 Task: Find connections with filter location Dātāganj with filter topic #programingwith filter profile language Spanish with filter current company Lowe's India with filter school NIIT Pune with filter industry Engineering Services with filter service category Public Speaking with filter keywords title Title Analyst
Action: Mouse moved to (564, 67)
Screenshot: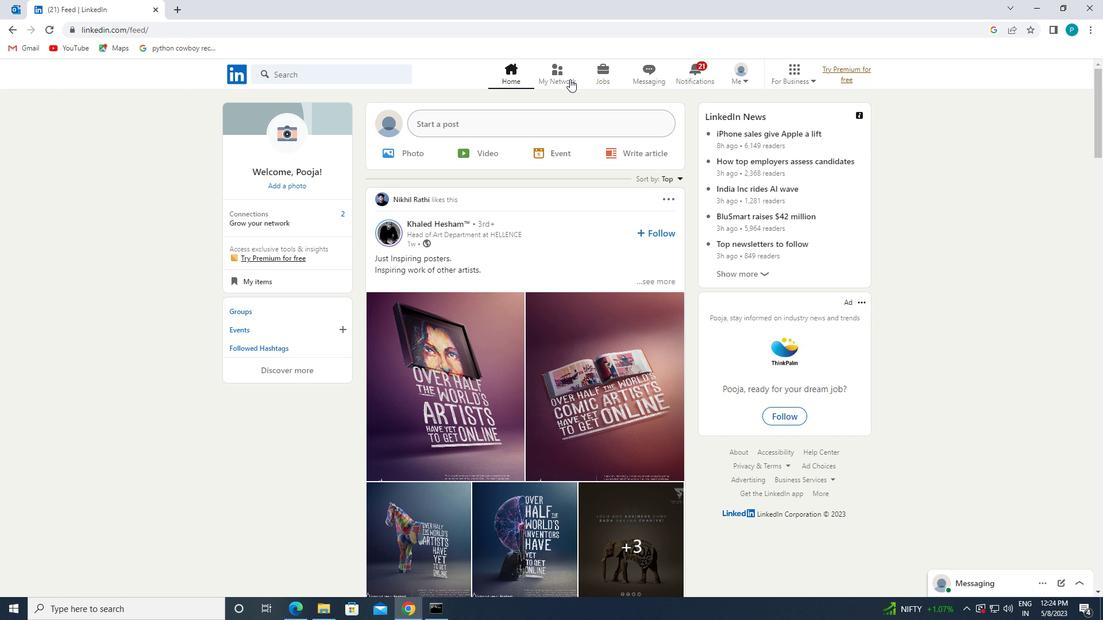 
Action: Mouse pressed left at (564, 67)
Screenshot: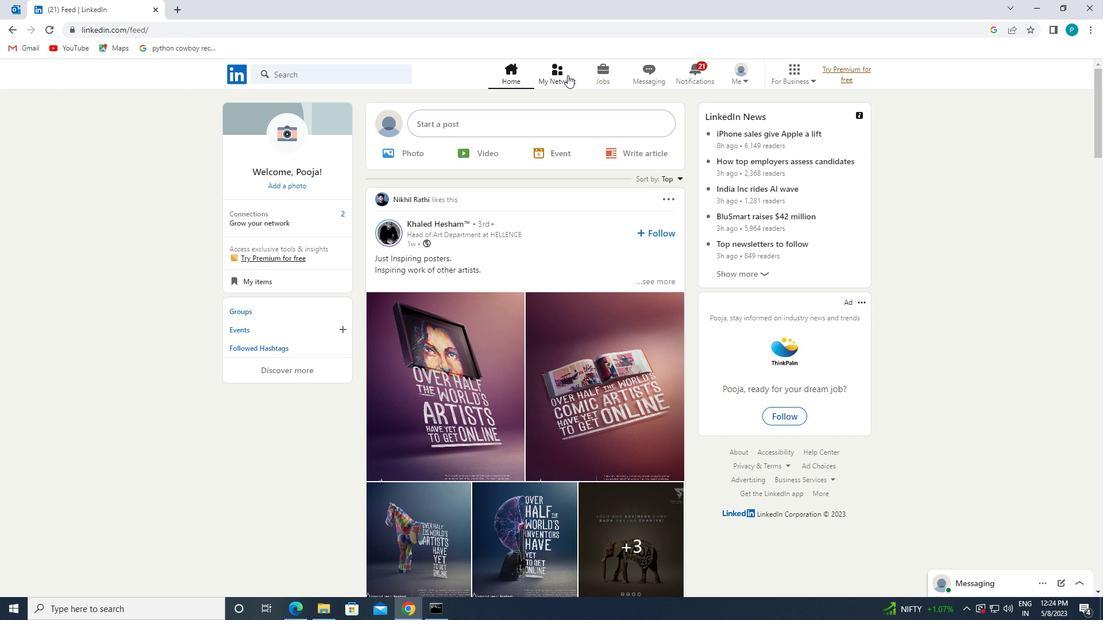 
Action: Mouse moved to (280, 136)
Screenshot: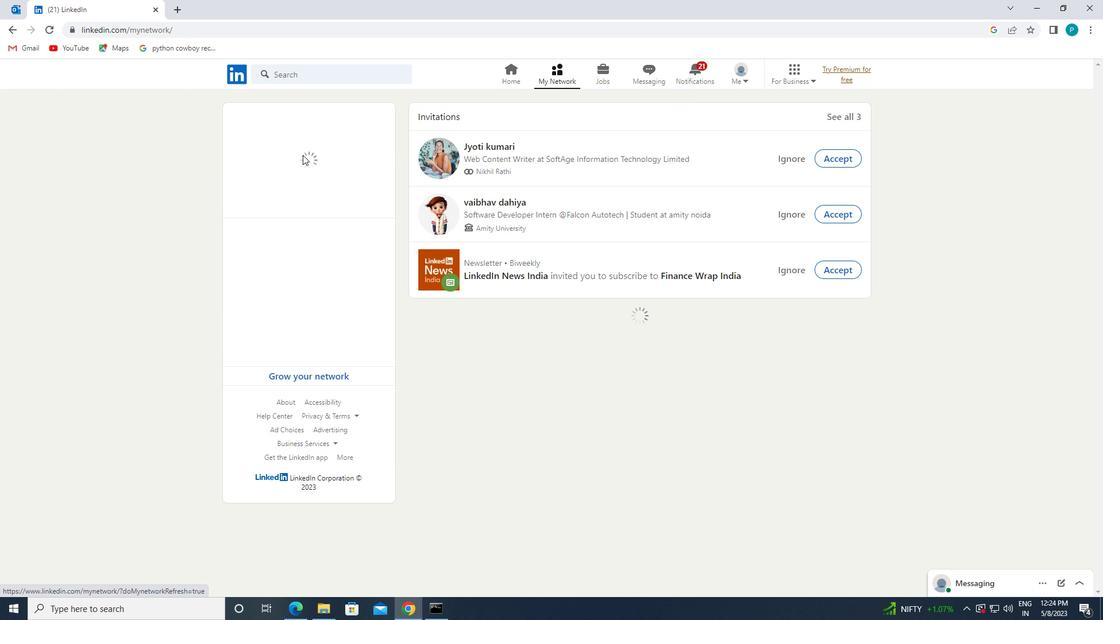 
Action: Mouse pressed left at (280, 136)
Screenshot: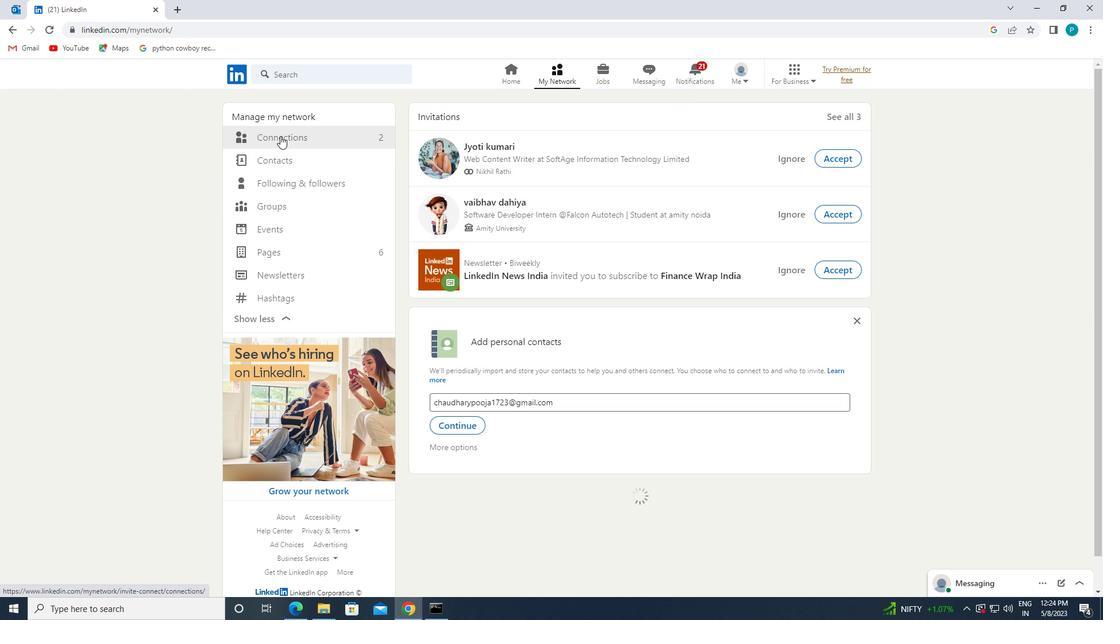 
Action: Mouse moved to (649, 142)
Screenshot: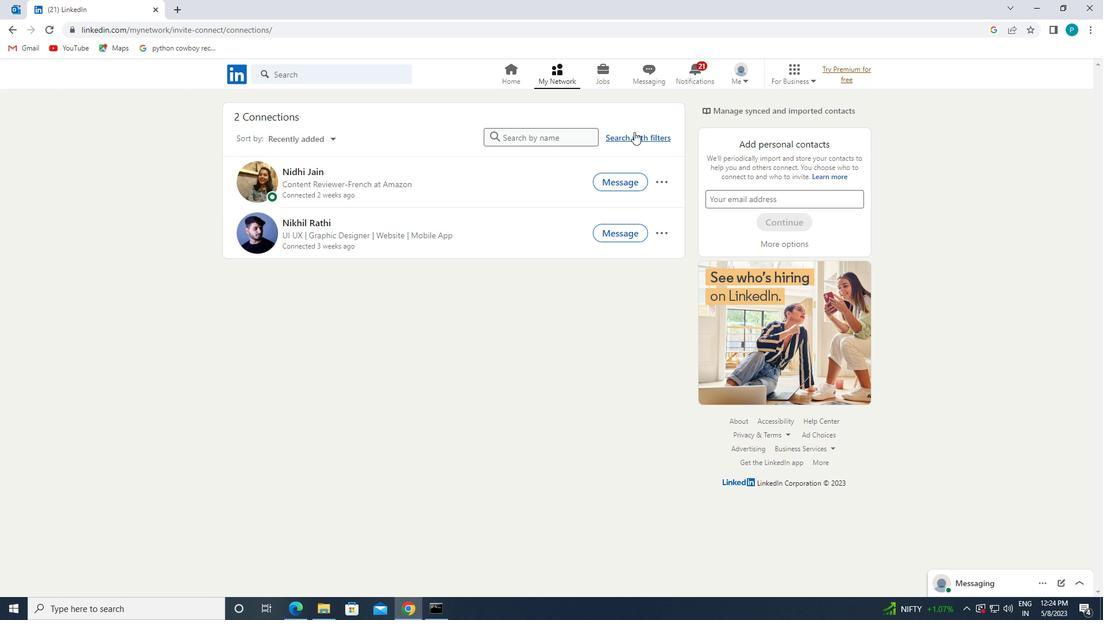 
Action: Mouse pressed left at (649, 142)
Screenshot: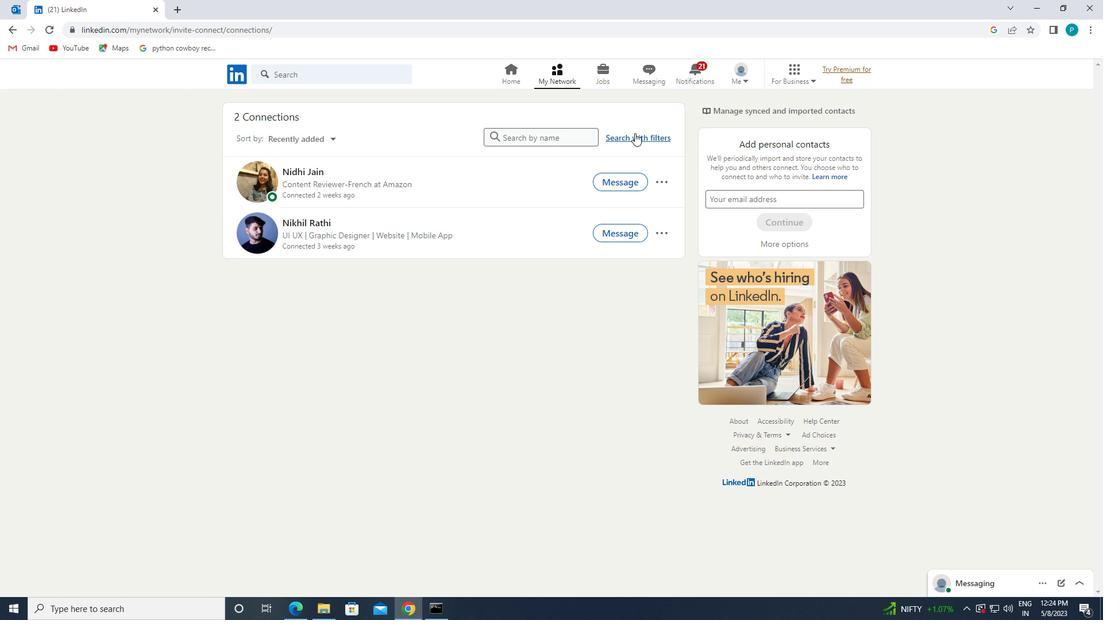 
Action: Mouse moved to (591, 100)
Screenshot: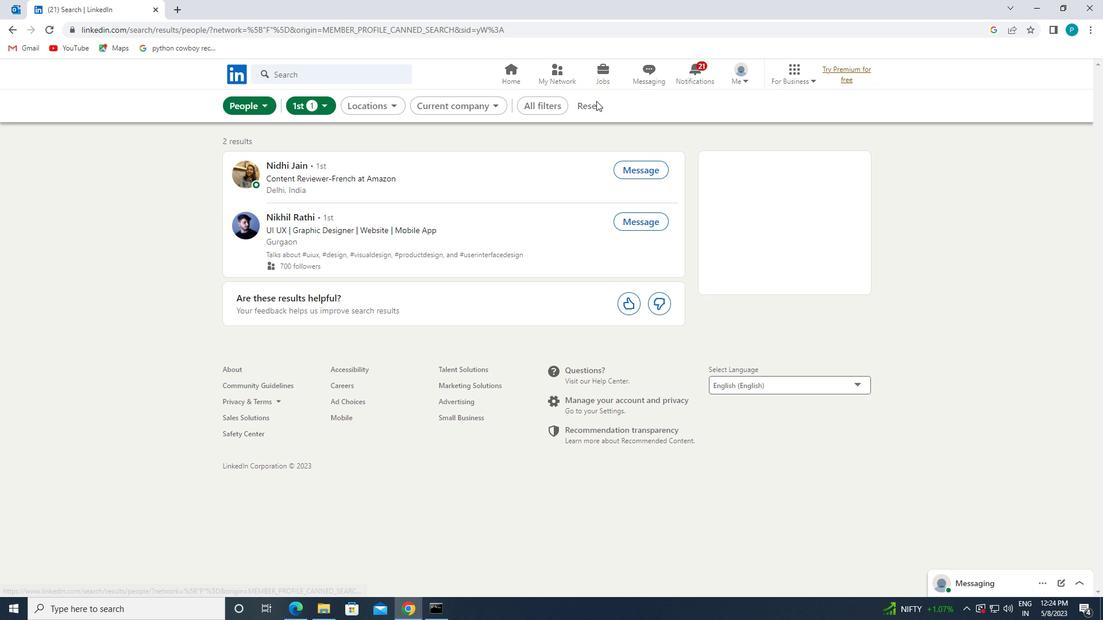 
Action: Mouse pressed left at (591, 100)
Screenshot: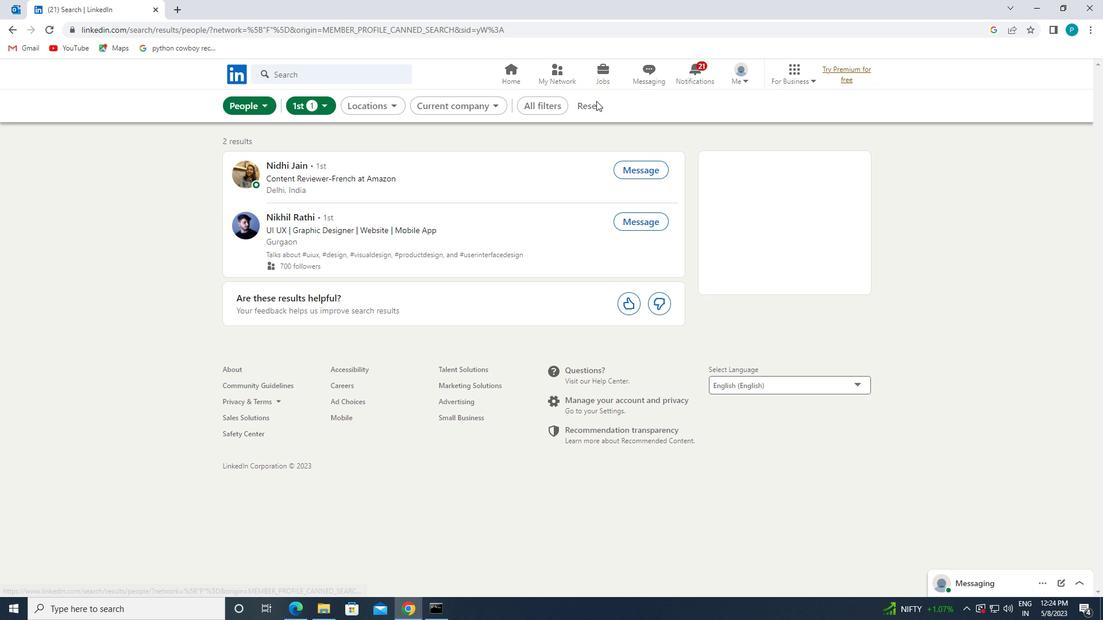 
Action: Mouse moved to (557, 98)
Screenshot: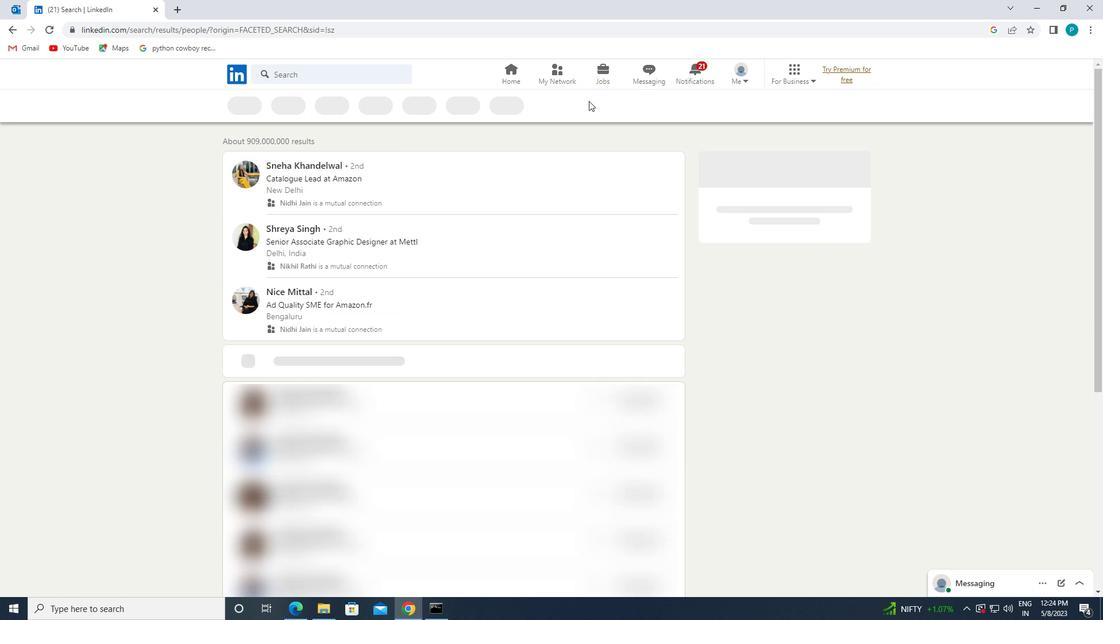 
Action: Mouse pressed left at (557, 98)
Screenshot: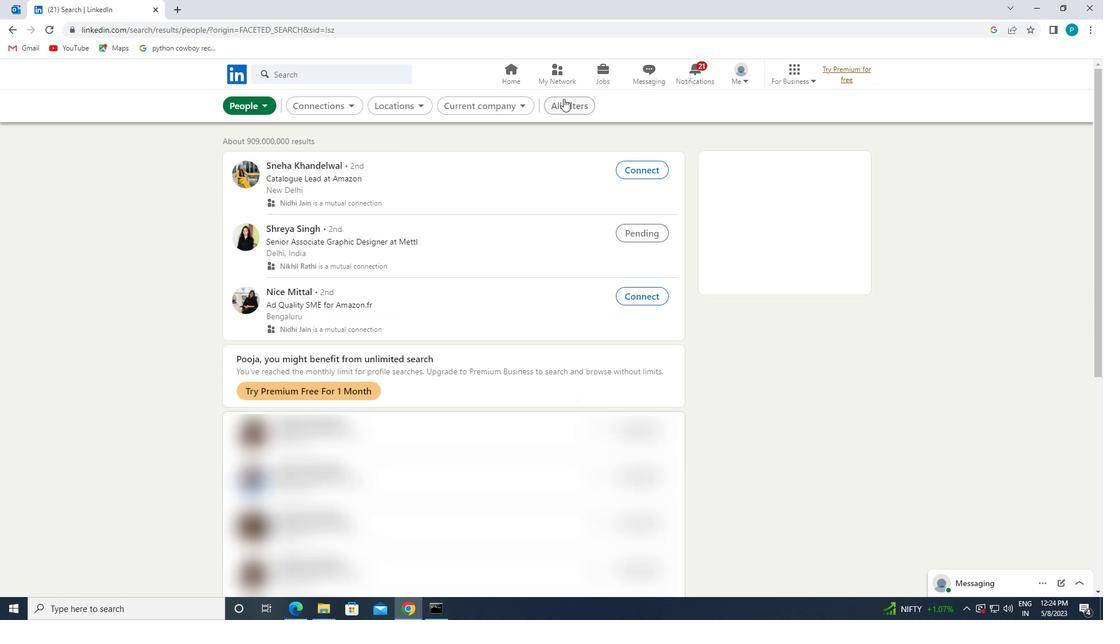 
Action: Mouse moved to (1086, 434)
Screenshot: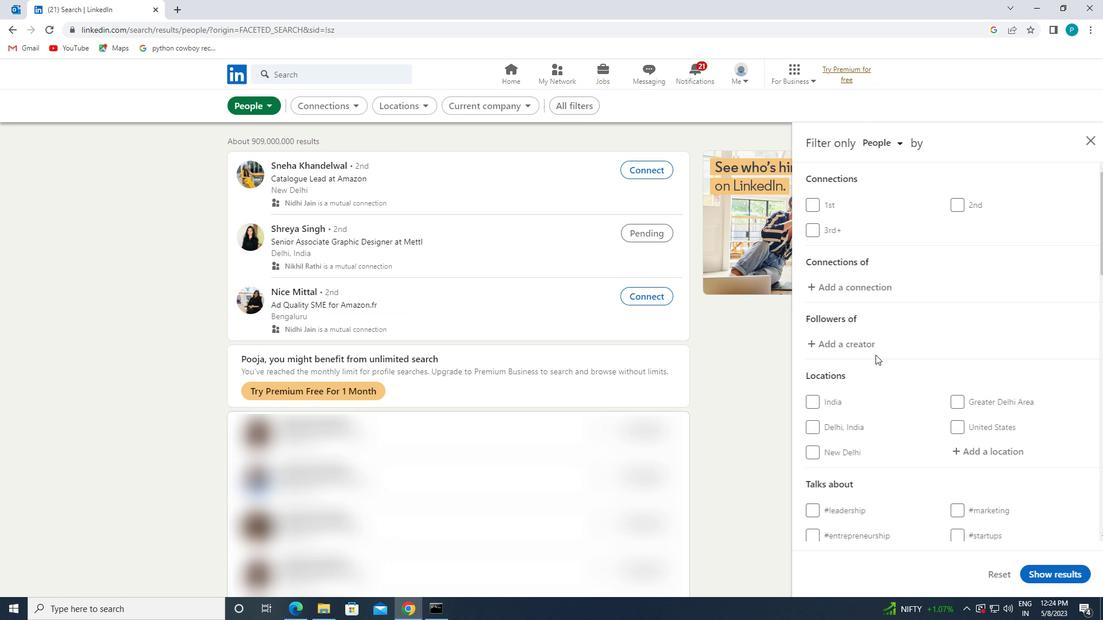 
Action: Mouse scrolled (1086, 433) with delta (0, 0)
Screenshot: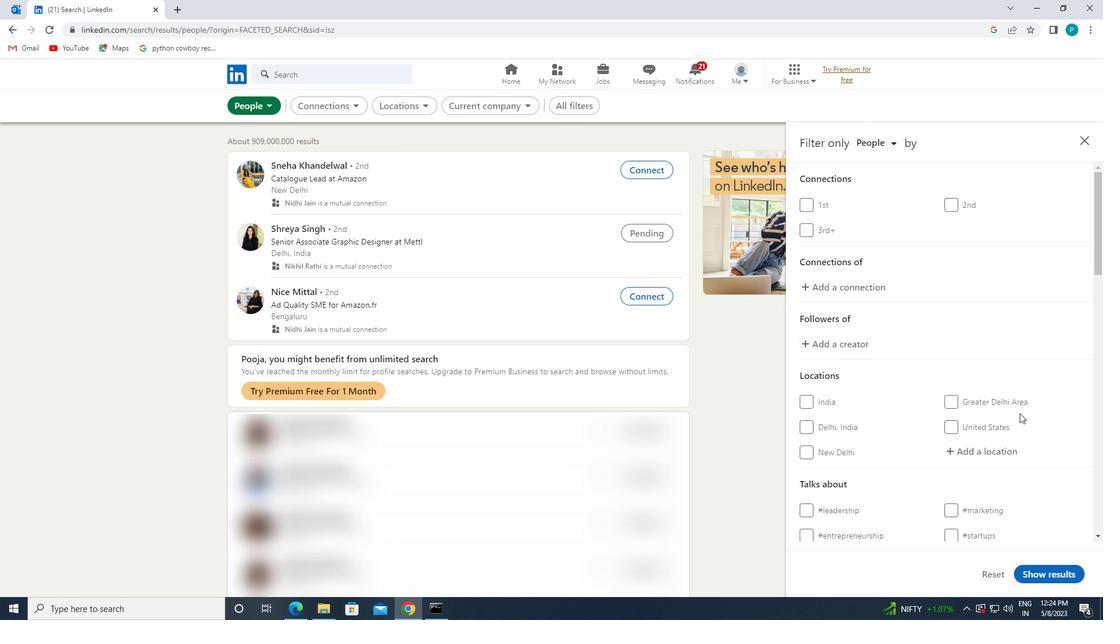 
Action: Mouse moved to (1085, 433)
Screenshot: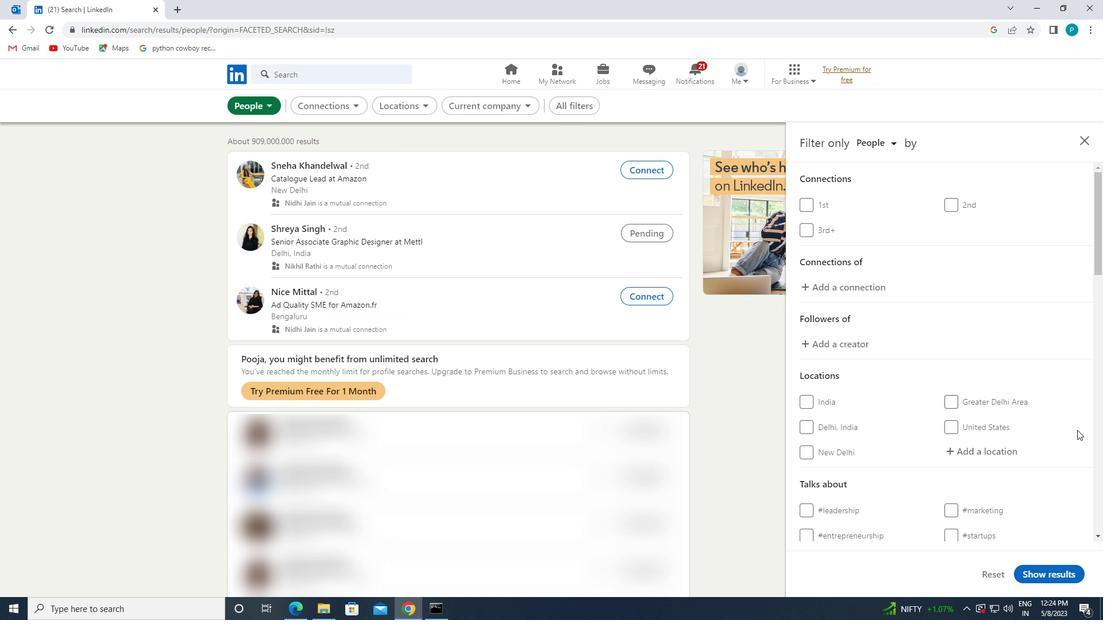 
Action: Mouse scrolled (1085, 432) with delta (0, 0)
Screenshot: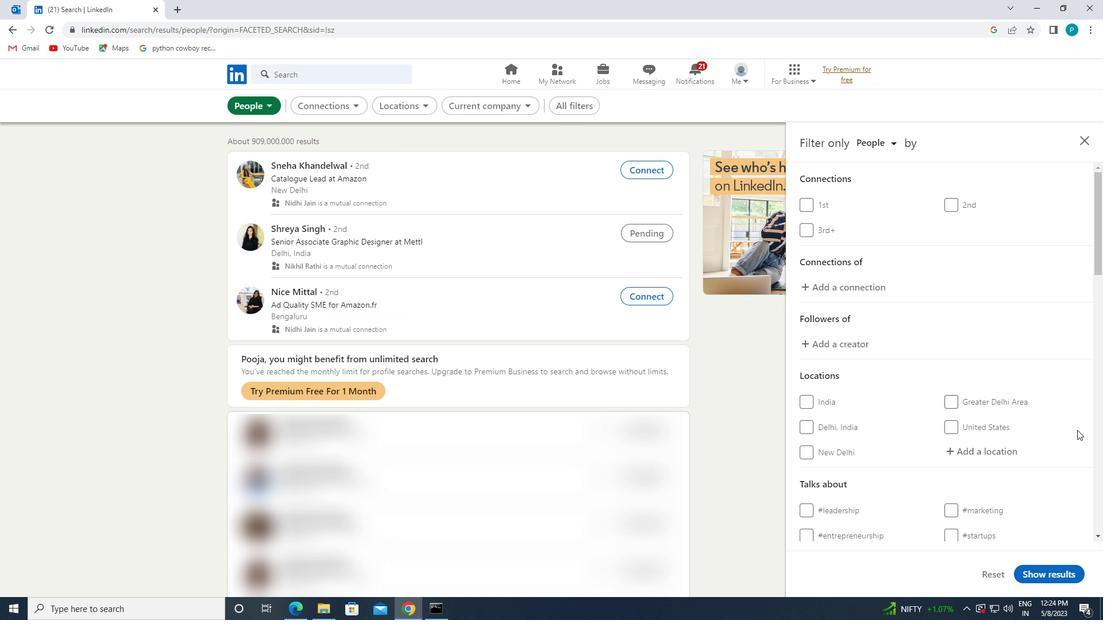 
Action: Mouse moved to (988, 337)
Screenshot: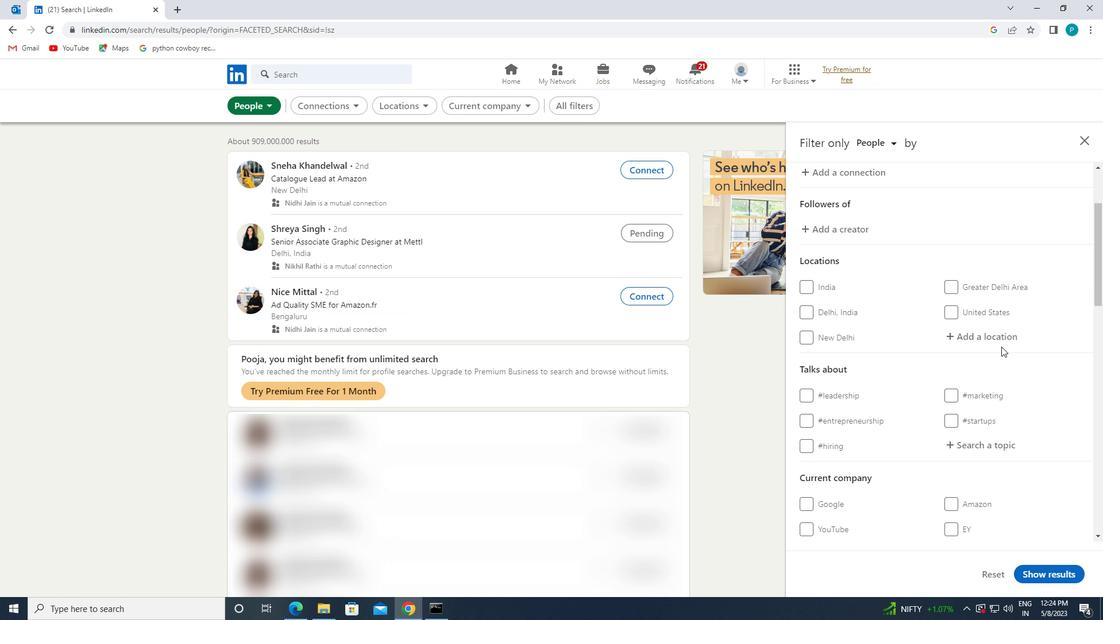 
Action: Mouse pressed left at (988, 337)
Screenshot: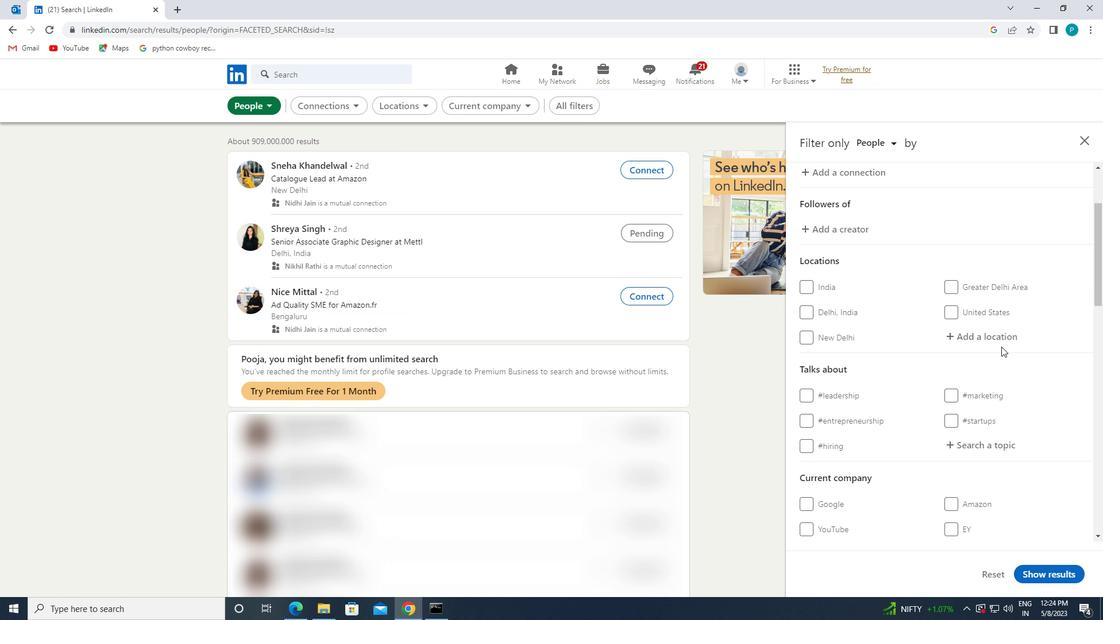 
Action: Mouse moved to (994, 339)
Screenshot: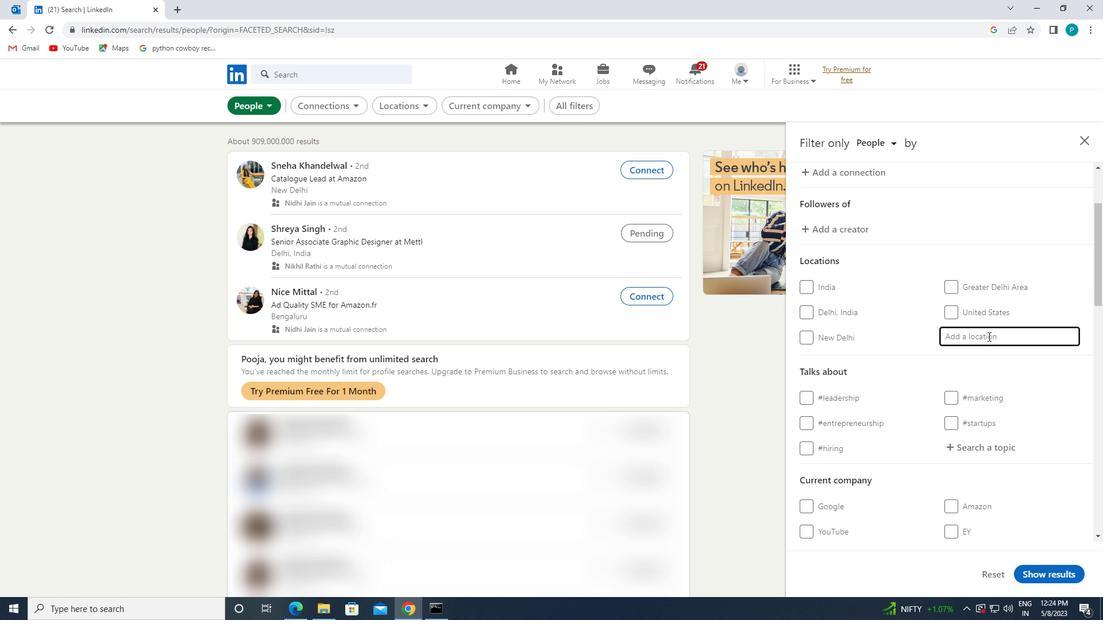 
Action: Key pressed <Key.caps_lock>d<Key.caps_lock>ataganj
Screenshot: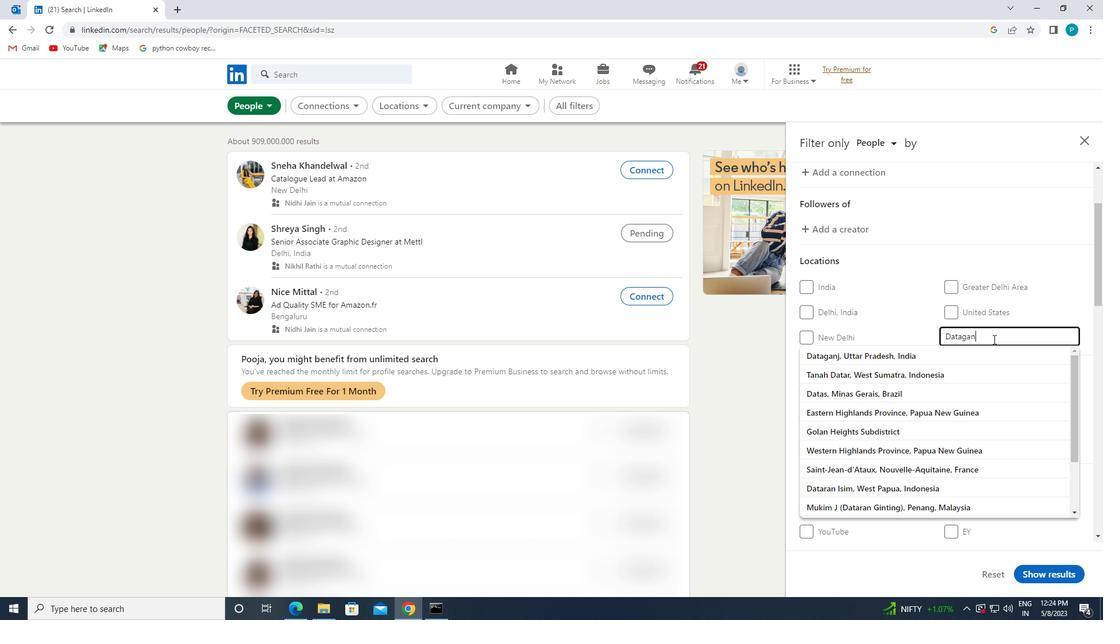 
Action: Mouse moved to (973, 358)
Screenshot: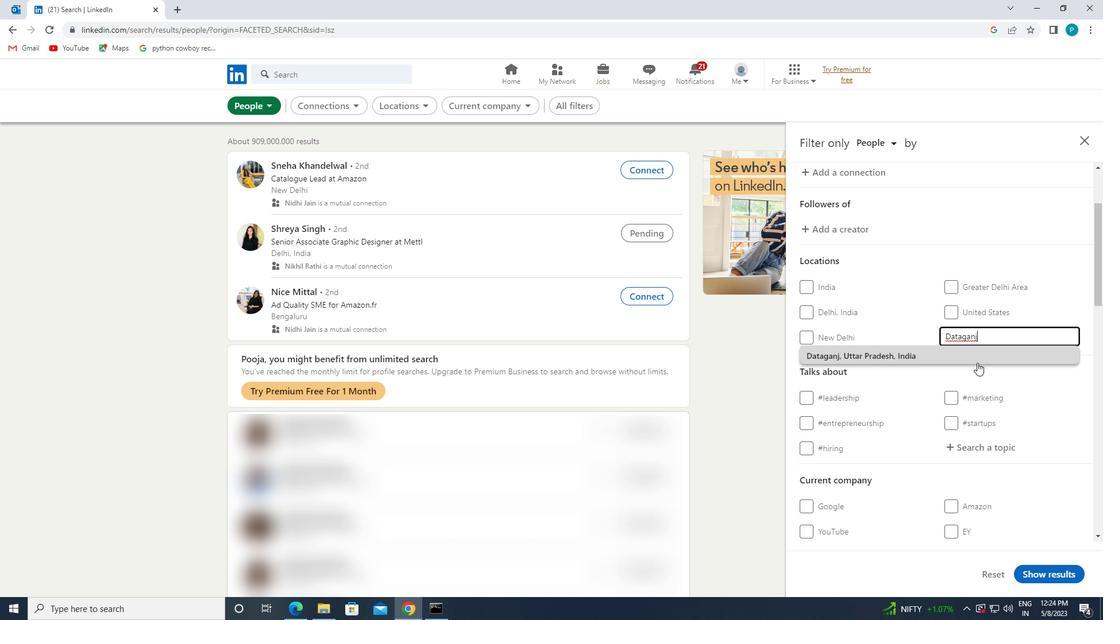 
Action: Mouse pressed left at (973, 358)
Screenshot: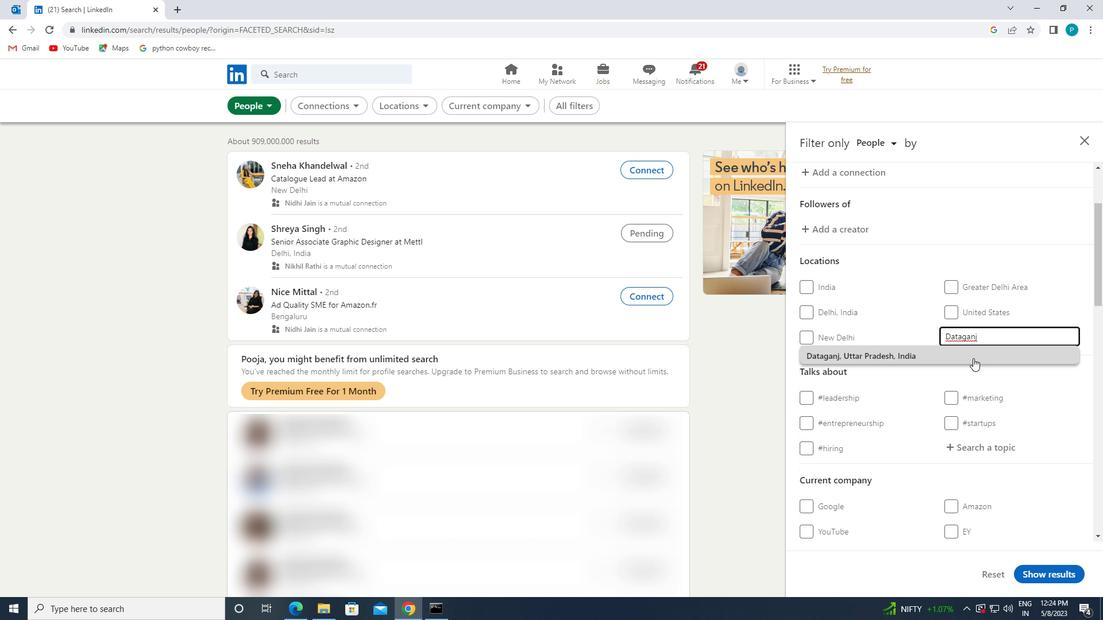 
Action: Mouse scrolled (973, 357) with delta (0, 0)
Screenshot: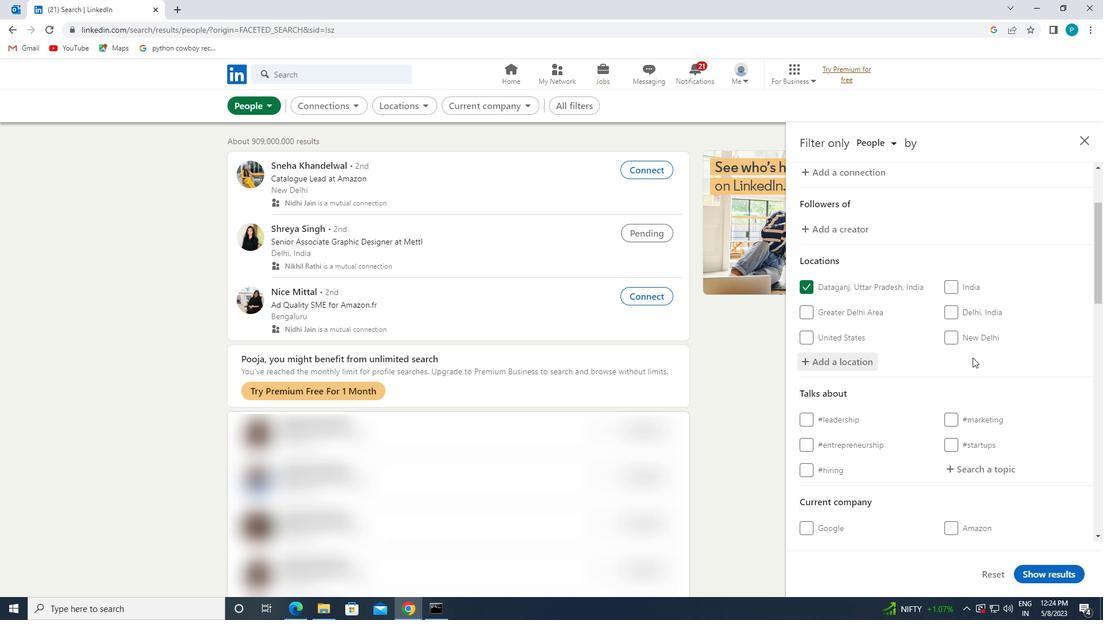 
Action: Mouse scrolled (973, 357) with delta (0, 0)
Screenshot: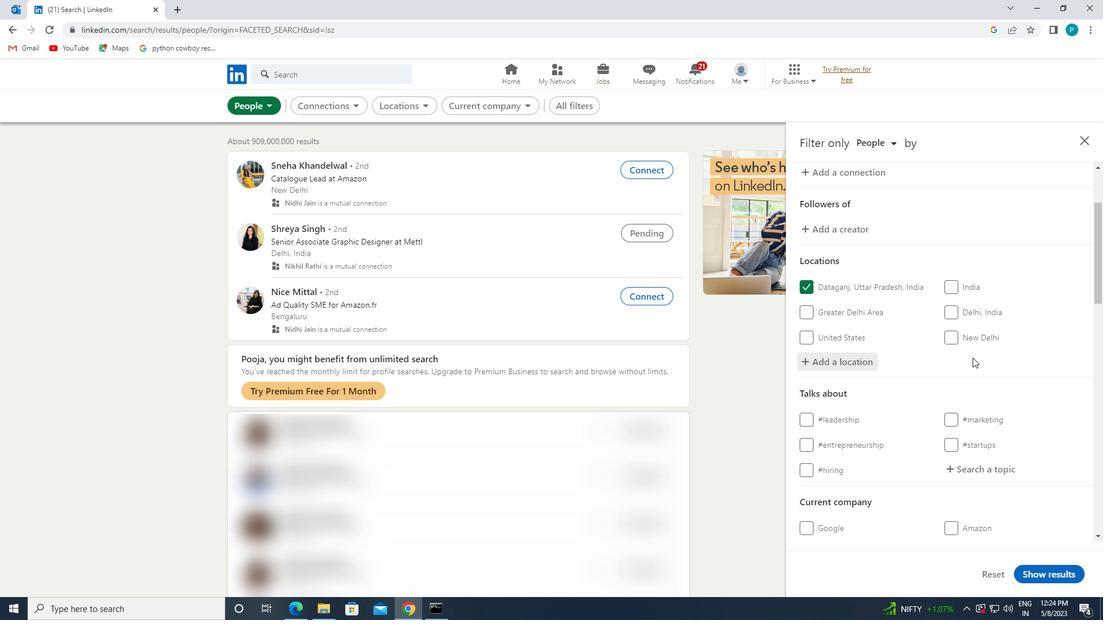 
Action: Mouse moved to (972, 360)
Screenshot: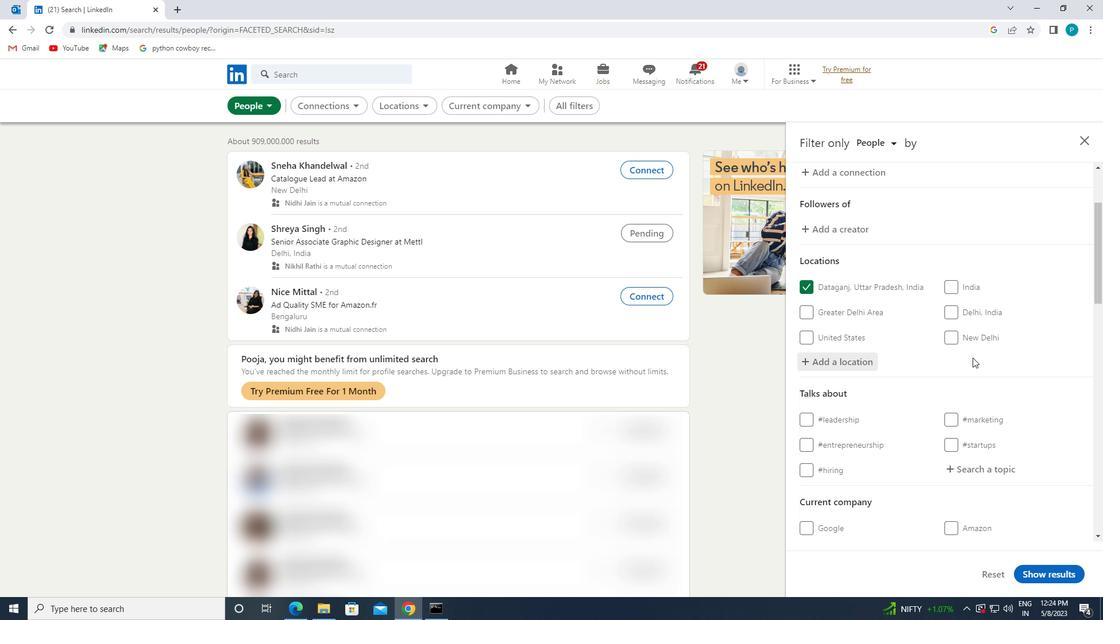 
Action: Mouse pressed left at (972, 360)
Screenshot: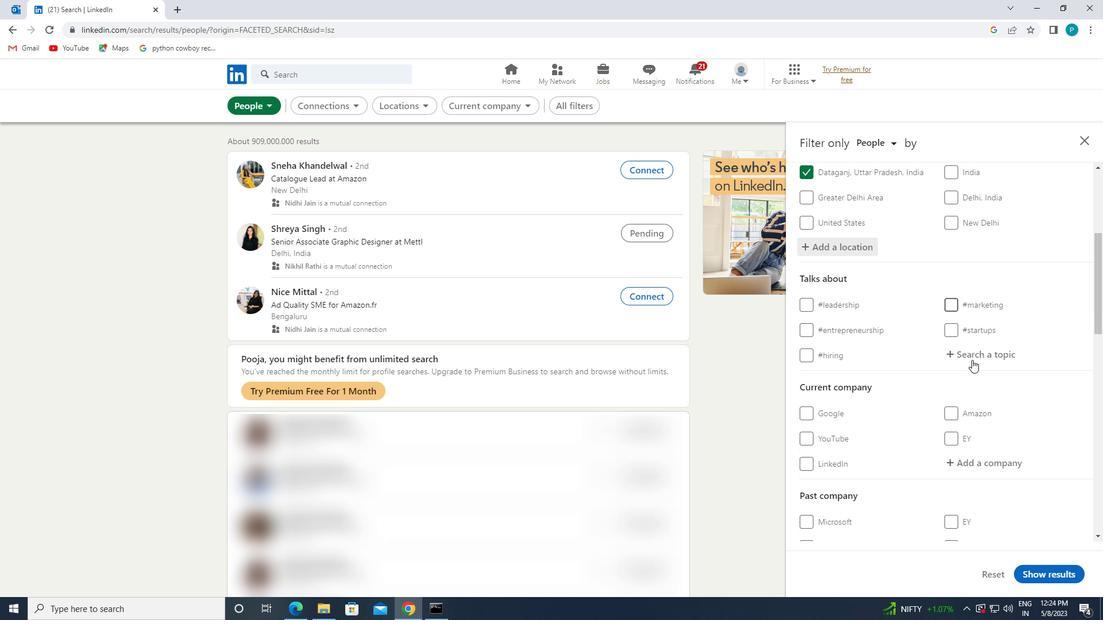 
Action: Key pressed <Key.shift>#PROGRAMIN
Screenshot: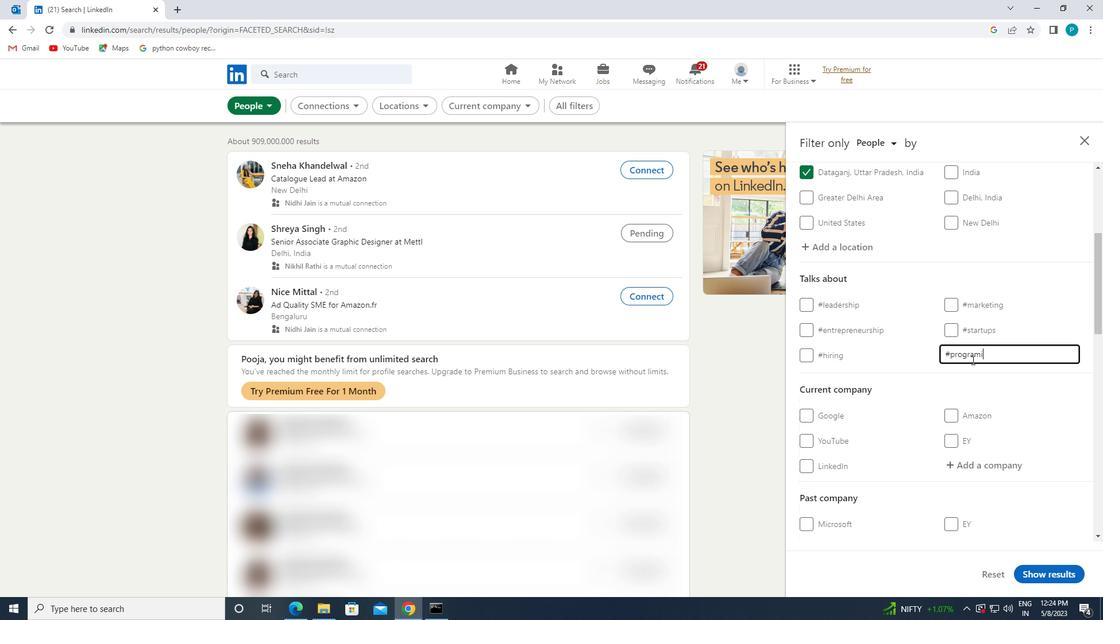 
Action: Mouse moved to (980, 366)
Screenshot: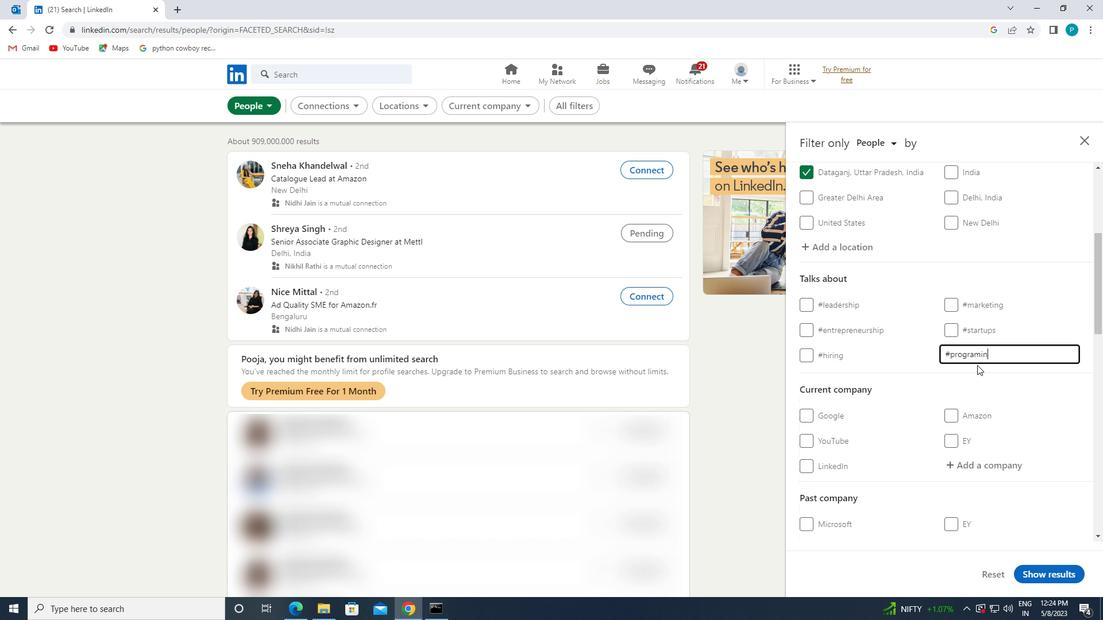 
Action: Key pressed G
Screenshot: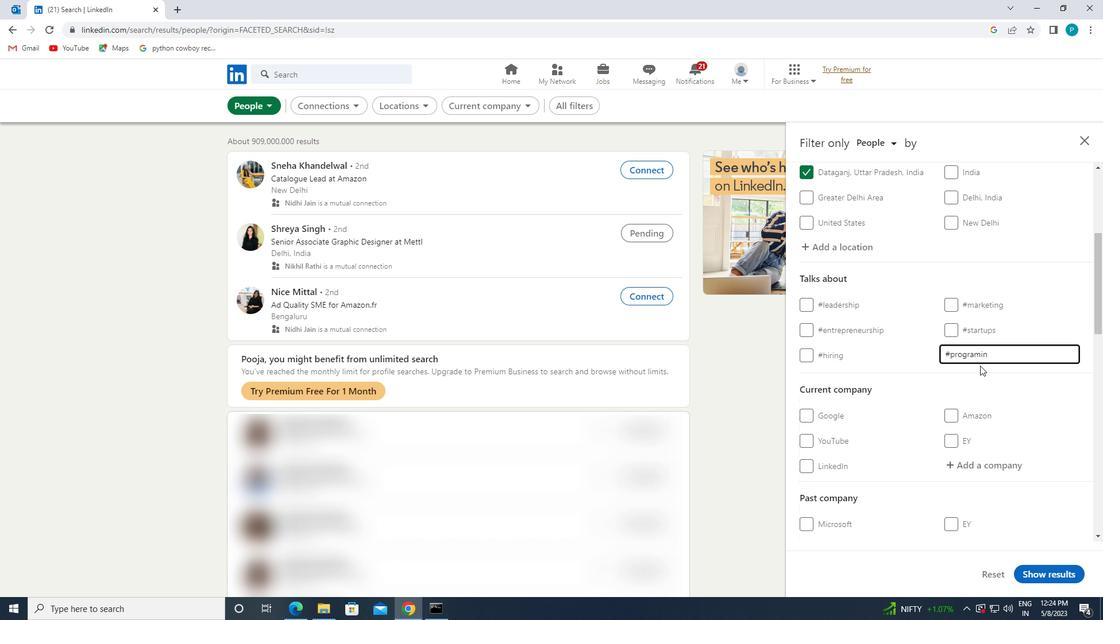 
Action: Mouse moved to (982, 348)
Screenshot: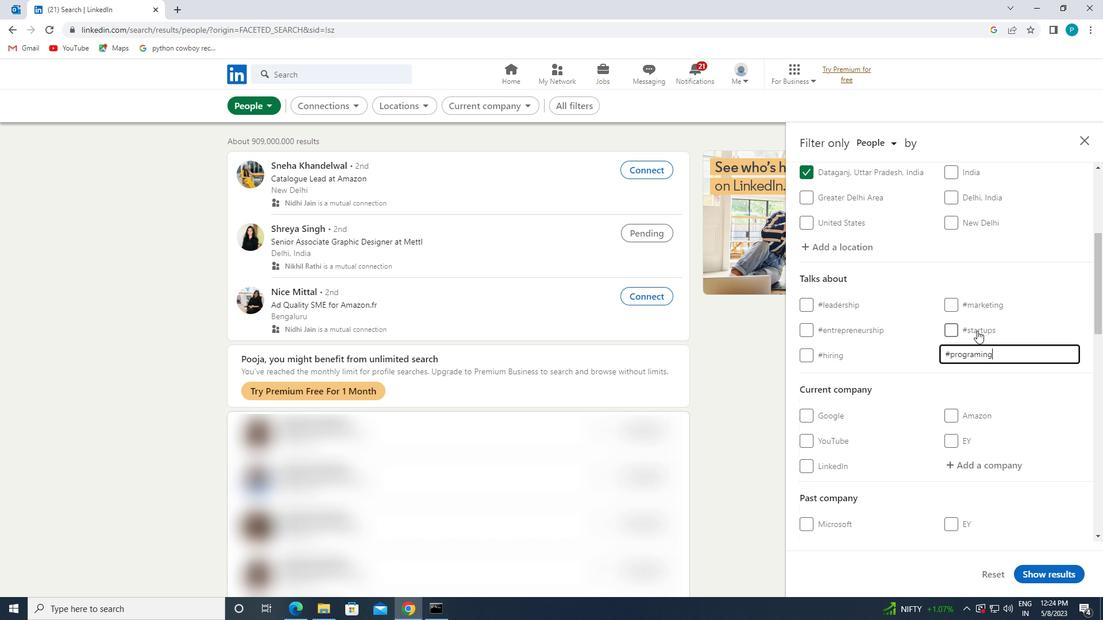 
Action: Mouse scrolled (982, 347) with delta (0, 0)
Screenshot: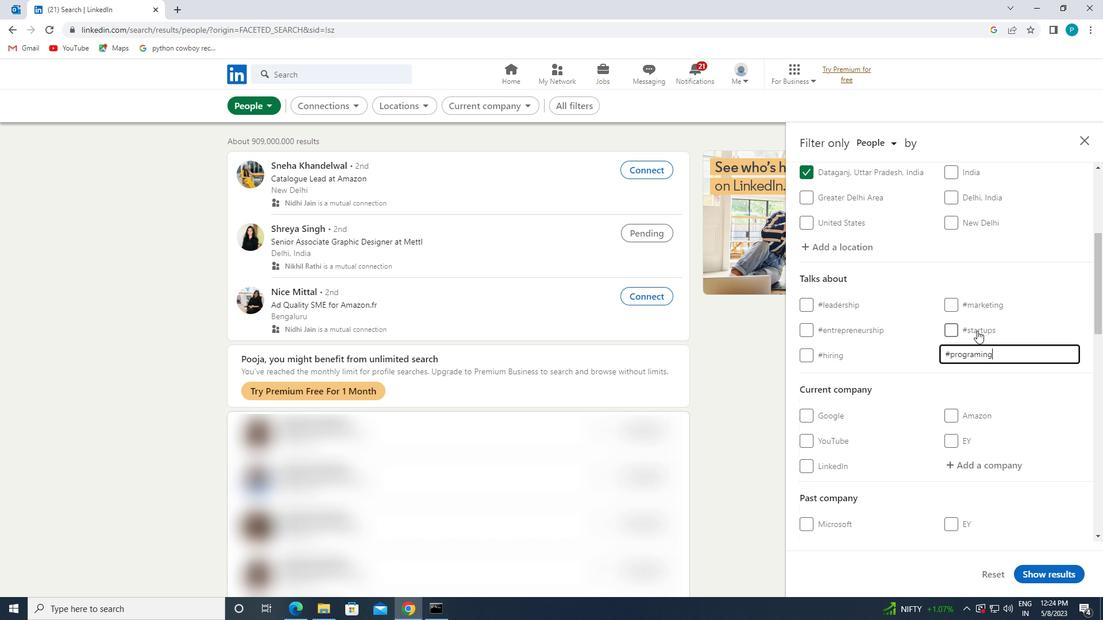 
Action: Mouse moved to (960, 406)
Screenshot: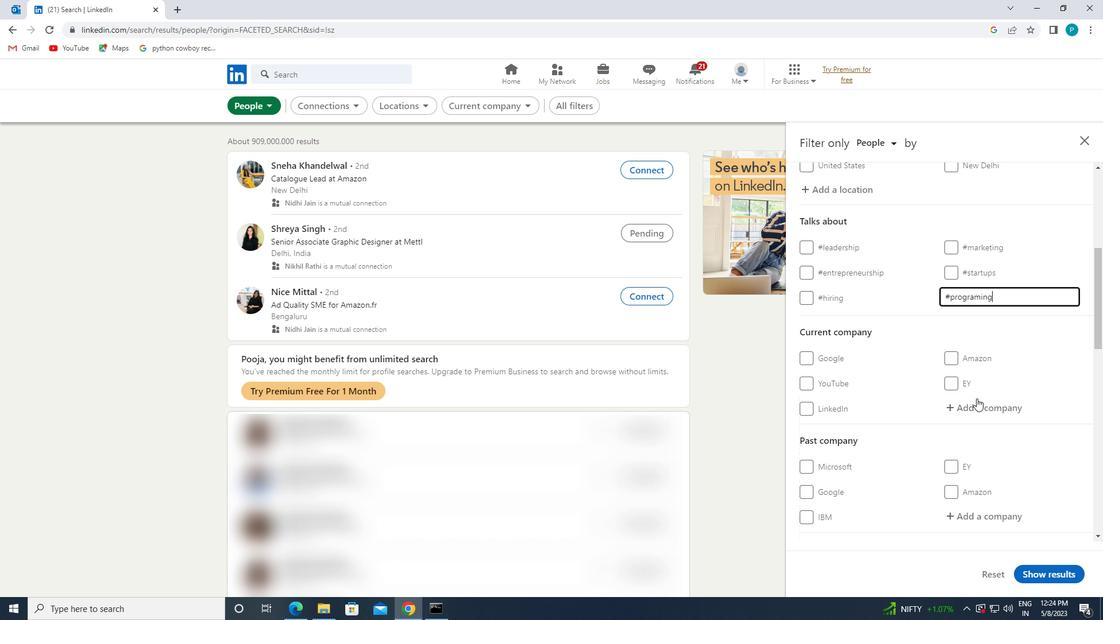 
Action: Mouse scrolled (960, 405) with delta (0, 0)
Screenshot: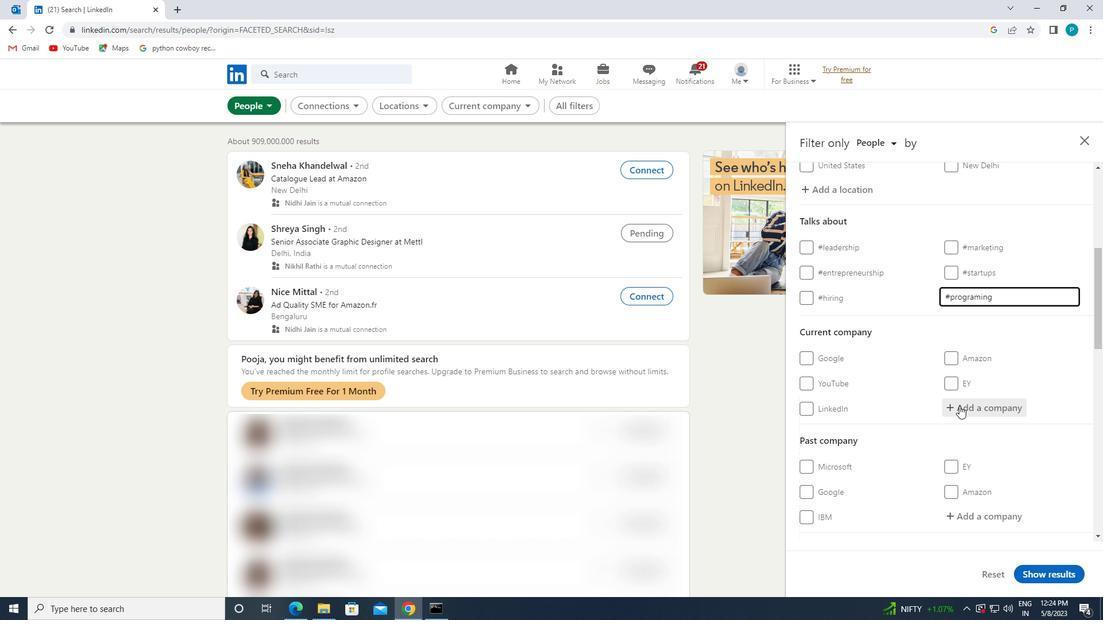 
Action: Mouse scrolled (960, 405) with delta (0, 0)
Screenshot: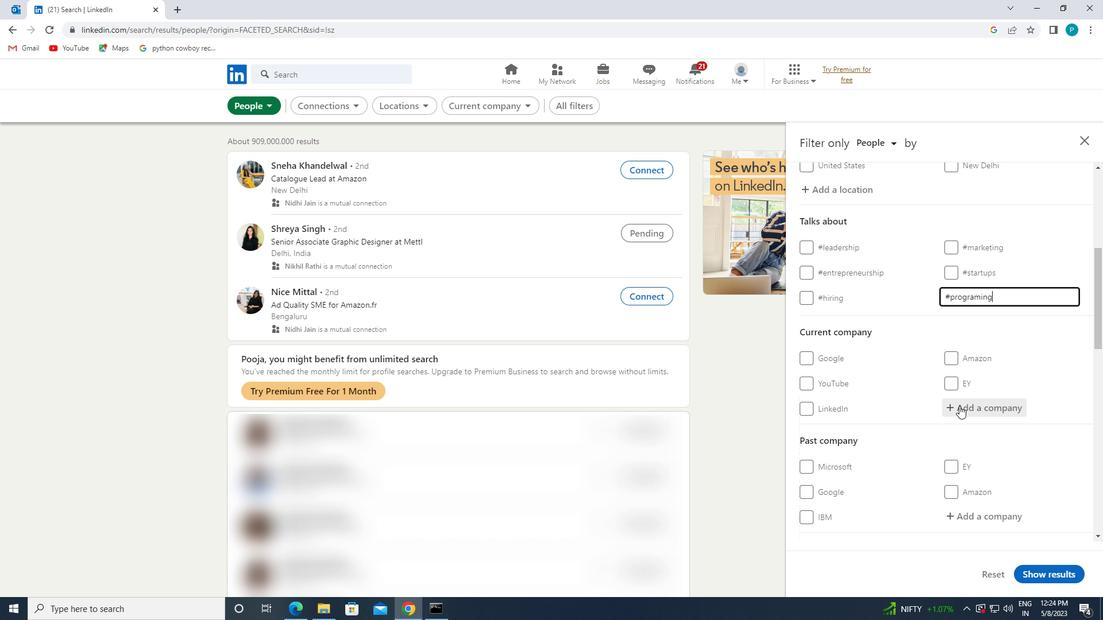 
Action: Mouse scrolled (960, 405) with delta (0, 0)
Screenshot: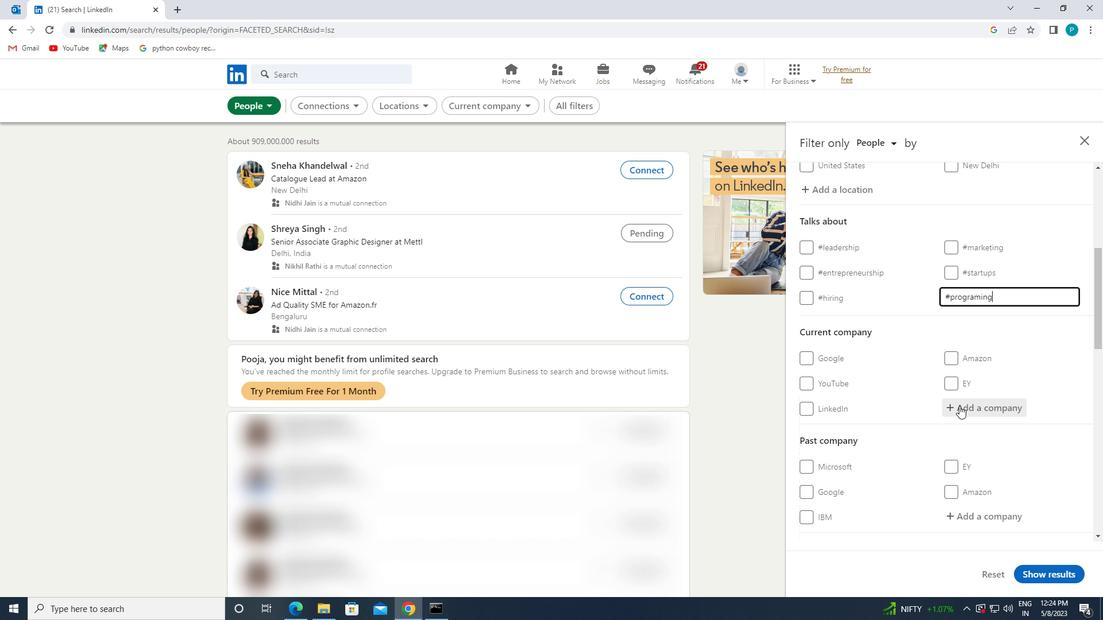 
Action: Mouse scrolled (960, 405) with delta (0, 0)
Screenshot: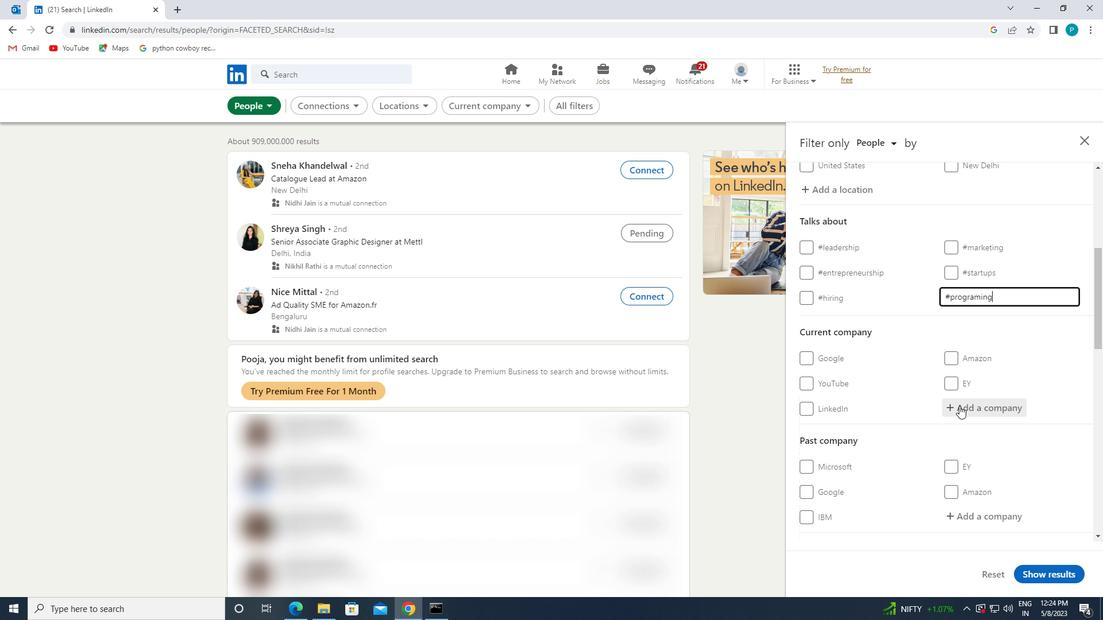 
Action: Mouse moved to (831, 453)
Screenshot: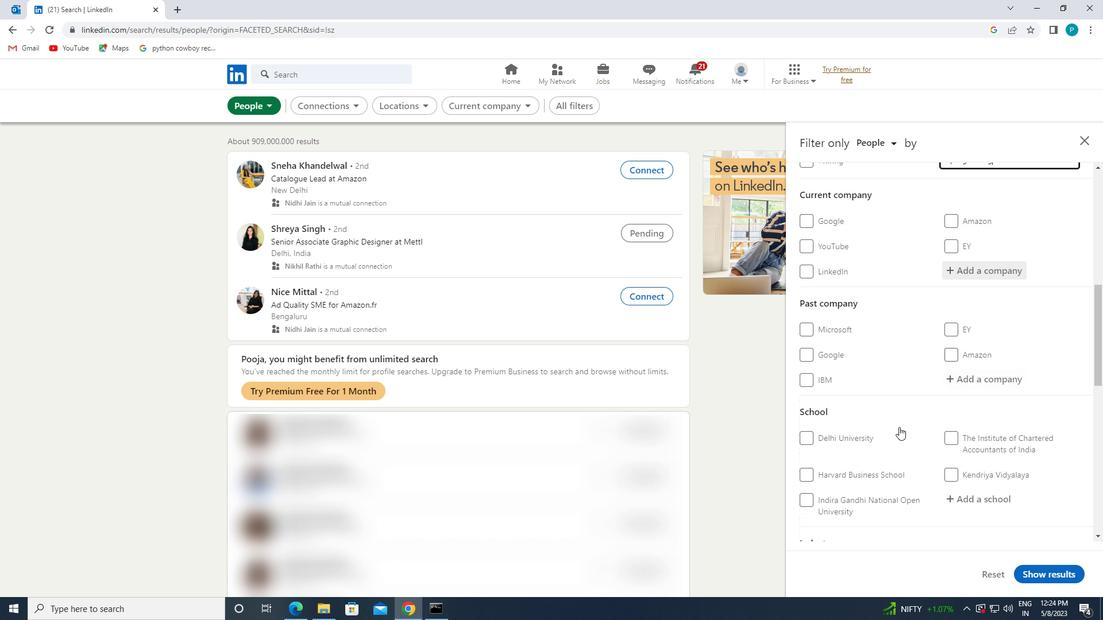 
Action: Mouse scrolled (831, 453) with delta (0, 0)
Screenshot: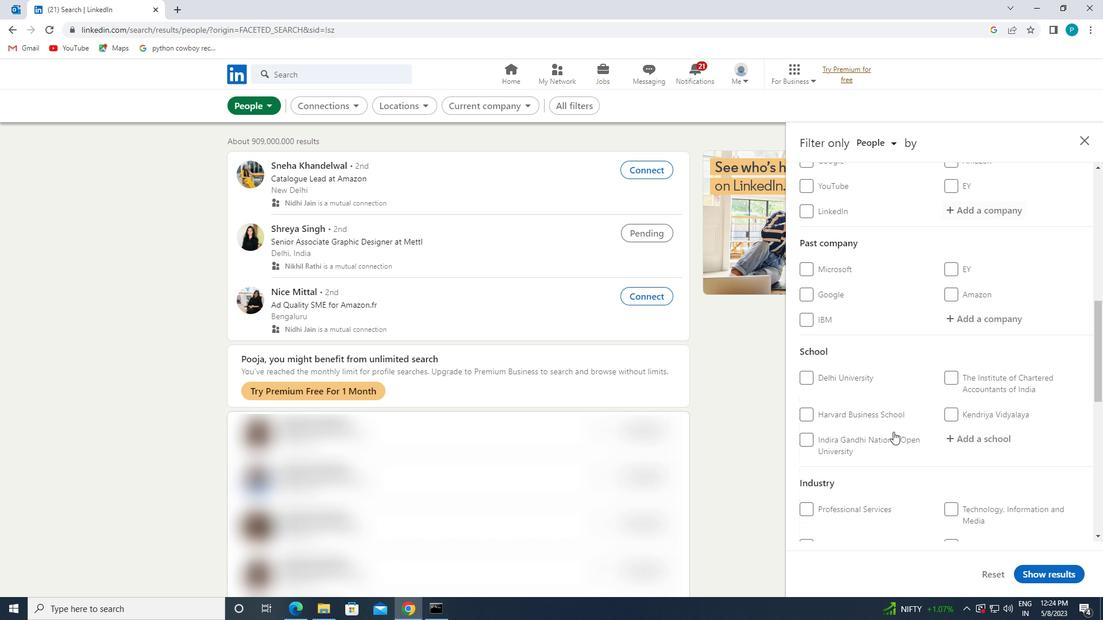 
Action: Mouse scrolled (831, 453) with delta (0, 0)
Screenshot: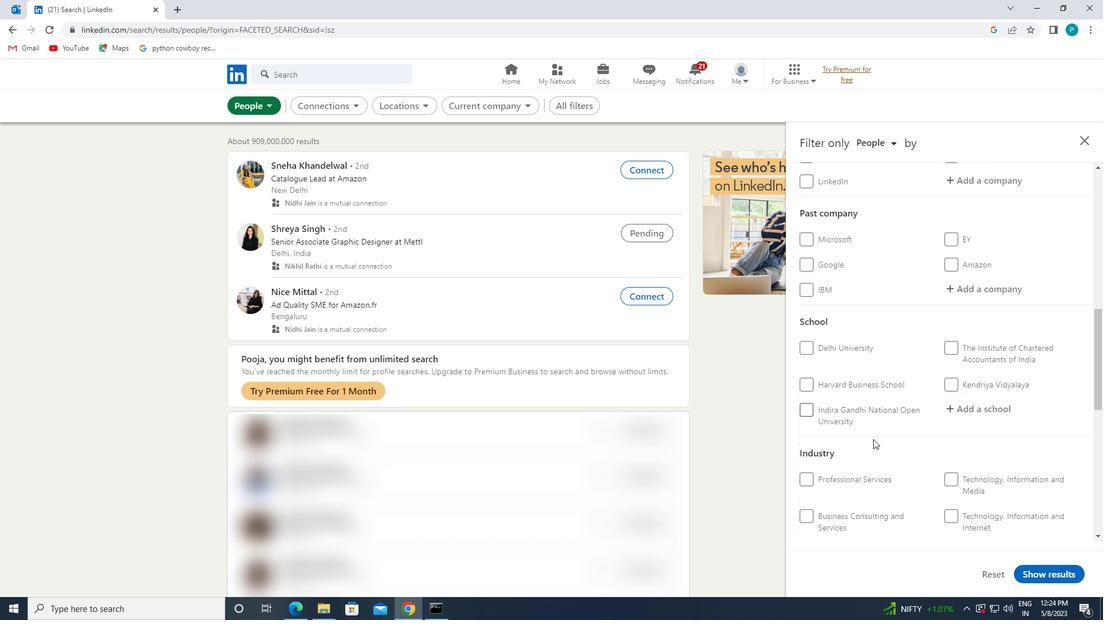 
Action: Mouse scrolled (831, 453) with delta (0, 0)
Screenshot: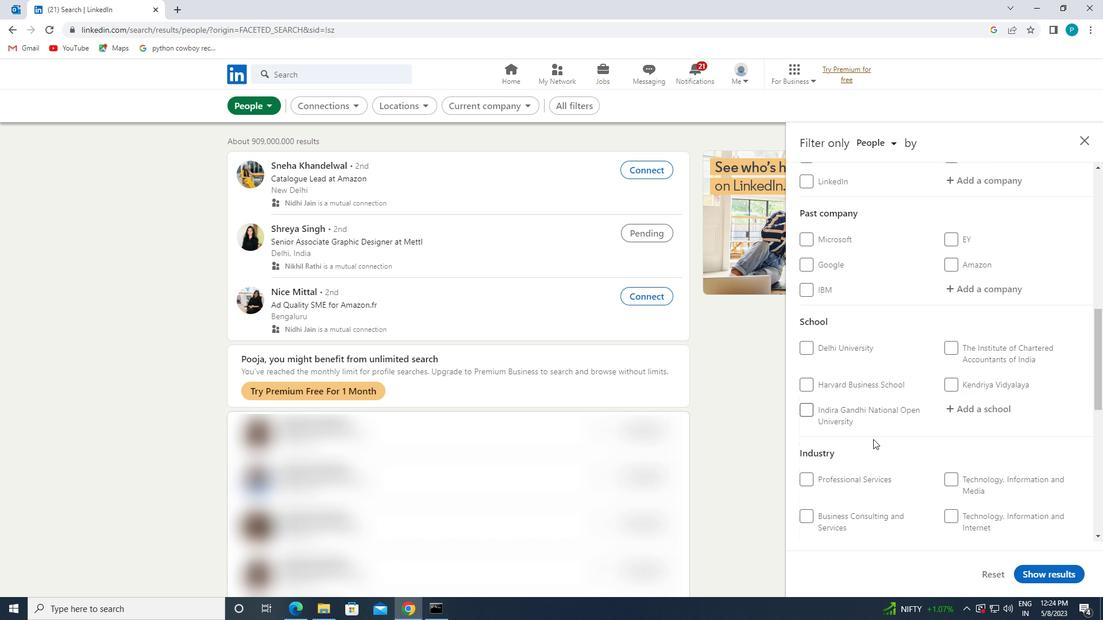 
Action: Mouse moved to (837, 457)
Screenshot: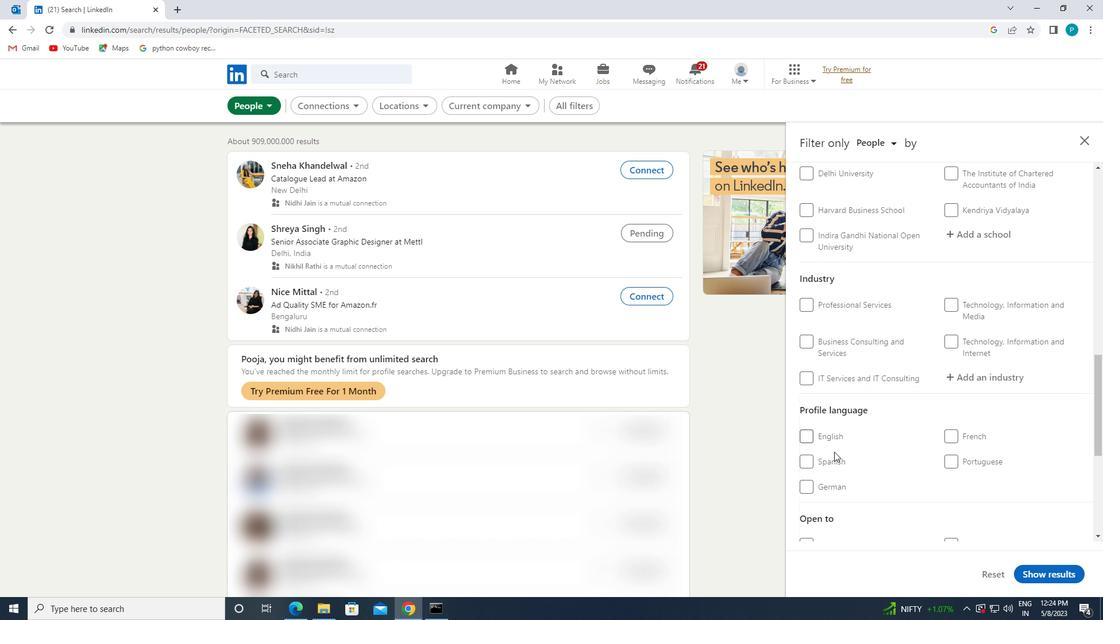 
Action: Mouse pressed left at (837, 457)
Screenshot: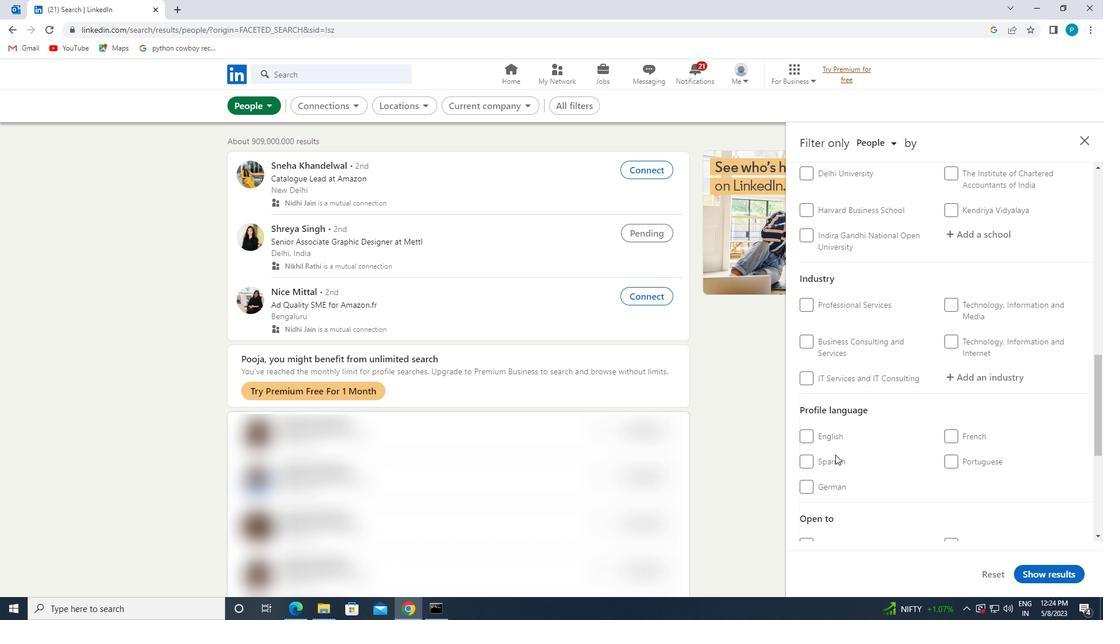 
Action: Mouse moved to (914, 431)
Screenshot: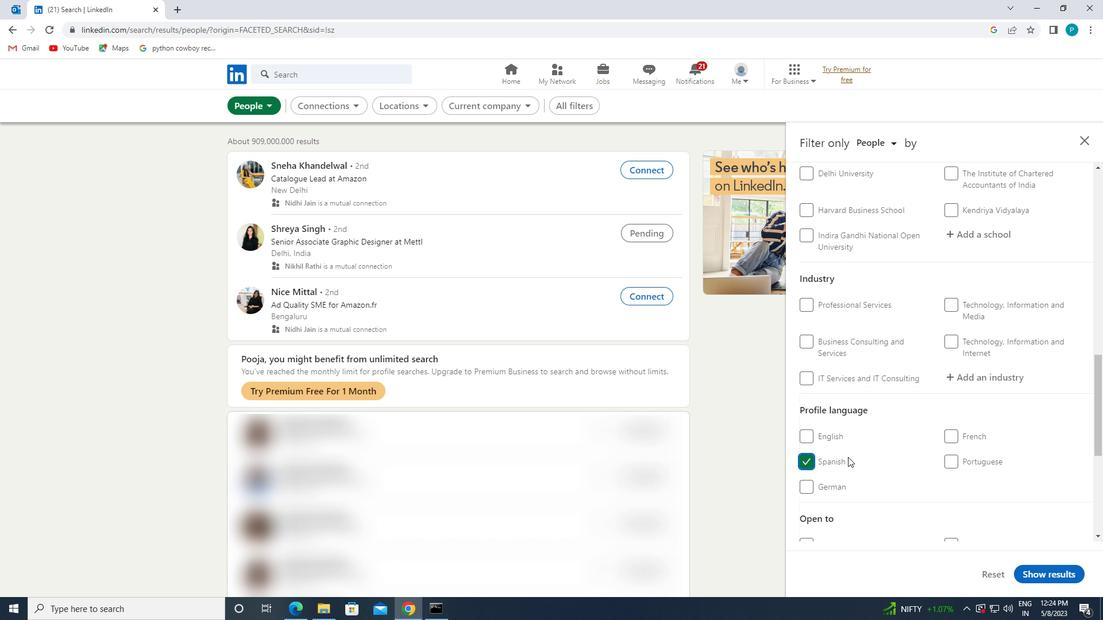 
Action: Mouse scrolled (914, 431) with delta (0, 0)
Screenshot: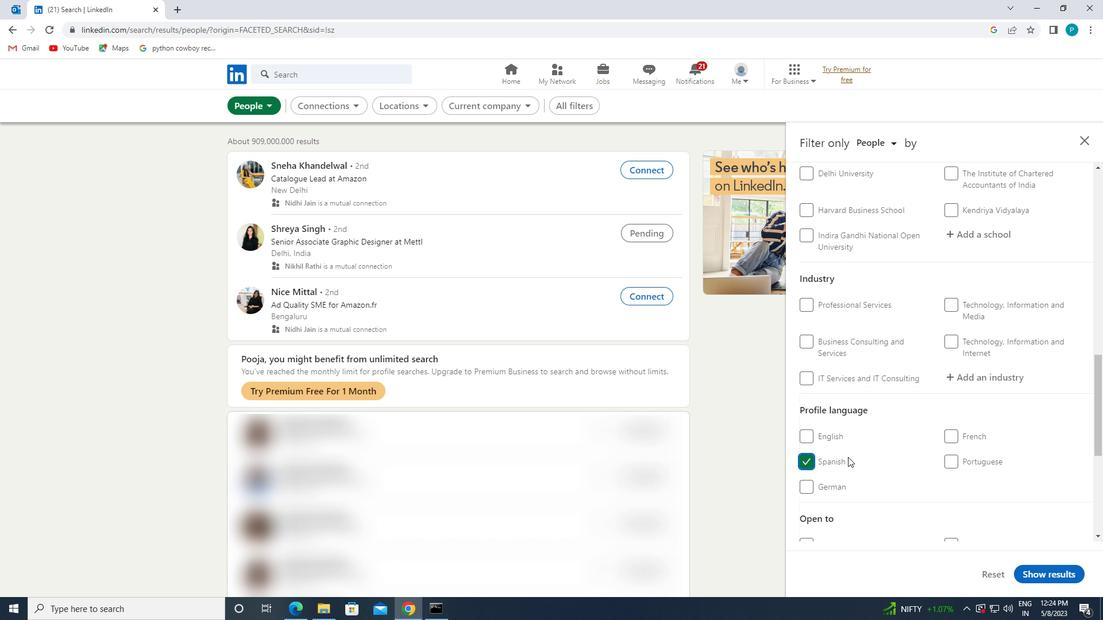 
Action: Mouse moved to (915, 429)
Screenshot: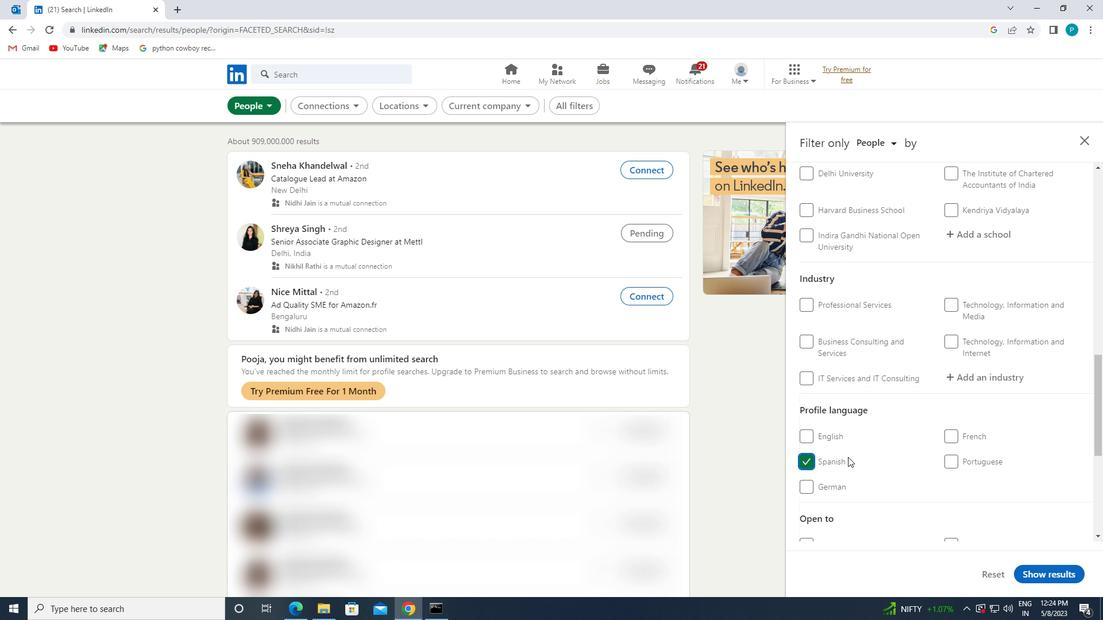 
Action: Mouse scrolled (915, 430) with delta (0, 0)
Screenshot: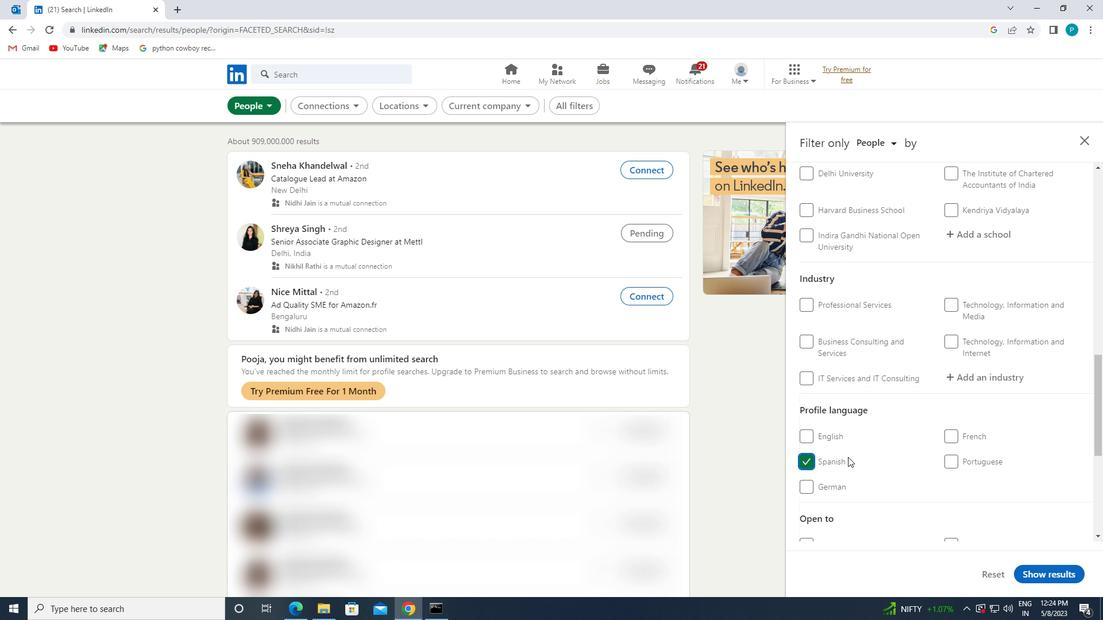 
Action: Mouse scrolled (915, 430) with delta (0, 0)
Screenshot: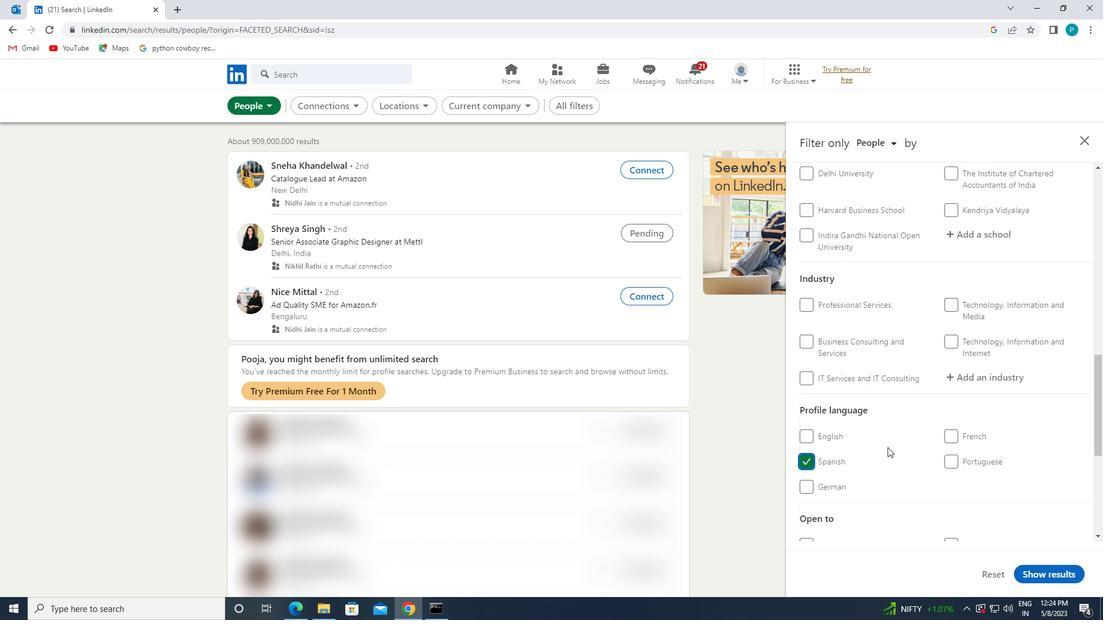 
Action: Mouse moved to (916, 428)
Screenshot: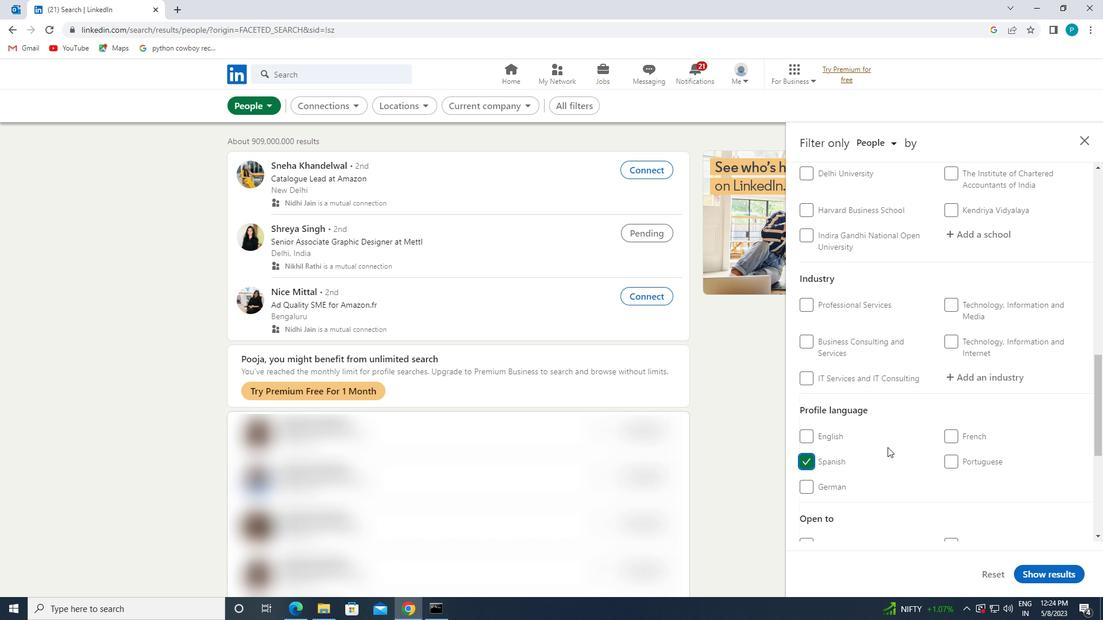 
Action: Mouse scrolled (916, 429) with delta (0, 0)
Screenshot: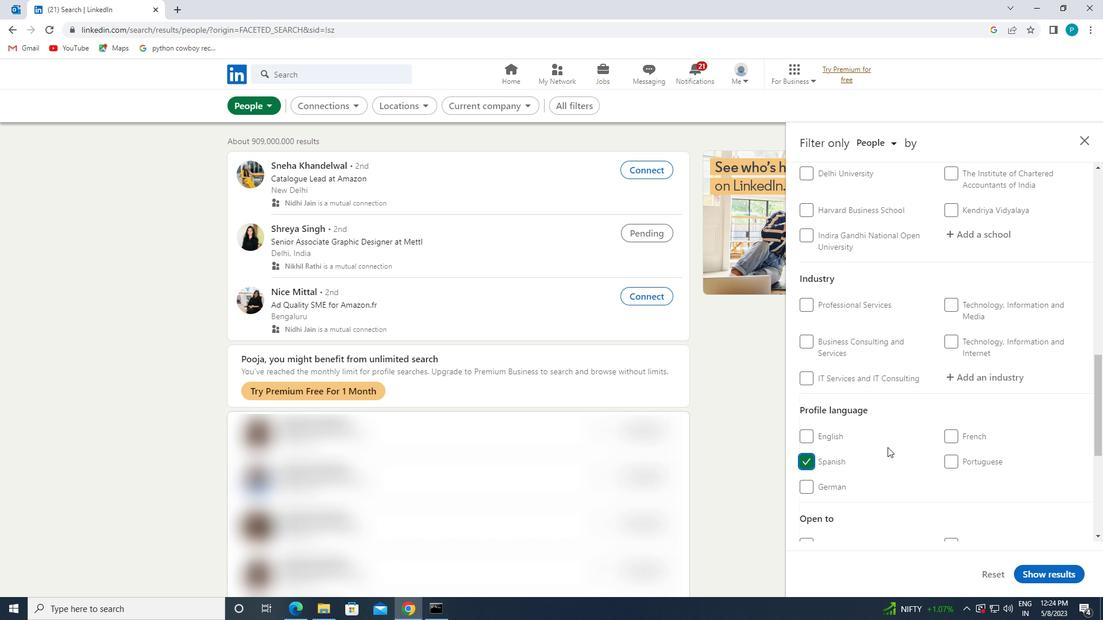 
Action: Mouse moved to (963, 392)
Screenshot: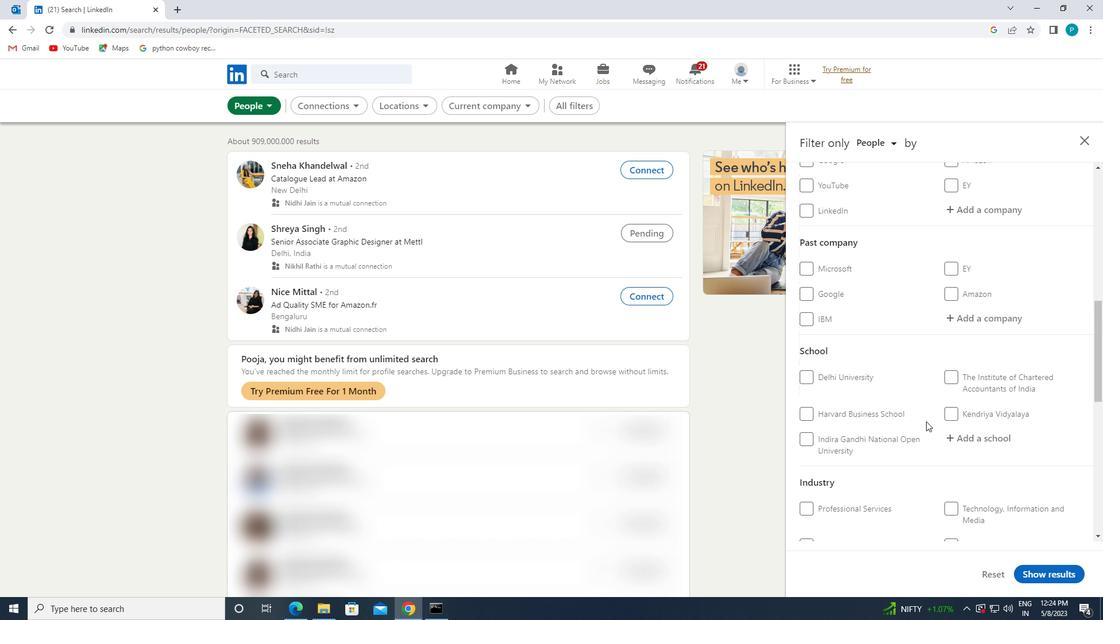 
Action: Mouse scrolled (963, 392) with delta (0, 0)
Screenshot: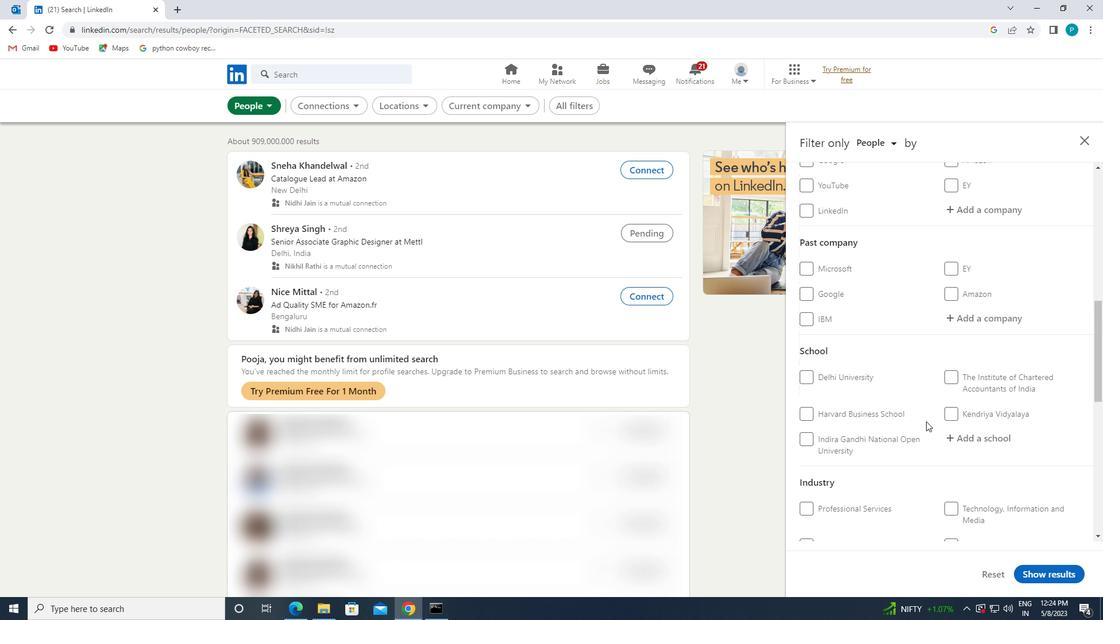 
Action: Mouse moved to (963, 390)
Screenshot: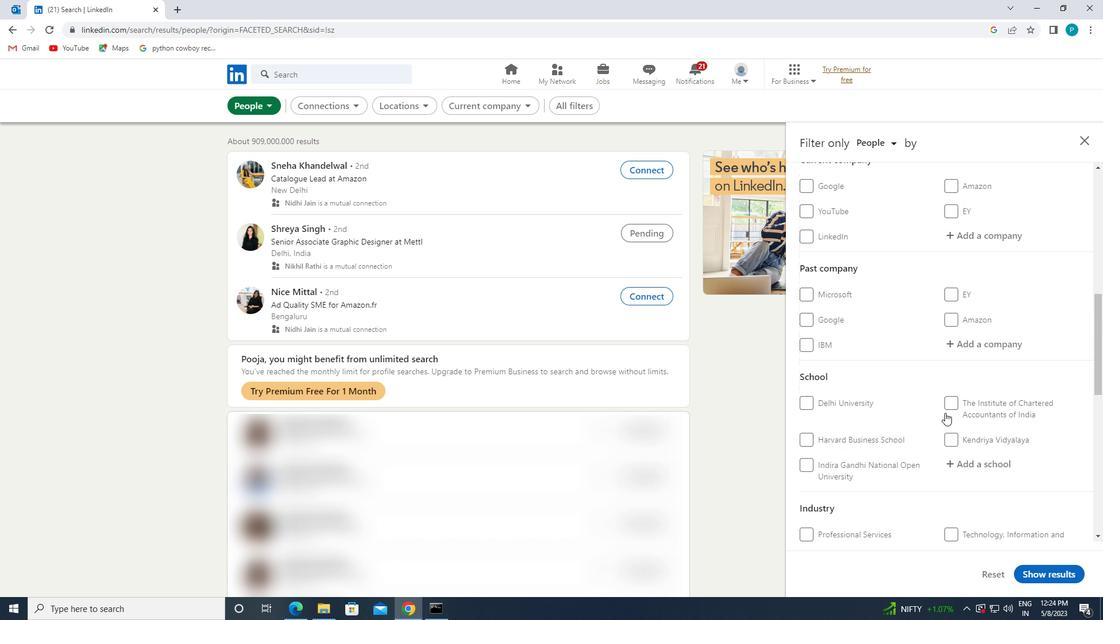 
Action: Mouse scrolled (963, 391) with delta (0, 0)
Screenshot: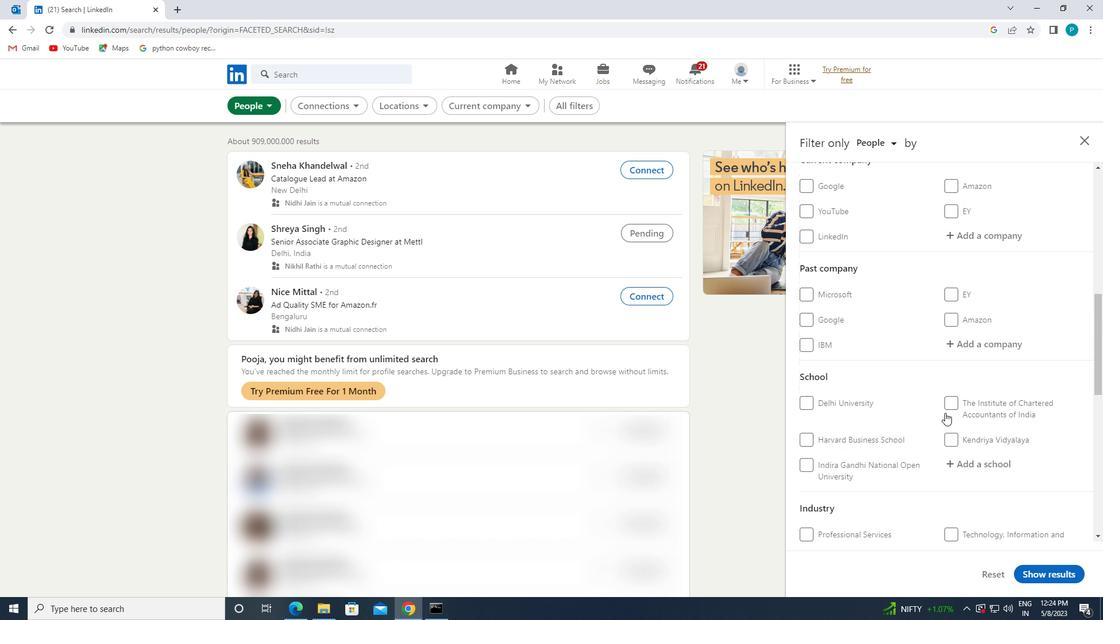 
Action: Mouse moved to (963, 390)
Screenshot: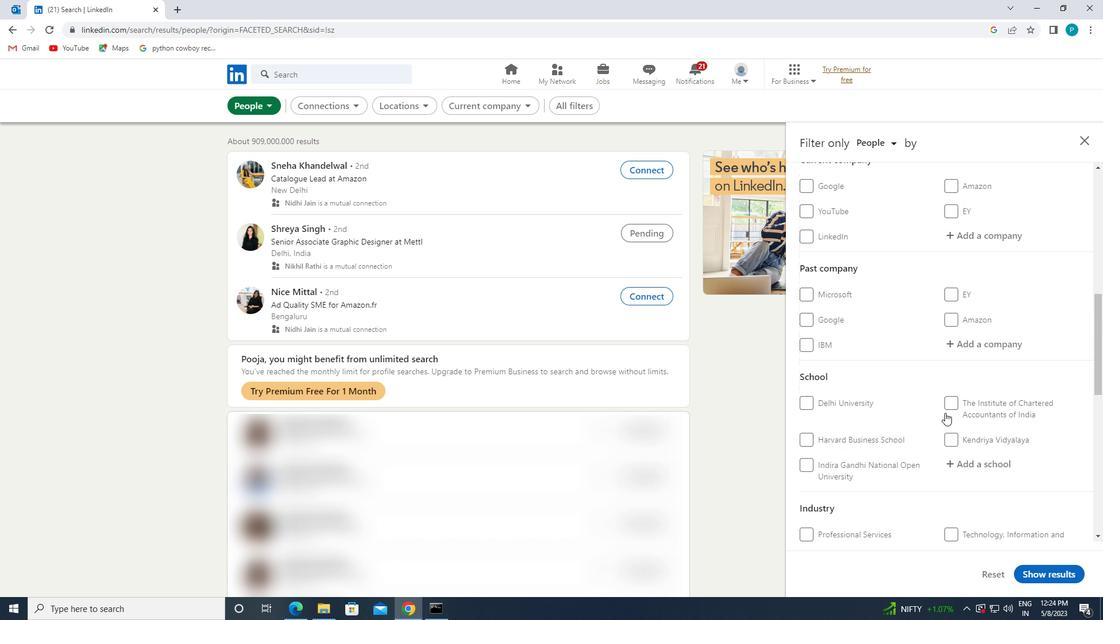
Action: Mouse scrolled (963, 390) with delta (0, 0)
Screenshot: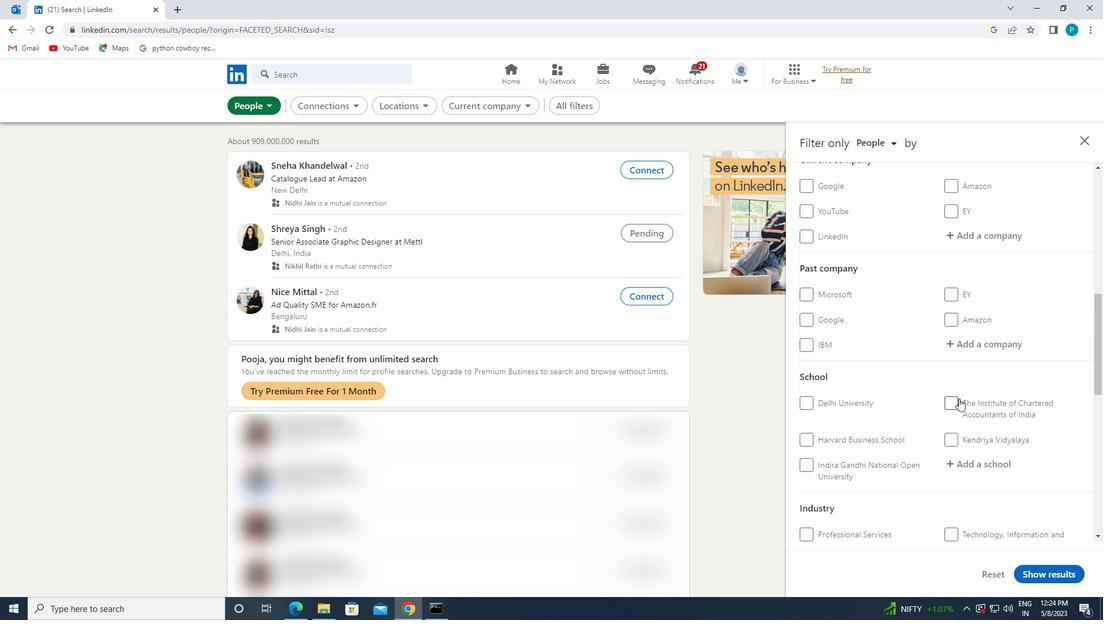 
Action: Mouse moved to (990, 405)
Screenshot: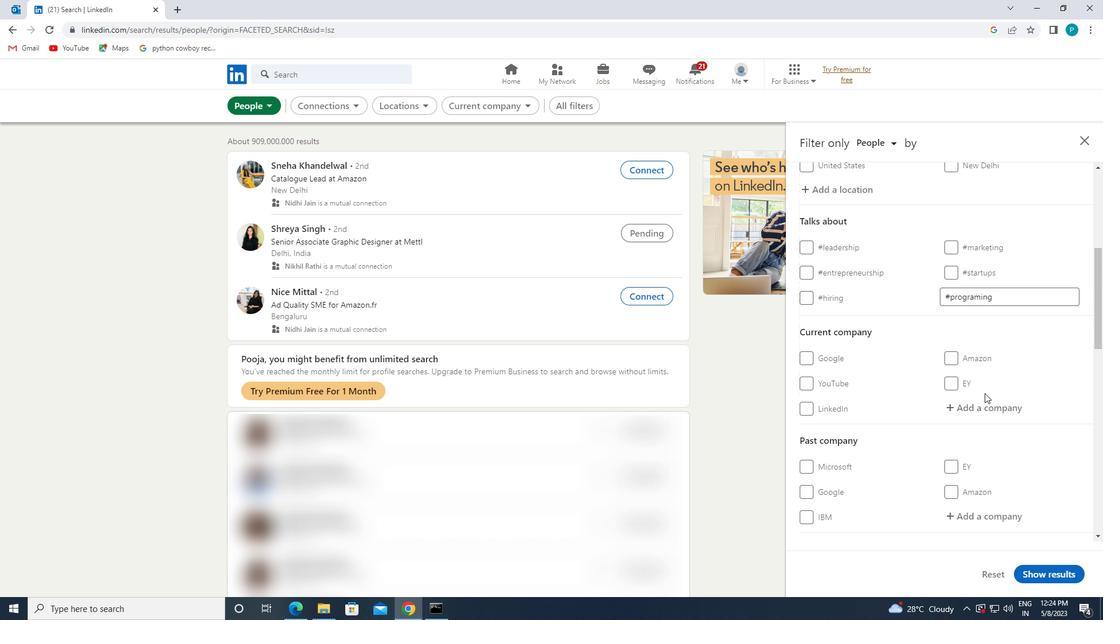 
Action: Mouse pressed left at (990, 405)
Screenshot: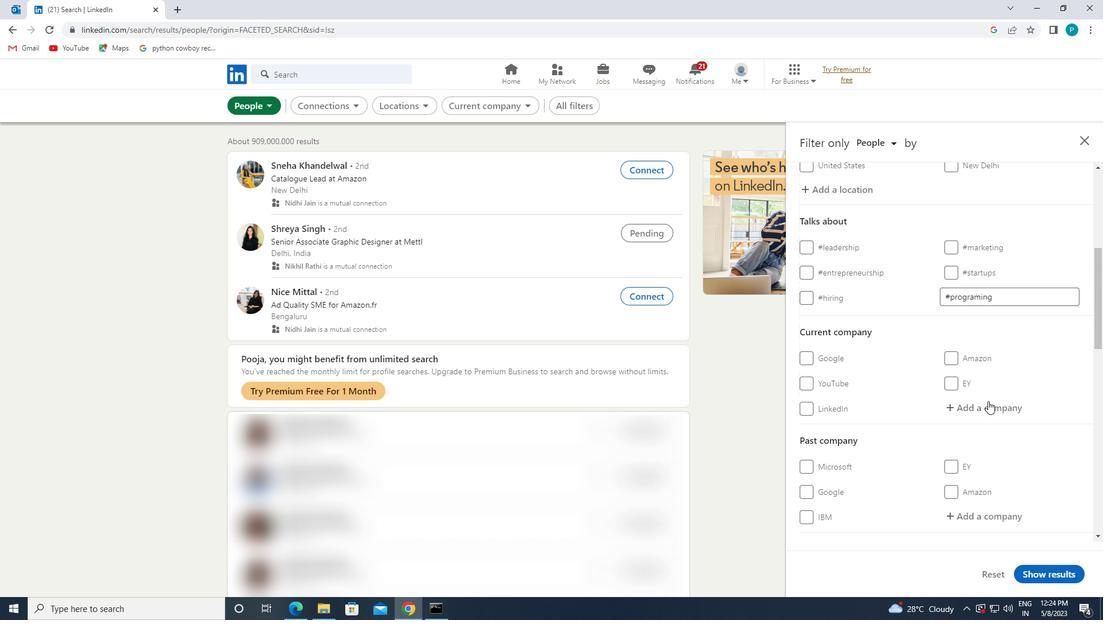 
Action: Key pressed <Key.caps_lock>L<Key.caps_lock>OWE
Screenshot: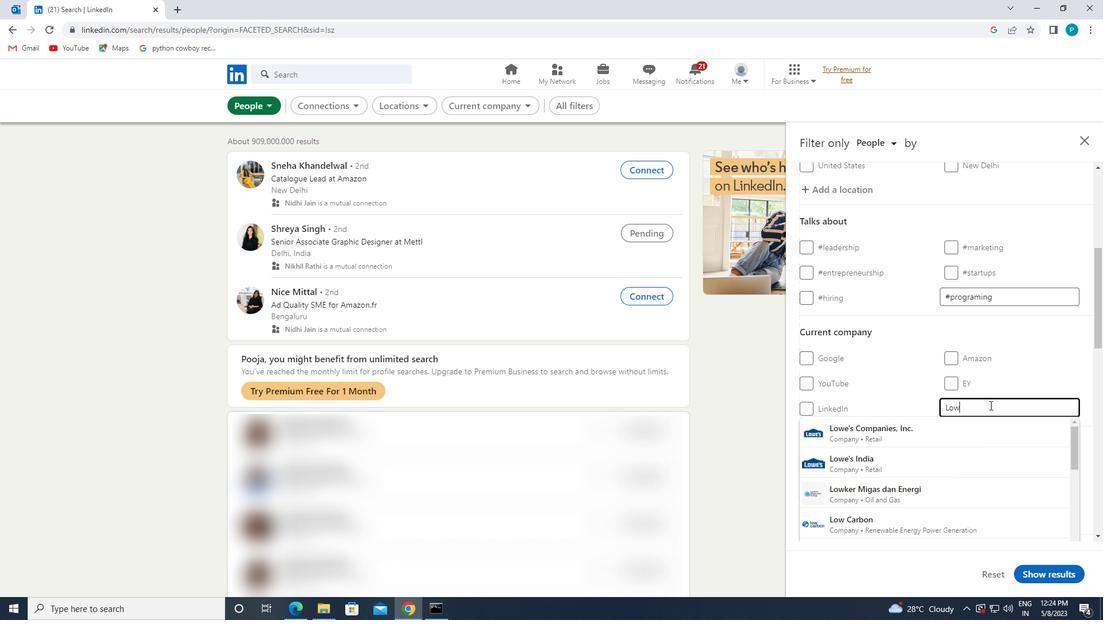 
Action: Mouse moved to (969, 454)
Screenshot: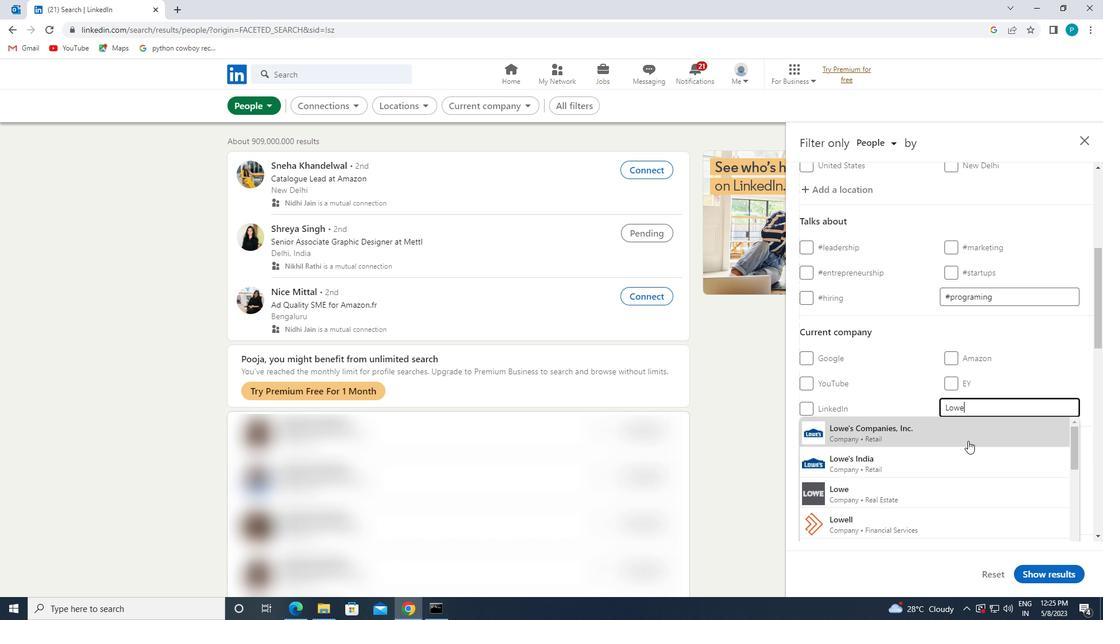 
Action: Mouse pressed left at (969, 454)
Screenshot: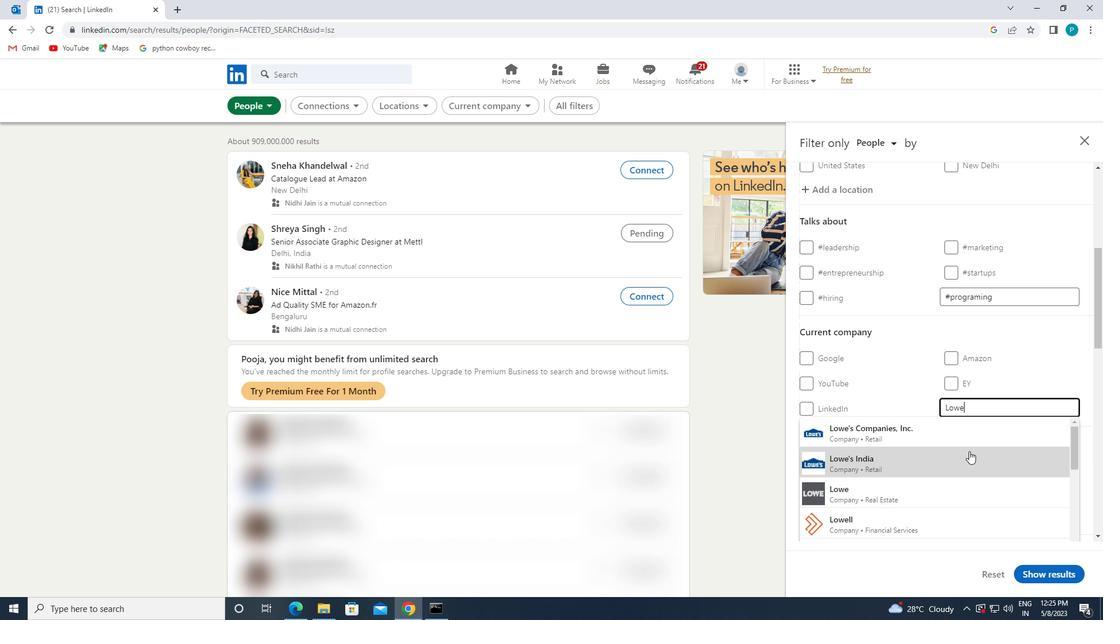 
Action: Mouse moved to (971, 457)
Screenshot: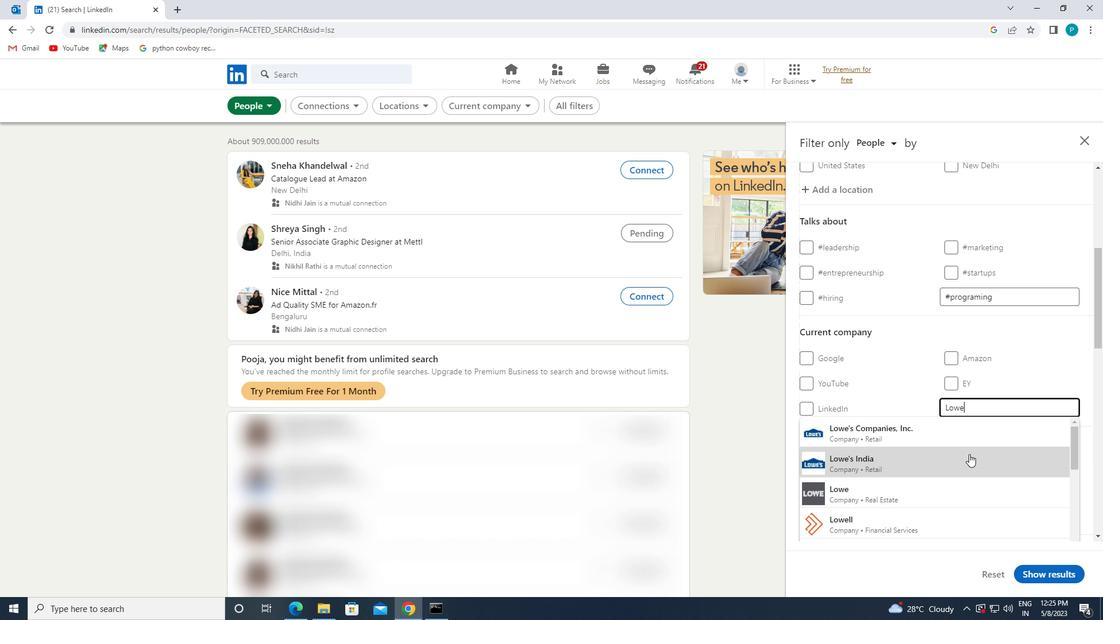 
Action: Mouse scrolled (971, 457) with delta (0, 0)
Screenshot: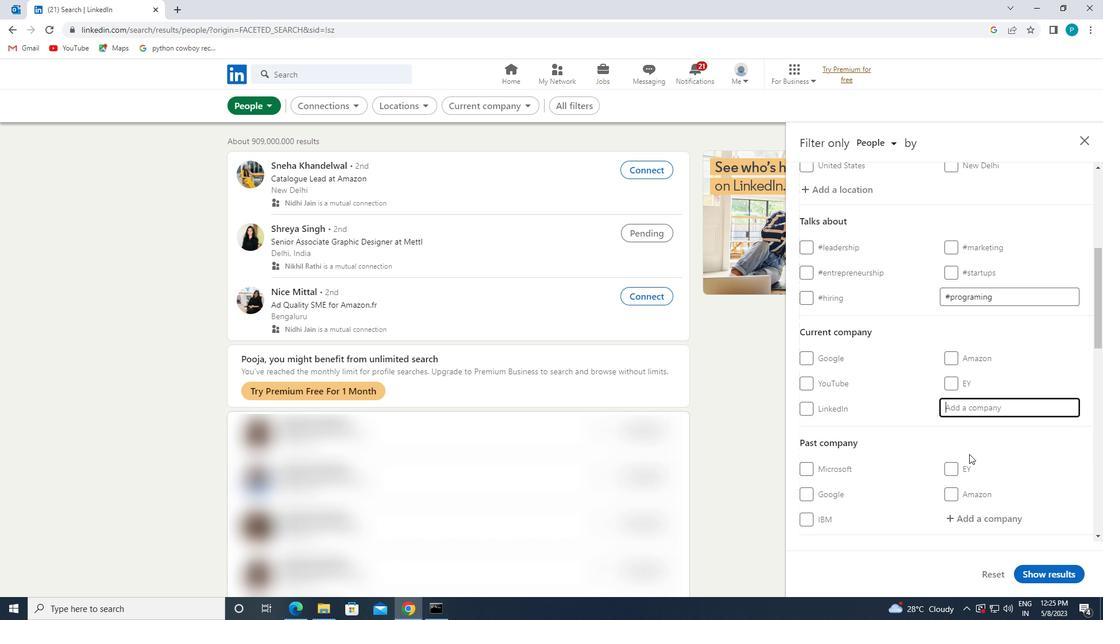 
Action: Mouse scrolled (971, 457) with delta (0, 0)
Screenshot: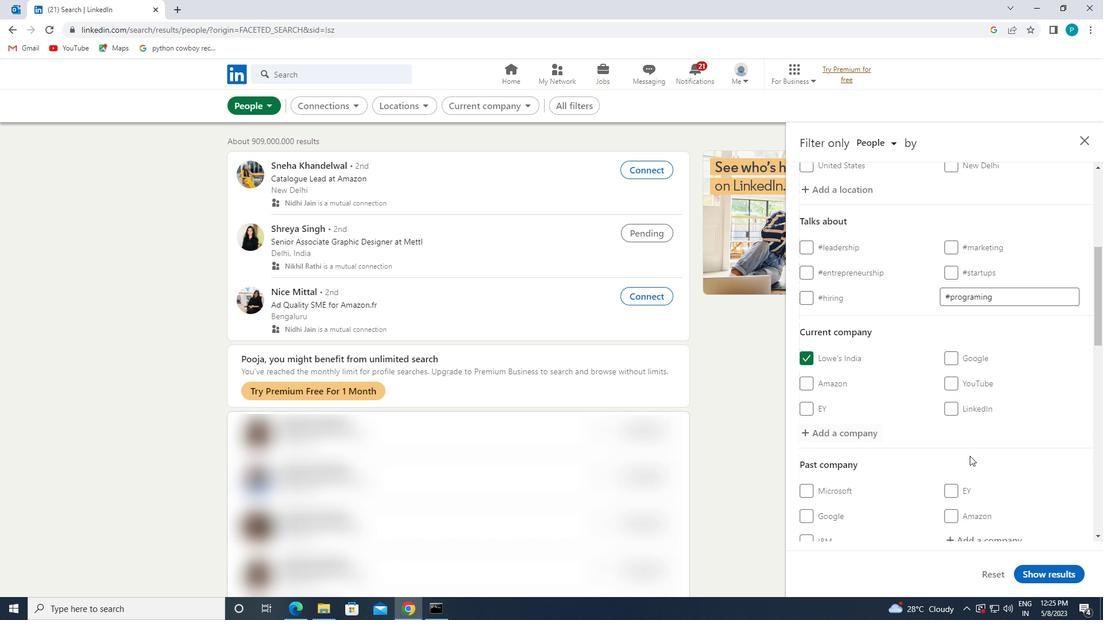 
Action: Mouse scrolled (971, 457) with delta (0, 0)
Screenshot: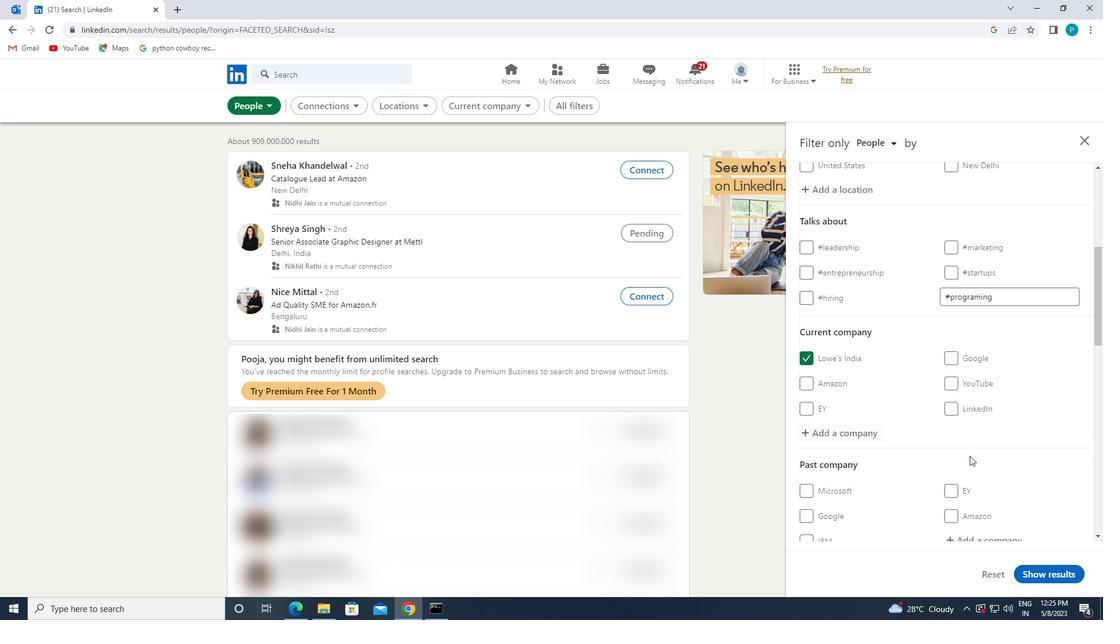 
Action: Mouse moved to (988, 487)
Screenshot: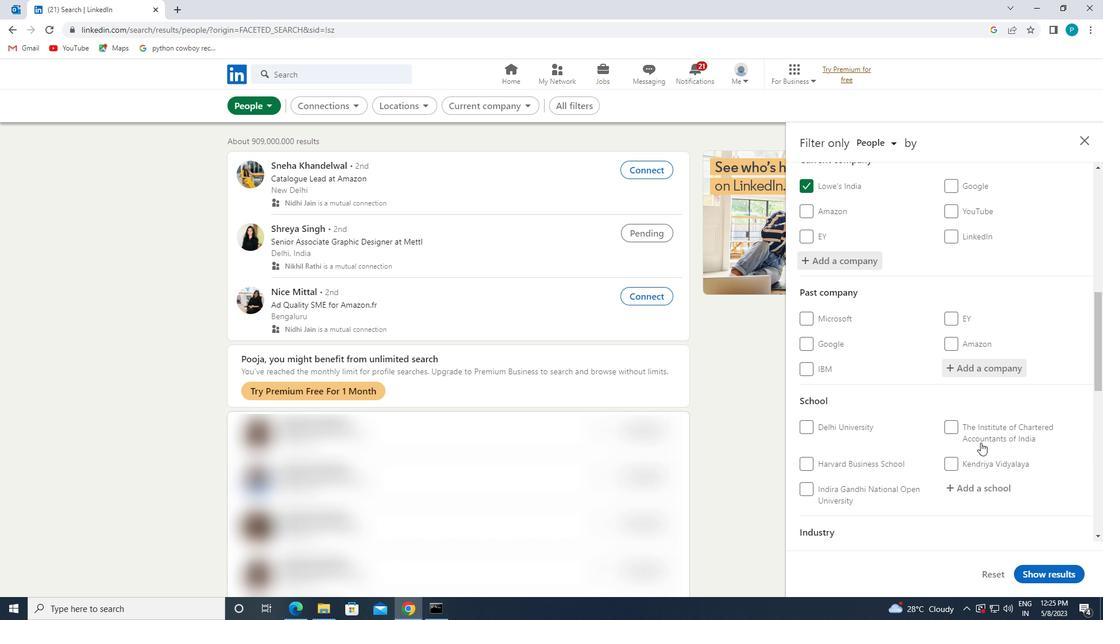 
Action: Mouse pressed left at (988, 487)
Screenshot: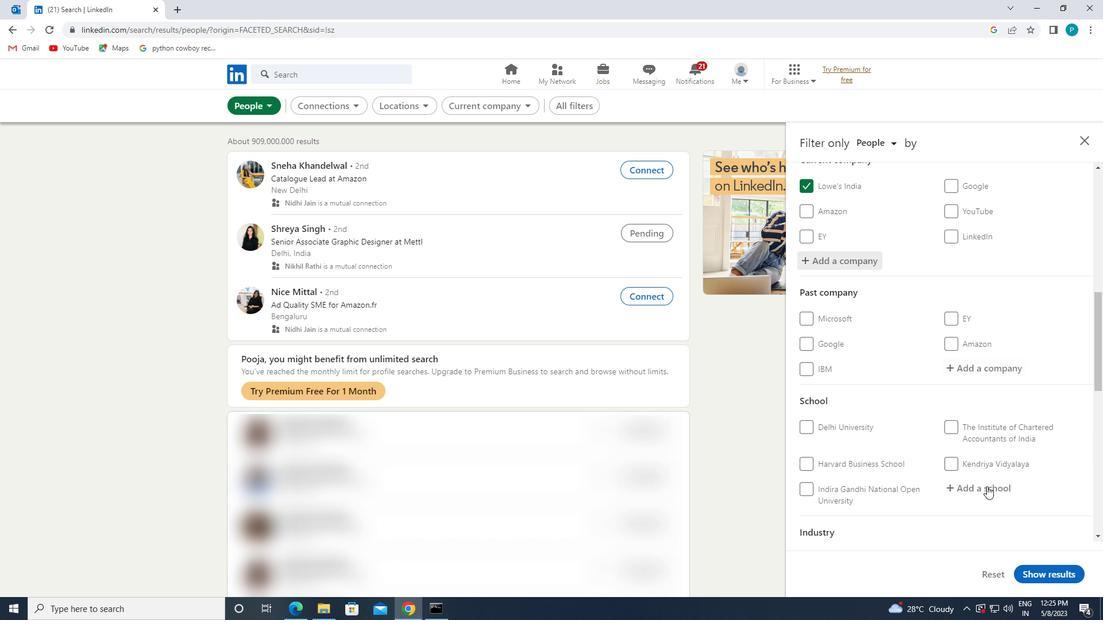 
Action: Mouse moved to (988, 488)
Screenshot: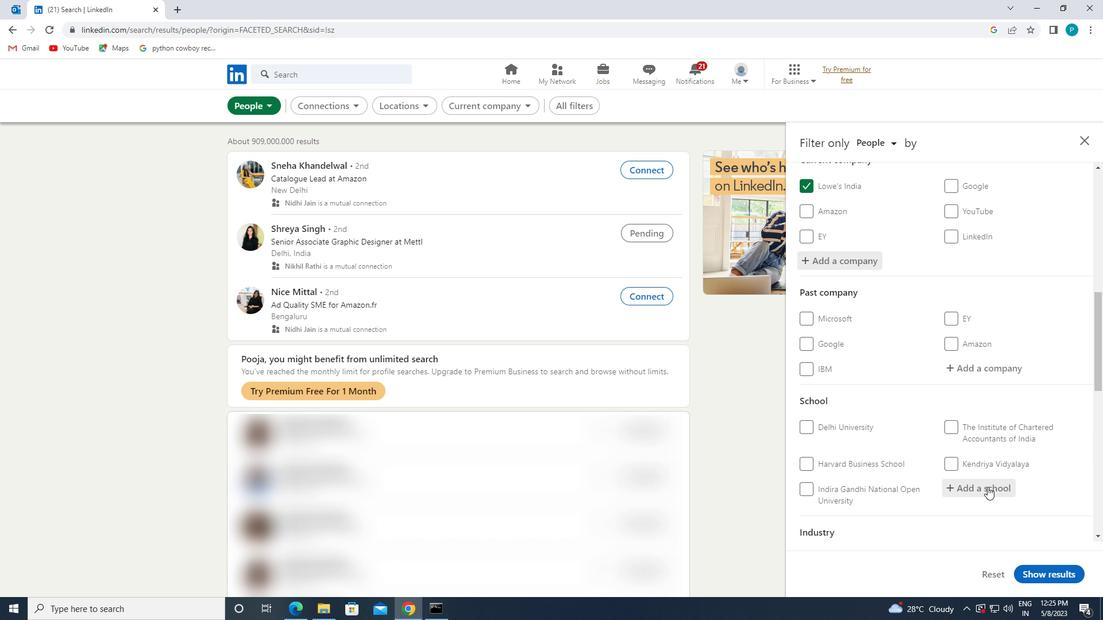 
Action: Key pressed <Key.caps_lock>NIIT
Screenshot: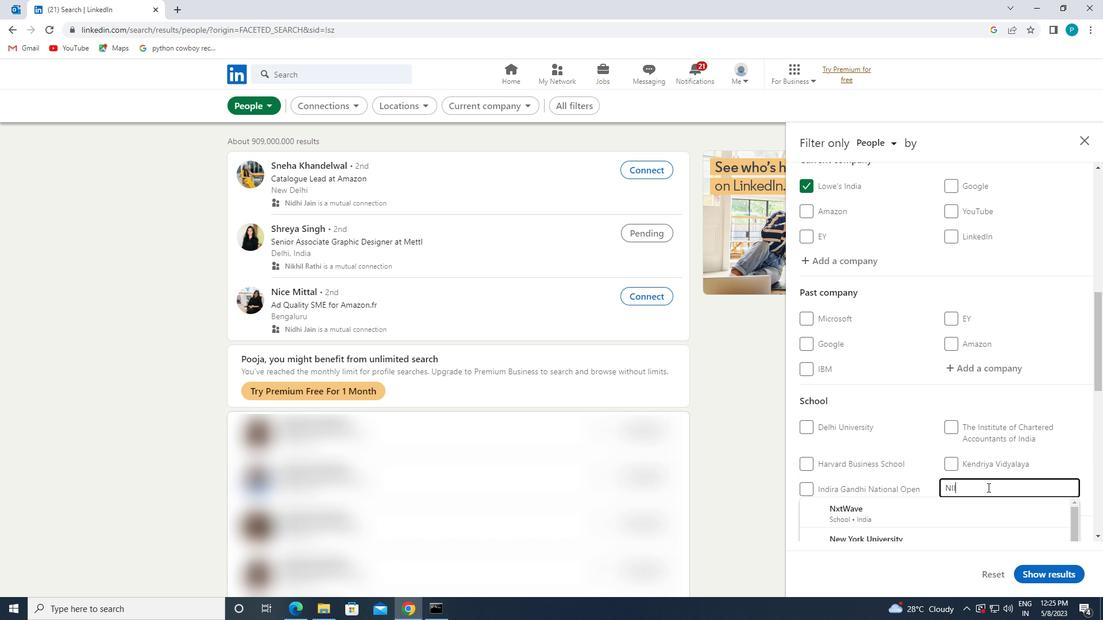 
Action: Mouse moved to (910, 484)
Screenshot: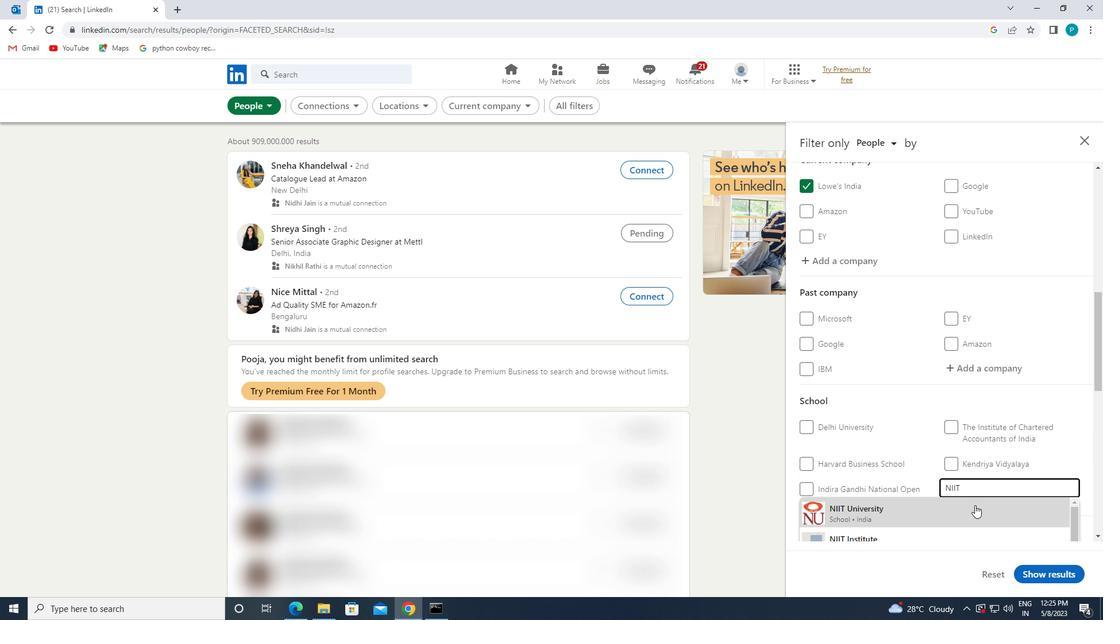 
Action: Mouse scrolled (910, 483) with delta (0, 0)
Screenshot: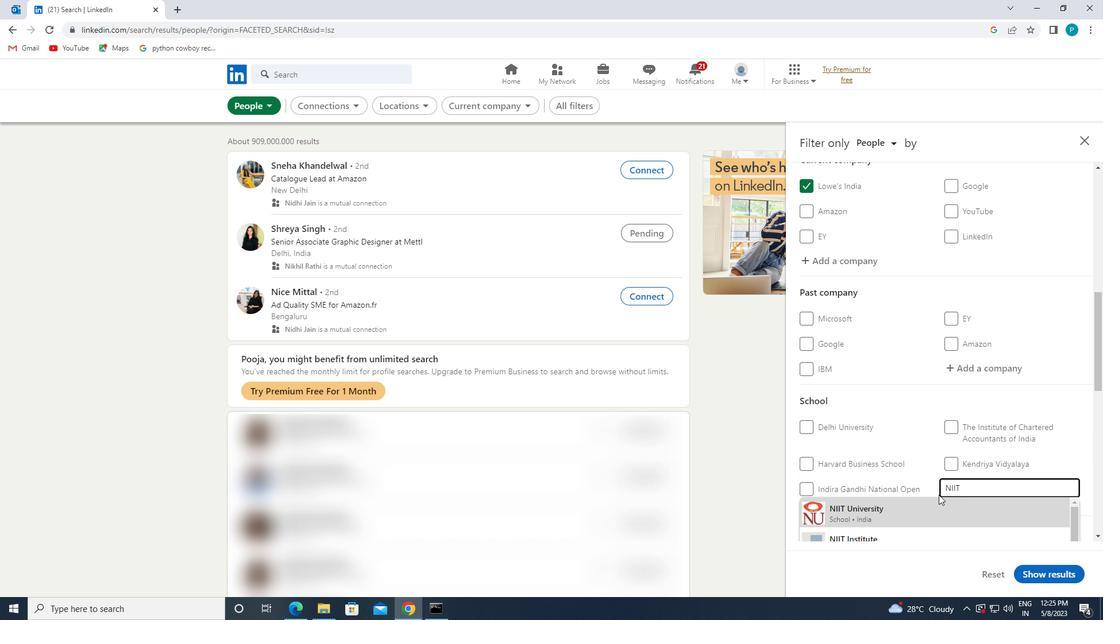 
Action: Mouse moved to (911, 507)
Screenshot: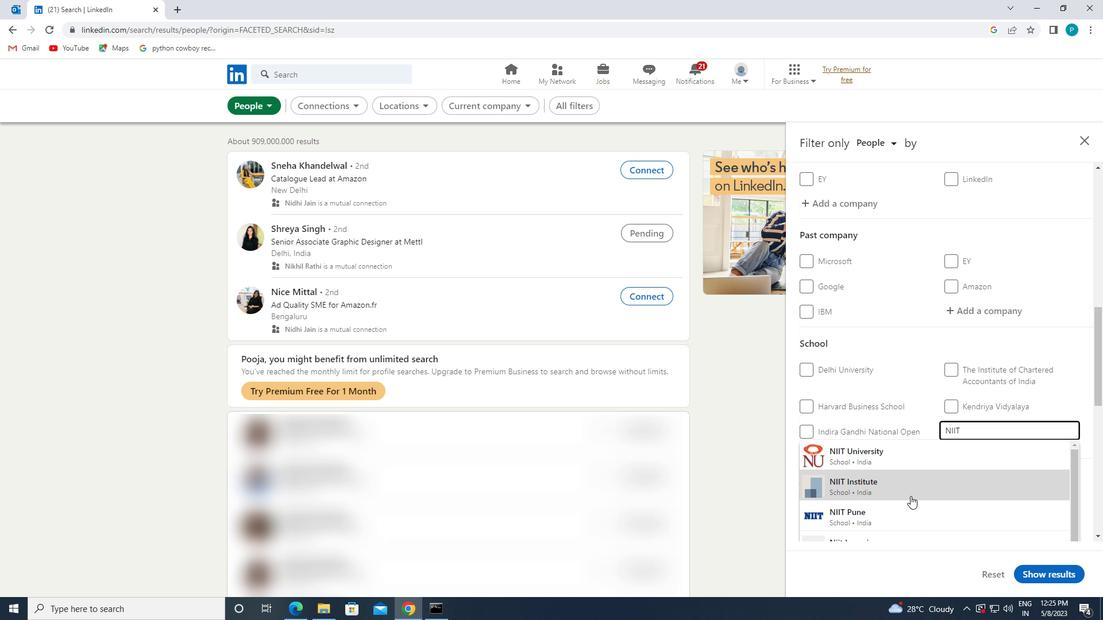 
Action: Mouse pressed left at (911, 507)
Screenshot: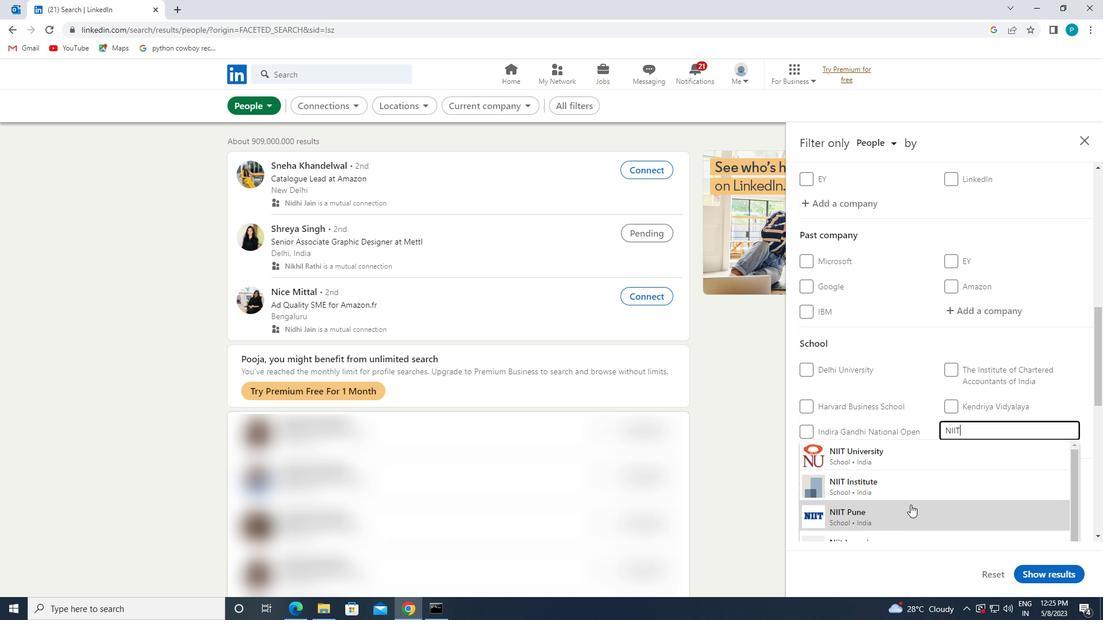 
Action: Mouse moved to (1064, 458)
Screenshot: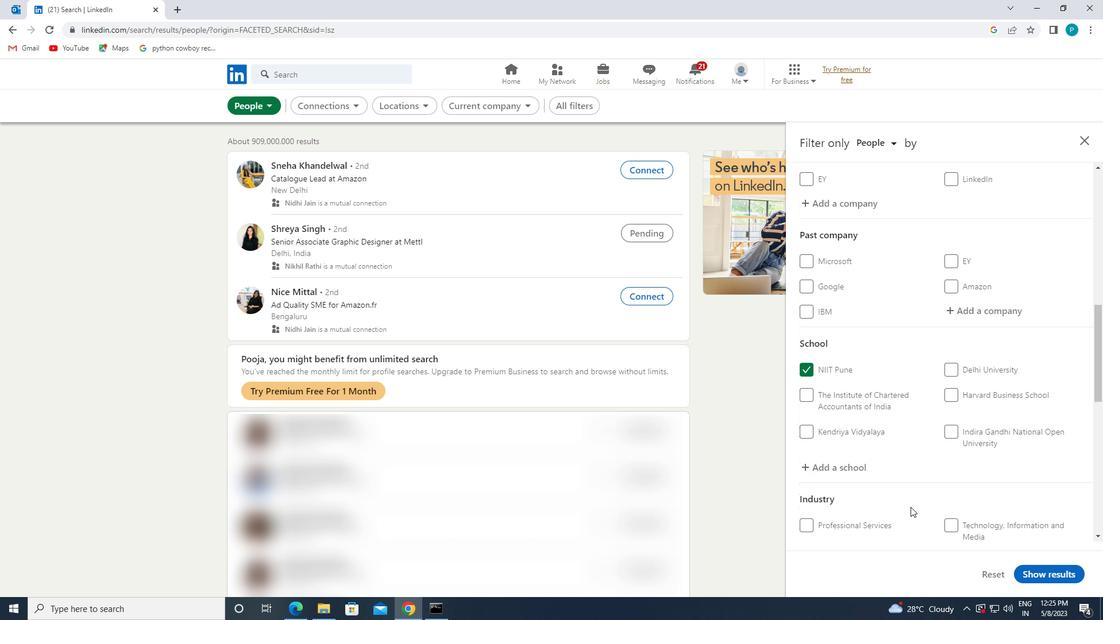 
Action: Mouse scrolled (1064, 457) with delta (0, 0)
Screenshot: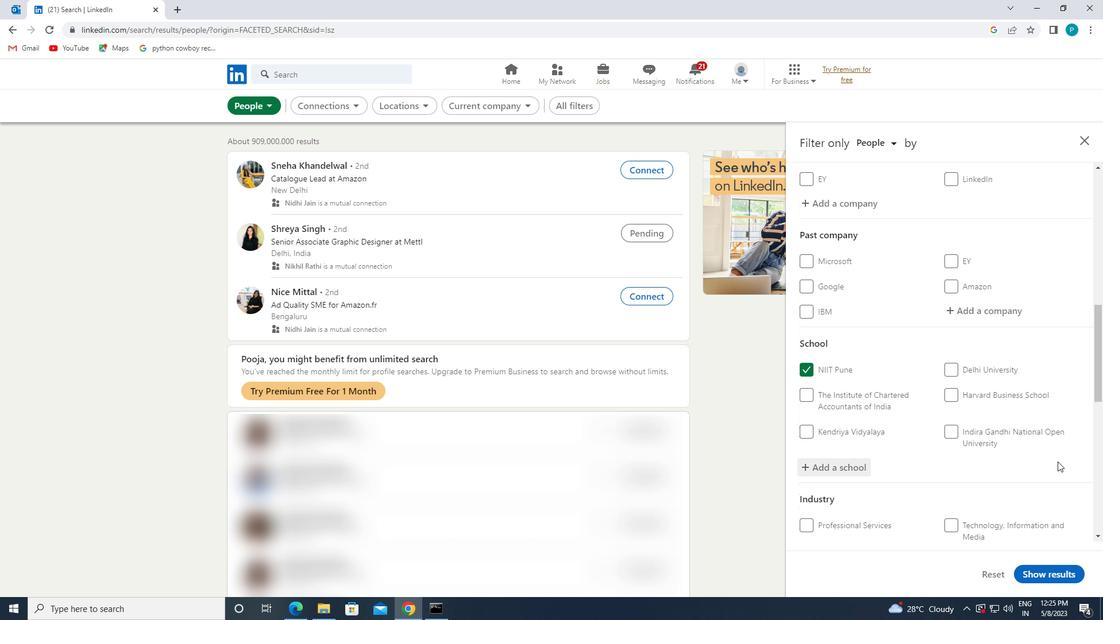 
Action: Mouse scrolled (1064, 457) with delta (0, 0)
Screenshot: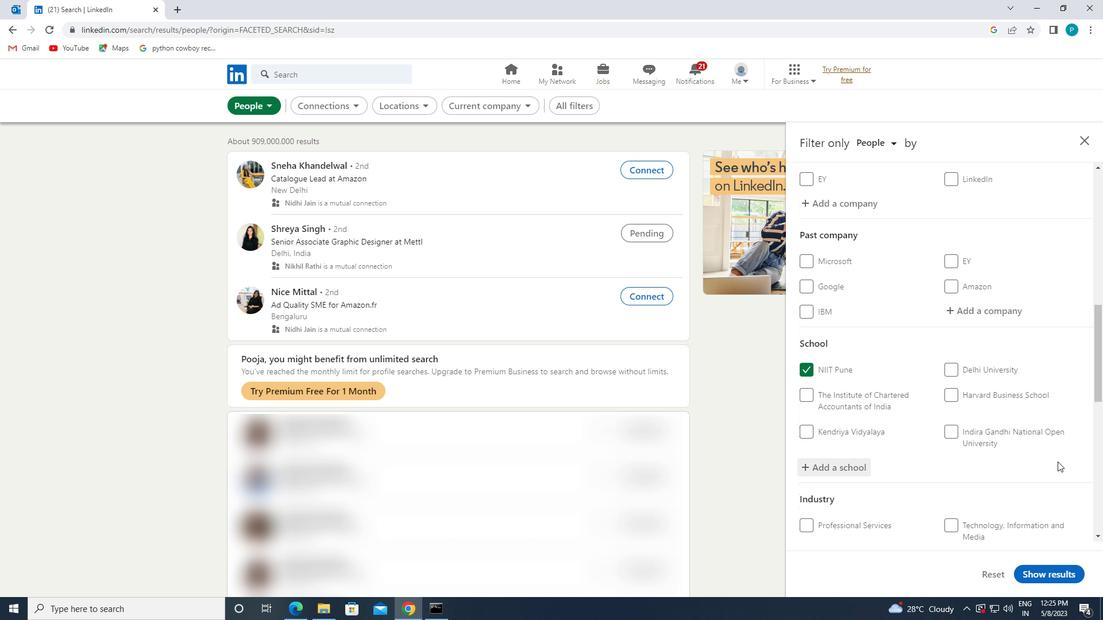
Action: Mouse moved to (1060, 455)
Screenshot: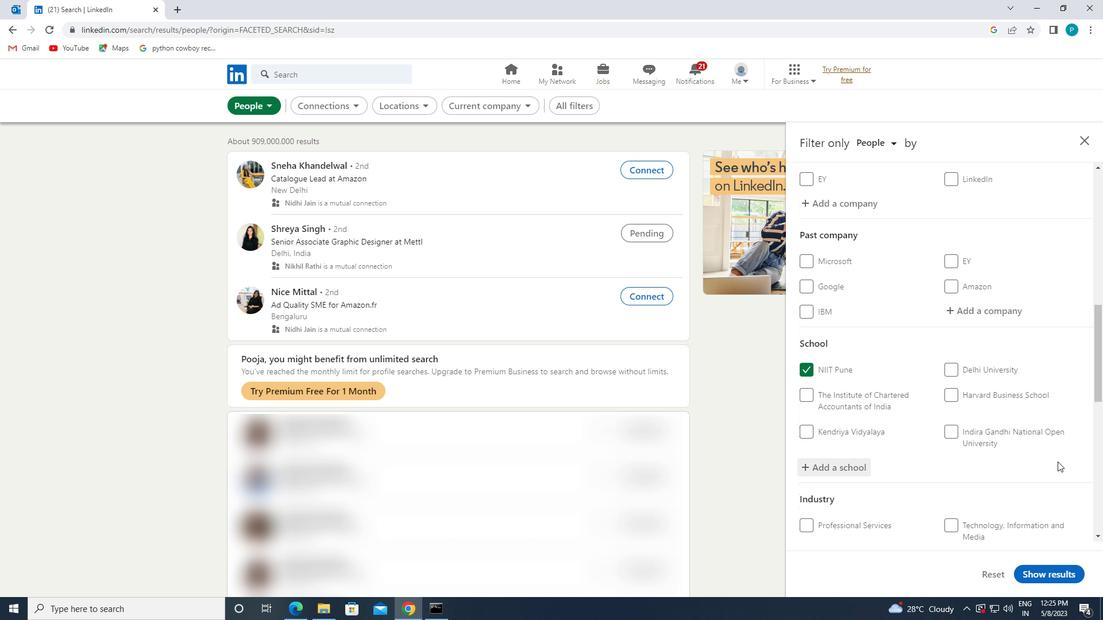 
Action: Mouse scrolled (1060, 455) with delta (0, 0)
Screenshot: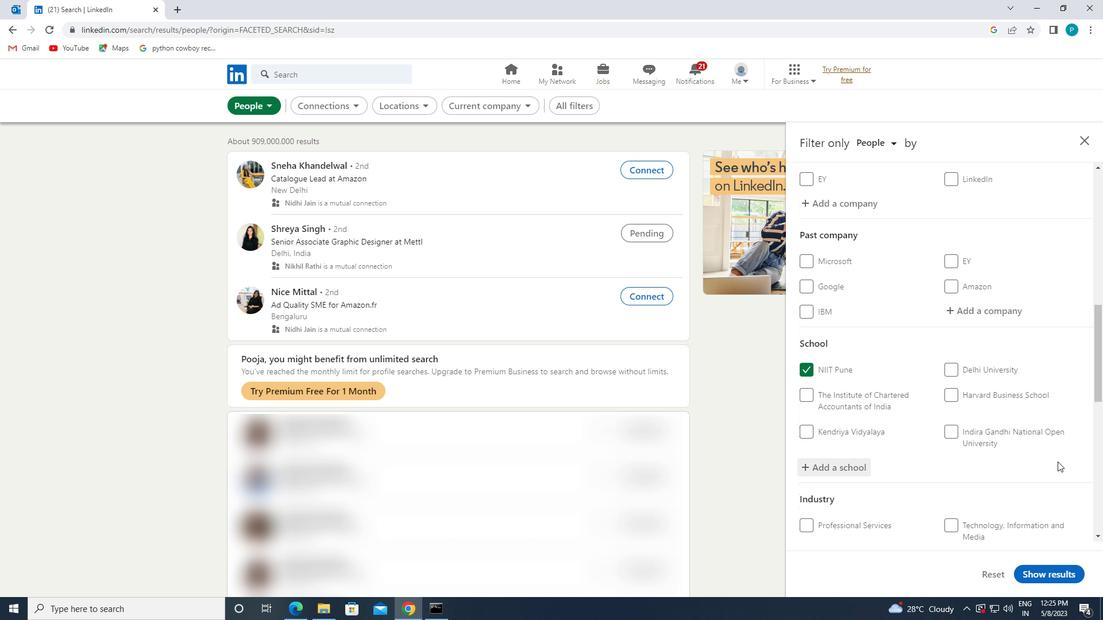 
Action: Mouse moved to (1048, 453)
Screenshot: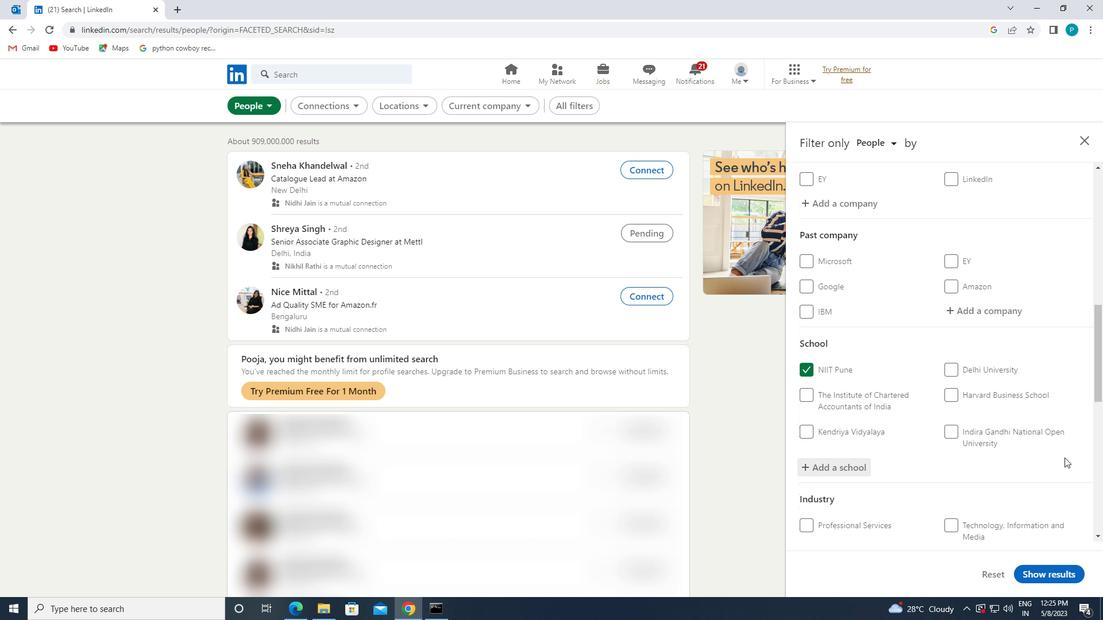 
Action: Mouse scrolled (1048, 453) with delta (0, 0)
Screenshot: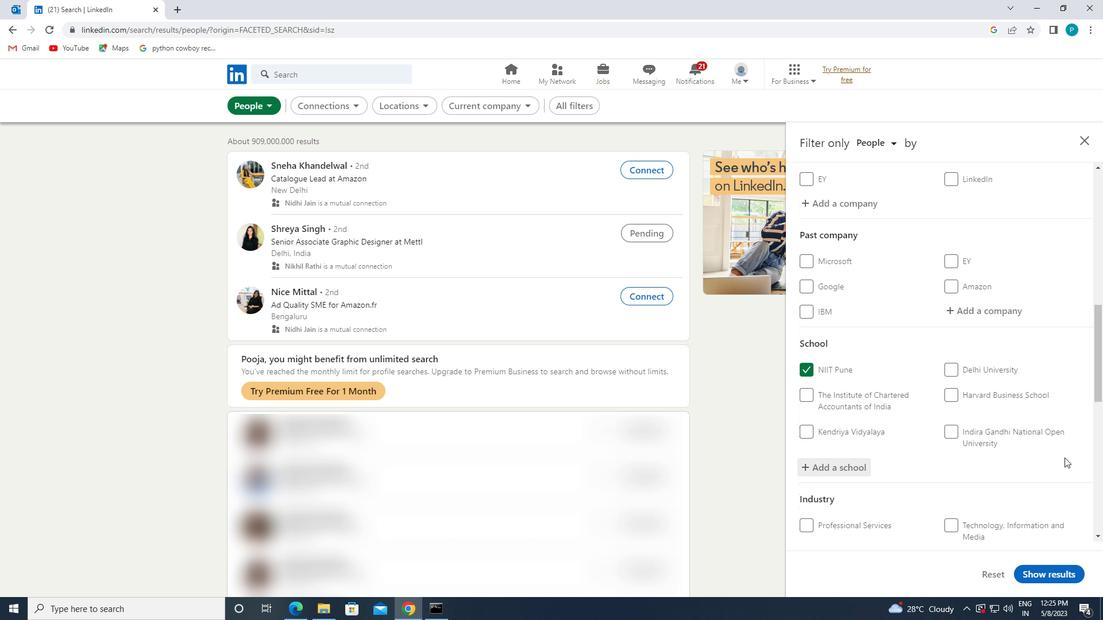 
Action: Mouse moved to (960, 370)
Screenshot: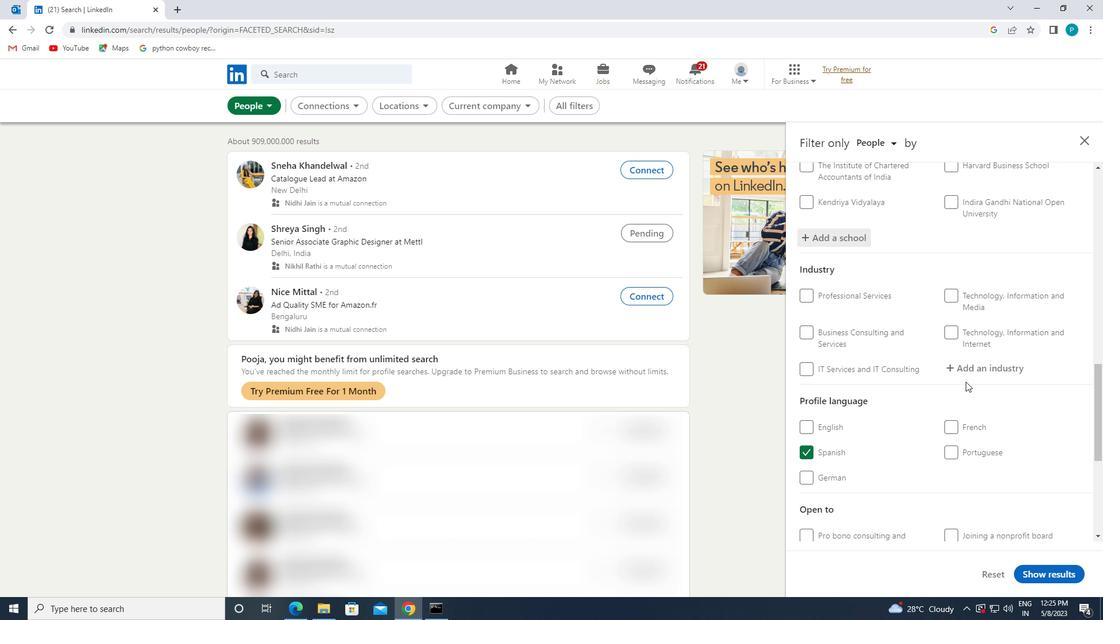 
Action: Mouse pressed left at (960, 370)
Screenshot: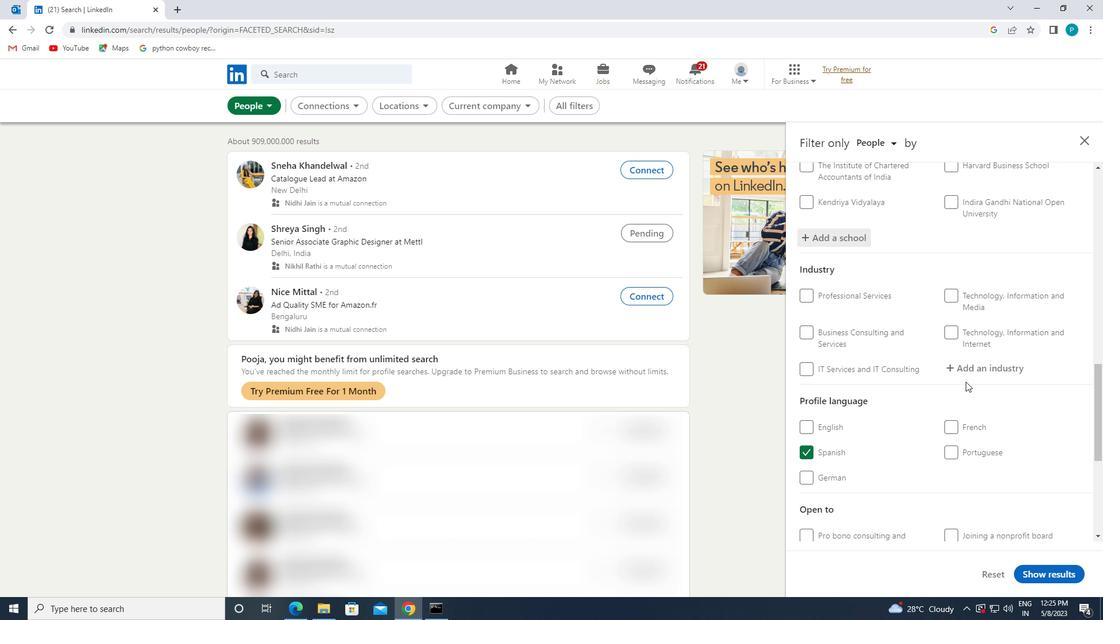 
Action: Mouse moved to (962, 370)
Screenshot: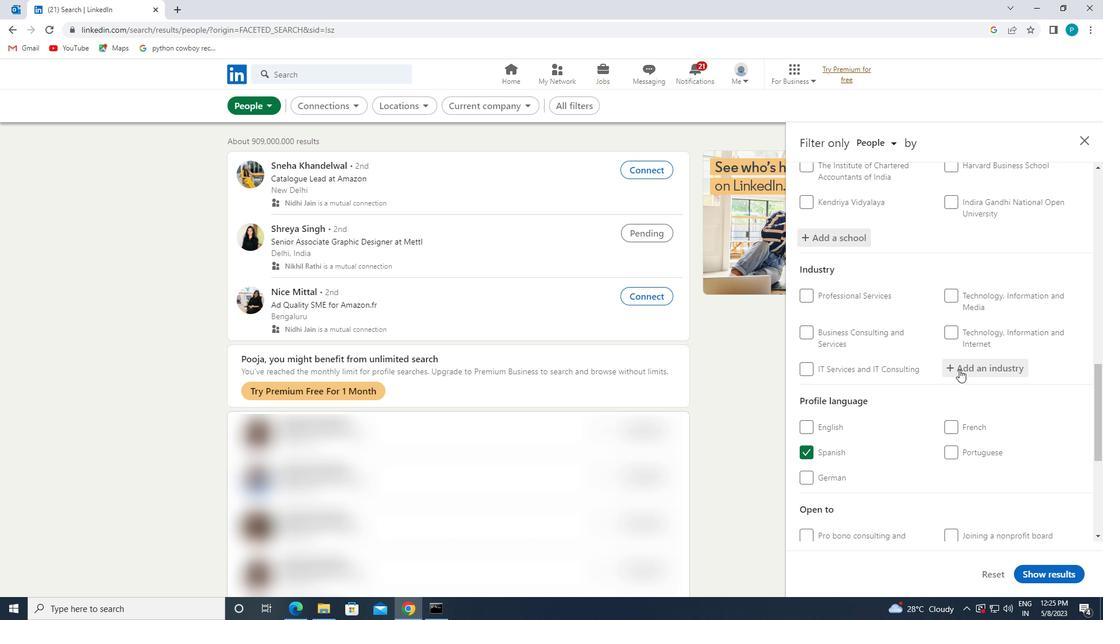 
Action: Key pressed <Key.caps_lock>E<Key.caps_lock>NGINEER
Screenshot: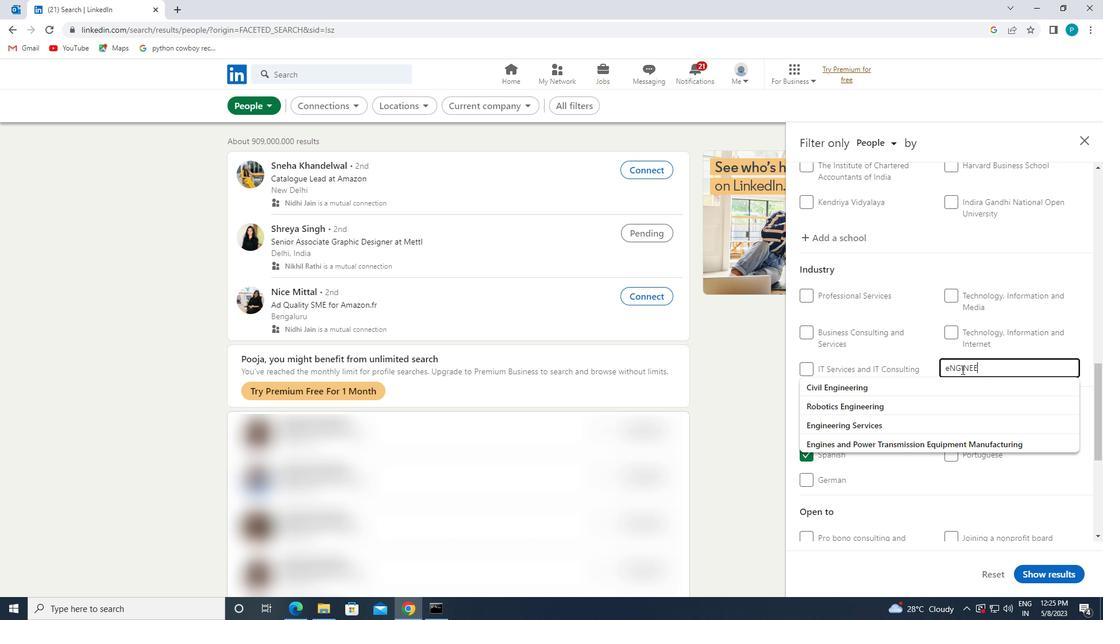 
Action: Mouse moved to (932, 418)
Screenshot: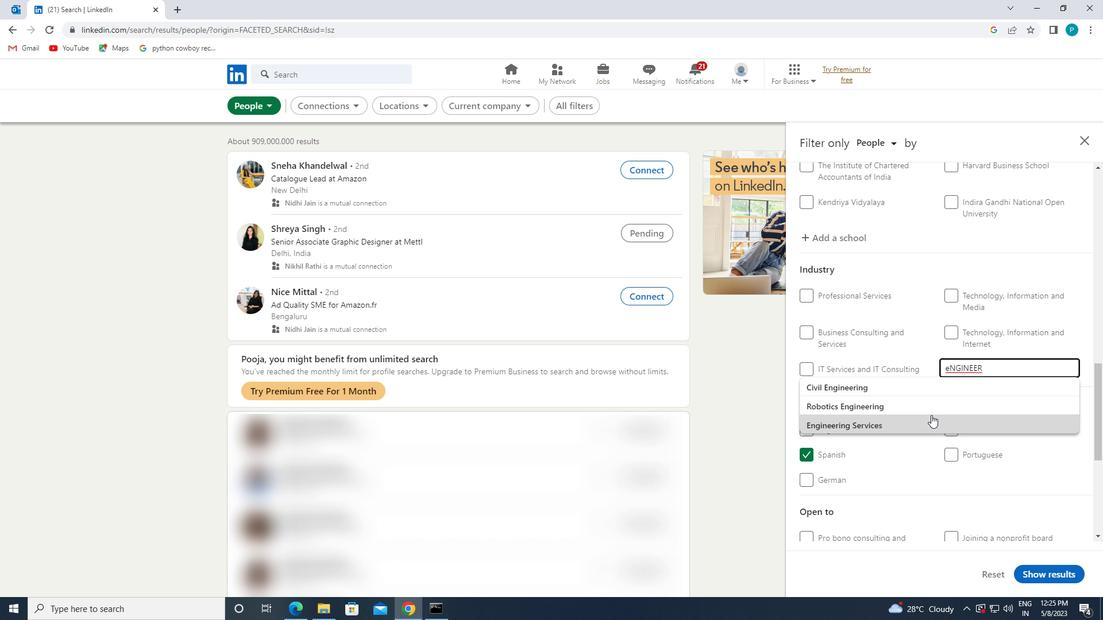 
Action: Mouse pressed left at (932, 418)
Screenshot: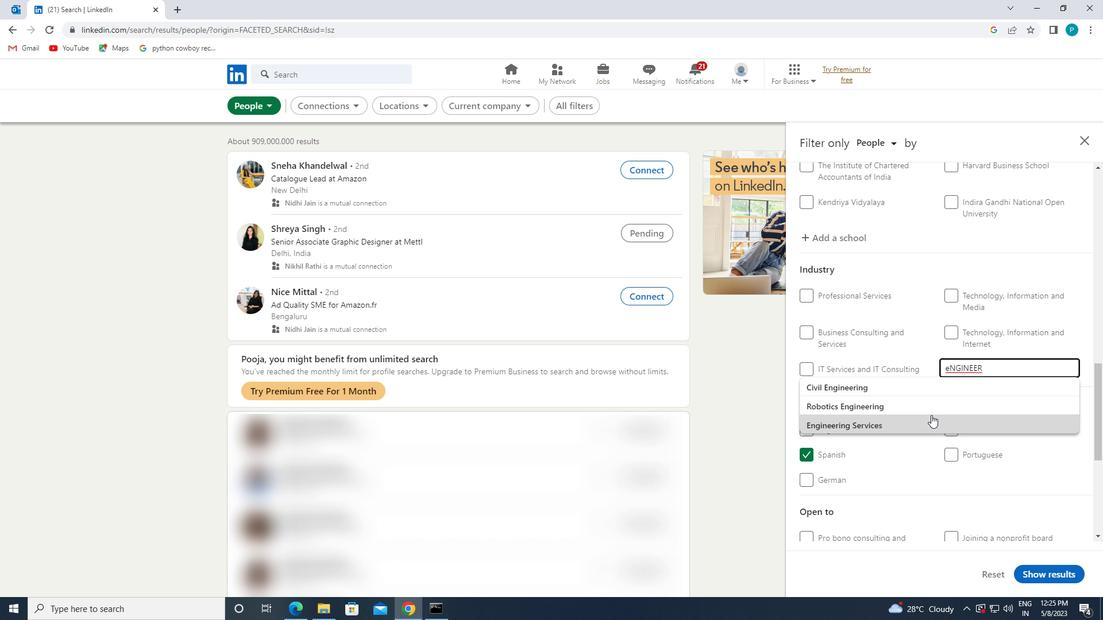
Action: Mouse moved to (932, 419)
Screenshot: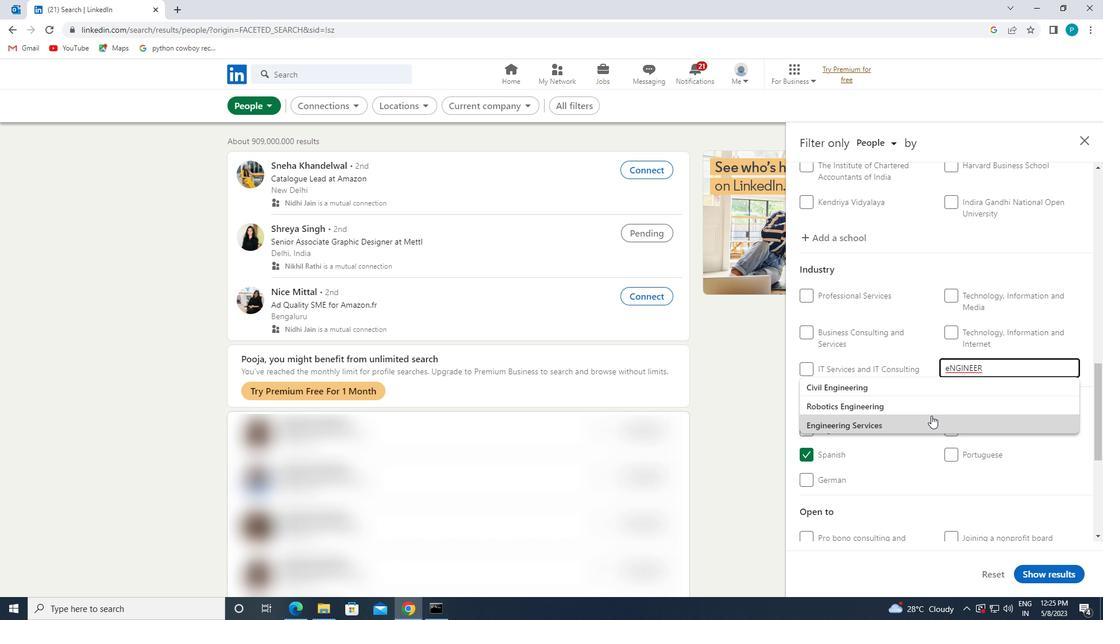 
Action: Mouse scrolled (932, 419) with delta (0, 0)
Screenshot: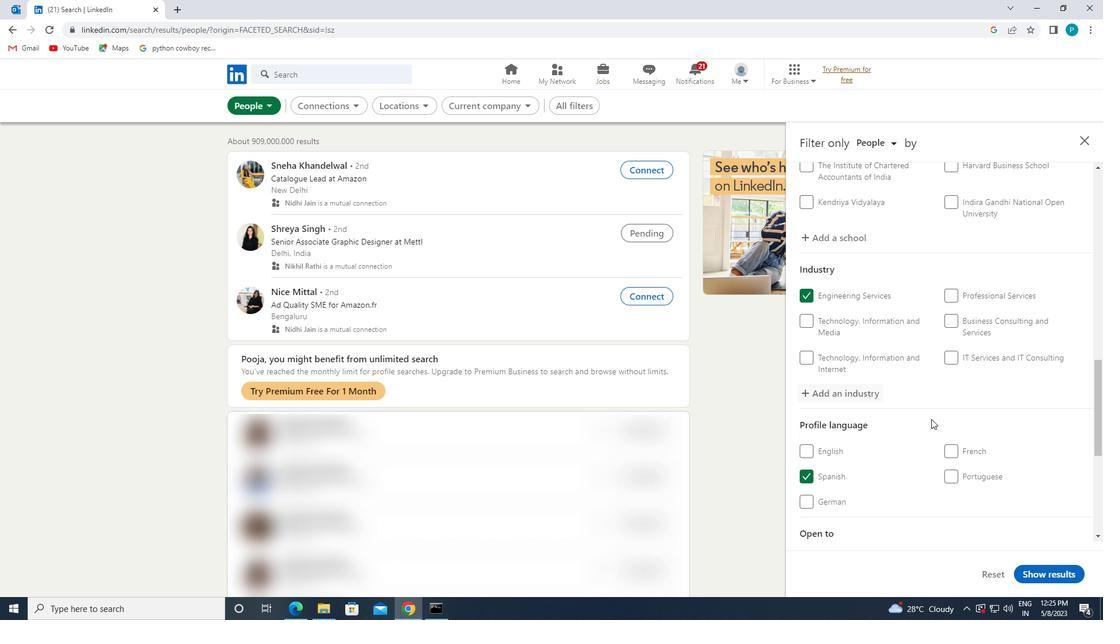 
Action: Mouse scrolled (932, 419) with delta (0, 0)
Screenshot: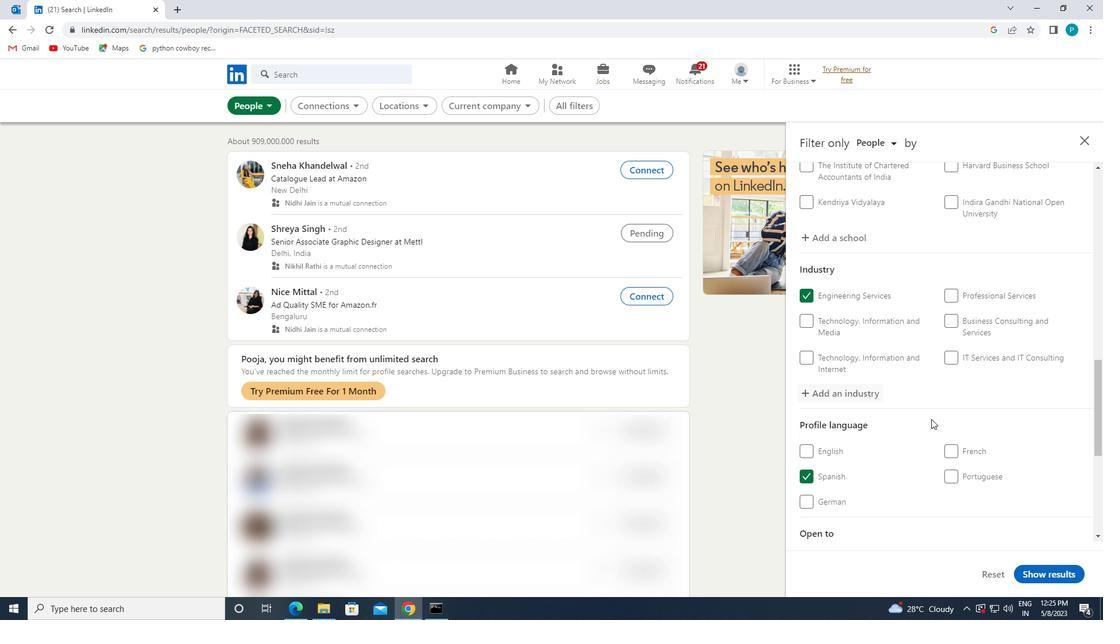 
Action: Mouse scrolled (932, 419) with delta (0, 0)
Screenshot: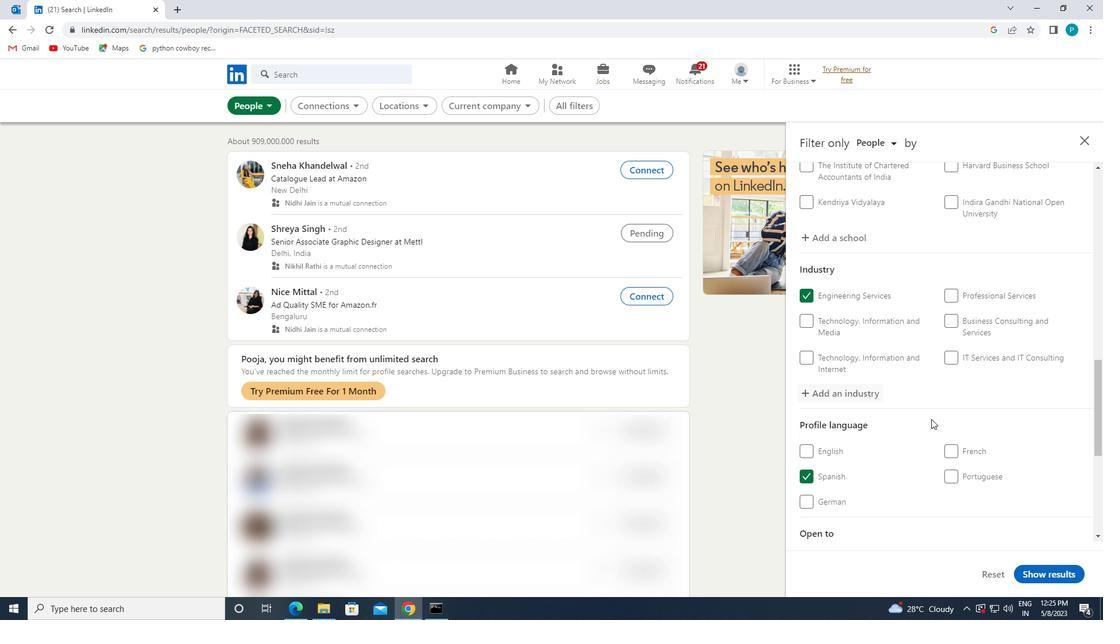 
Action: Mouse moved to (983, 491)
Screenshot: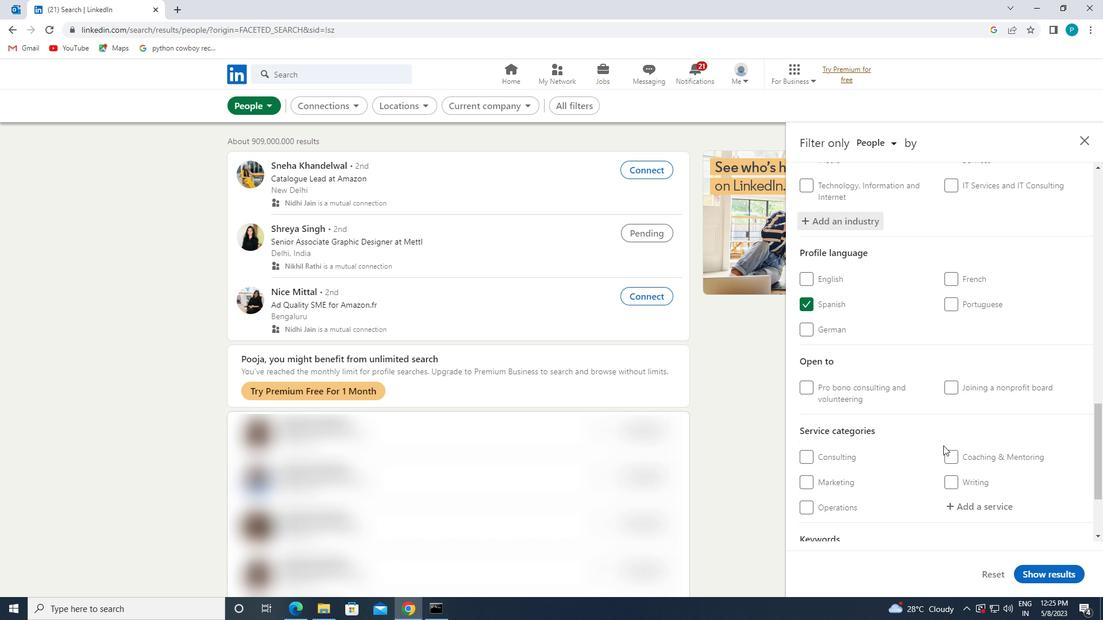 
Action: Mouse scrolled (983, 490) with delta (0, 0)
Screenshot: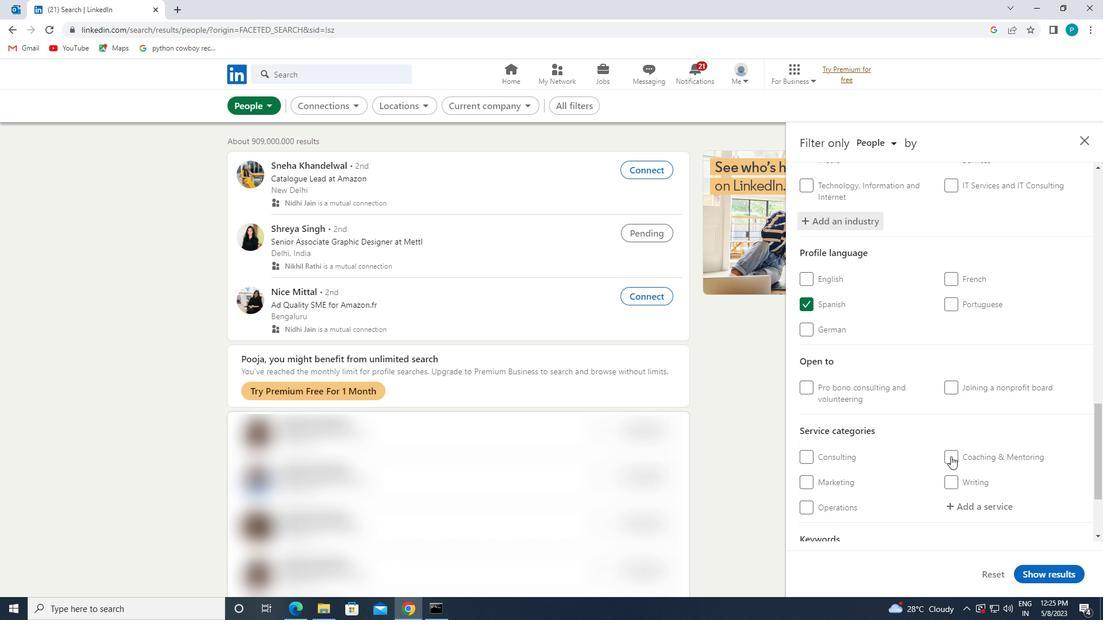 
Action: Mouse moved to (981, 449)
Screenshot: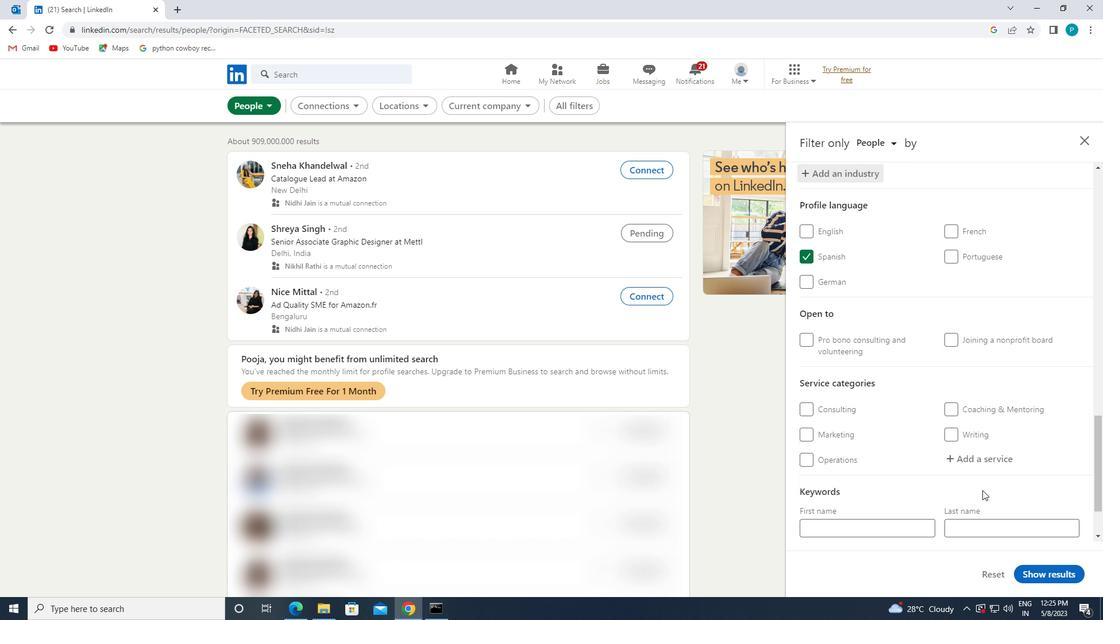 
Action: Mouse pressed left at (981, 449)
Screenshot: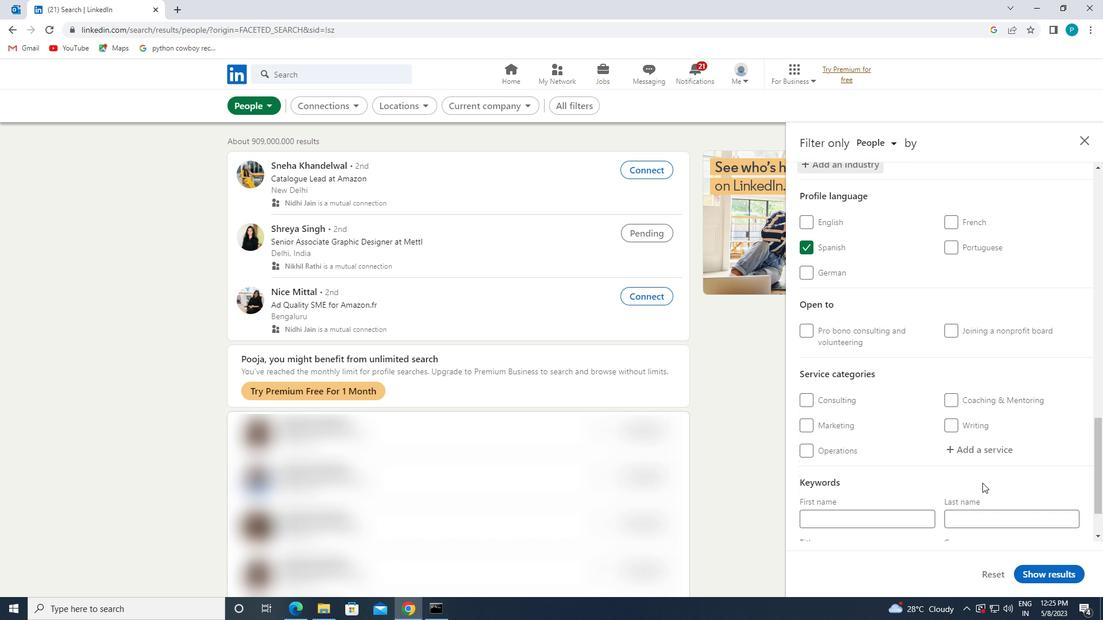 
Action: Key pressed P<Key.caps_lock>UN<Key.backspace>BLIC
Screenshot: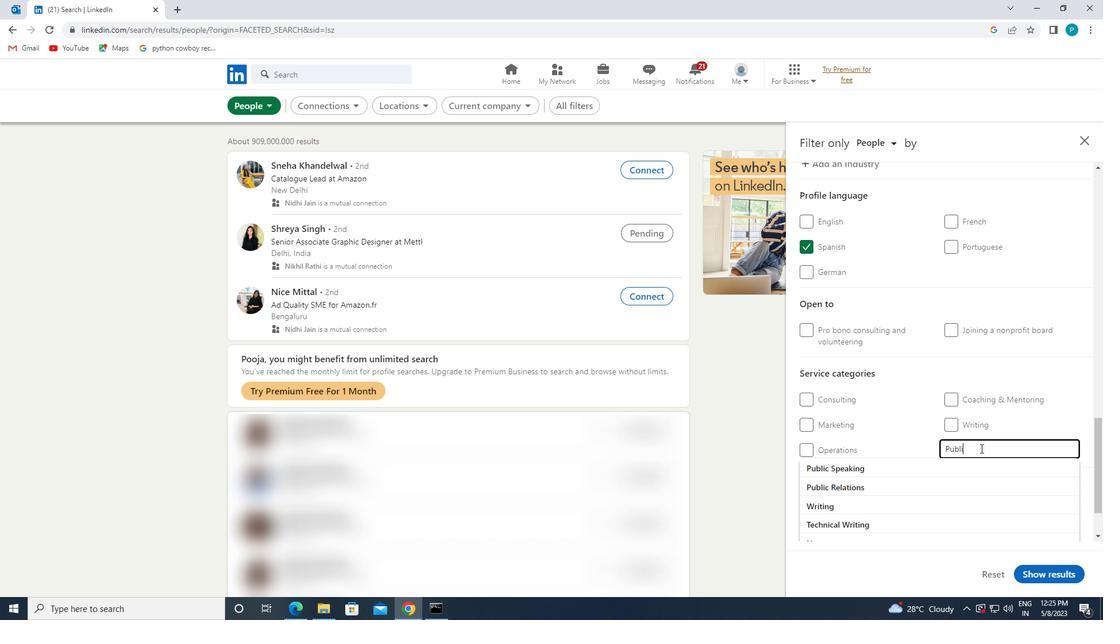 
Action: Mouse moved to (935, 472)
Screenshot: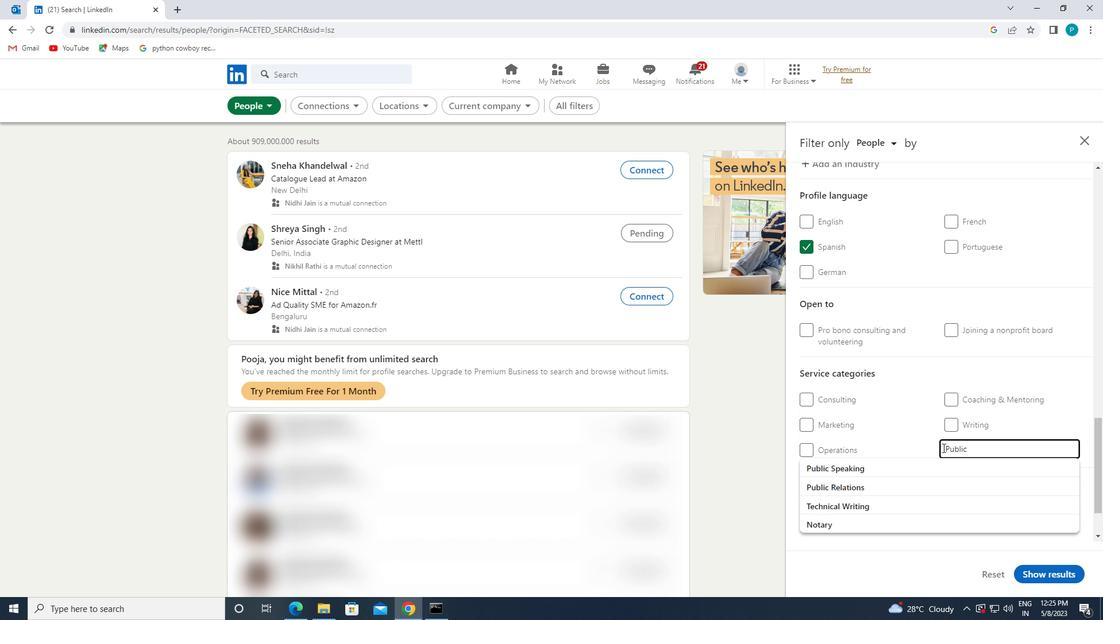 
Action: Mouse pressed left at (935, 472)
Screenshot: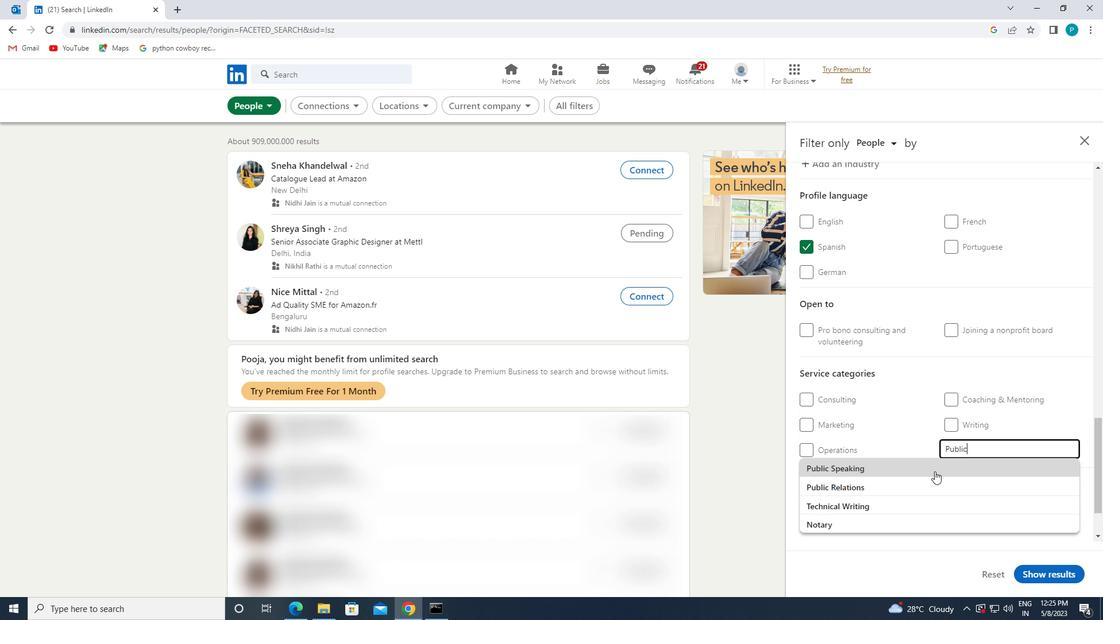 
Action: Mouse scrolled (935, 471) with delta (0, 0)
Screenshot: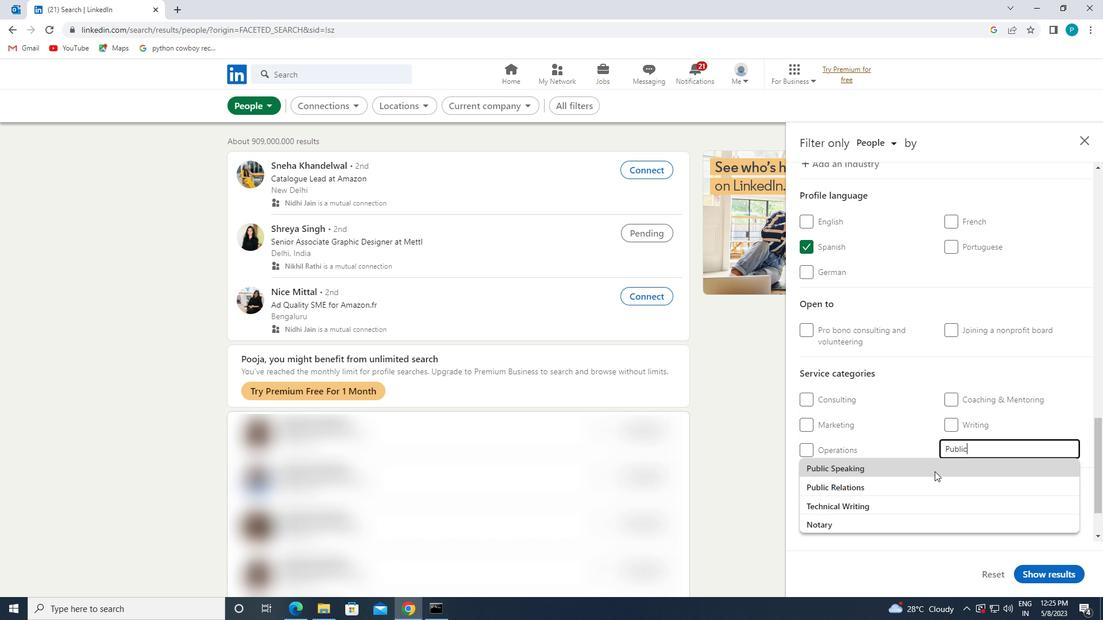 
Action: Mouse scrolled (935, 471) with delta (0, 0)
Screenshot: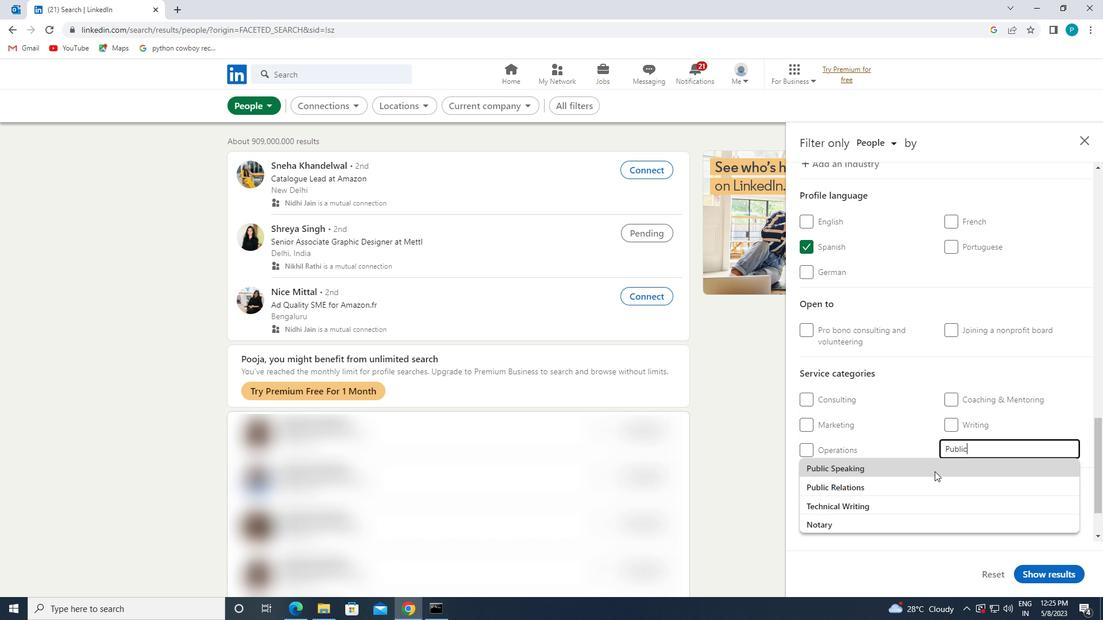 
Action: Mouse moved to (932, 472)
Screenshot: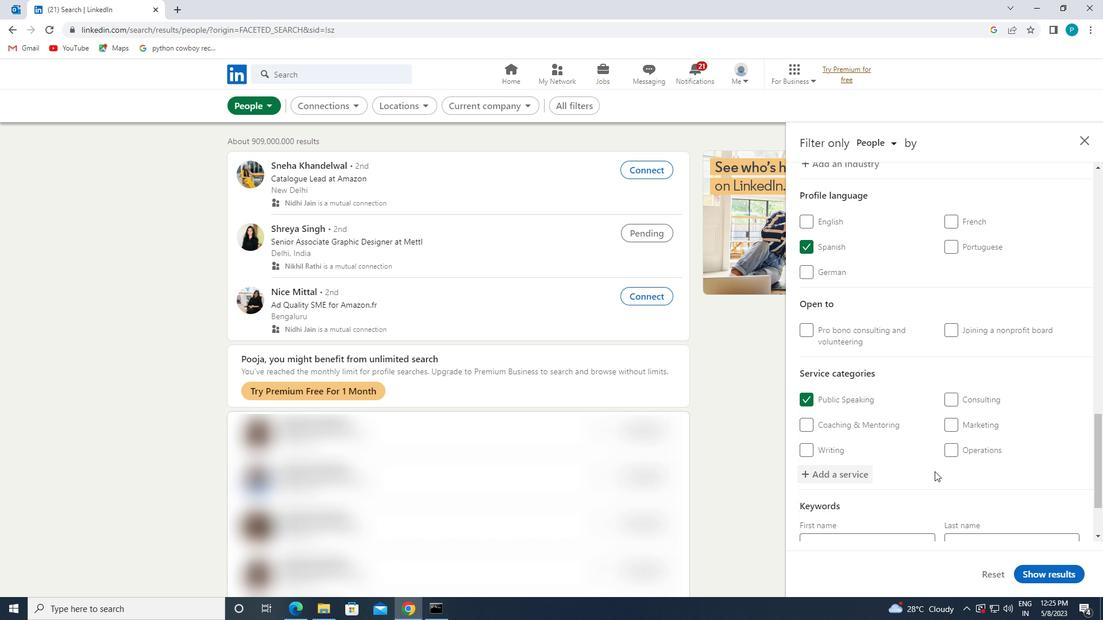 
Action: Mouse scrolled (932, 471) with delta (0, 0)
Screenshot: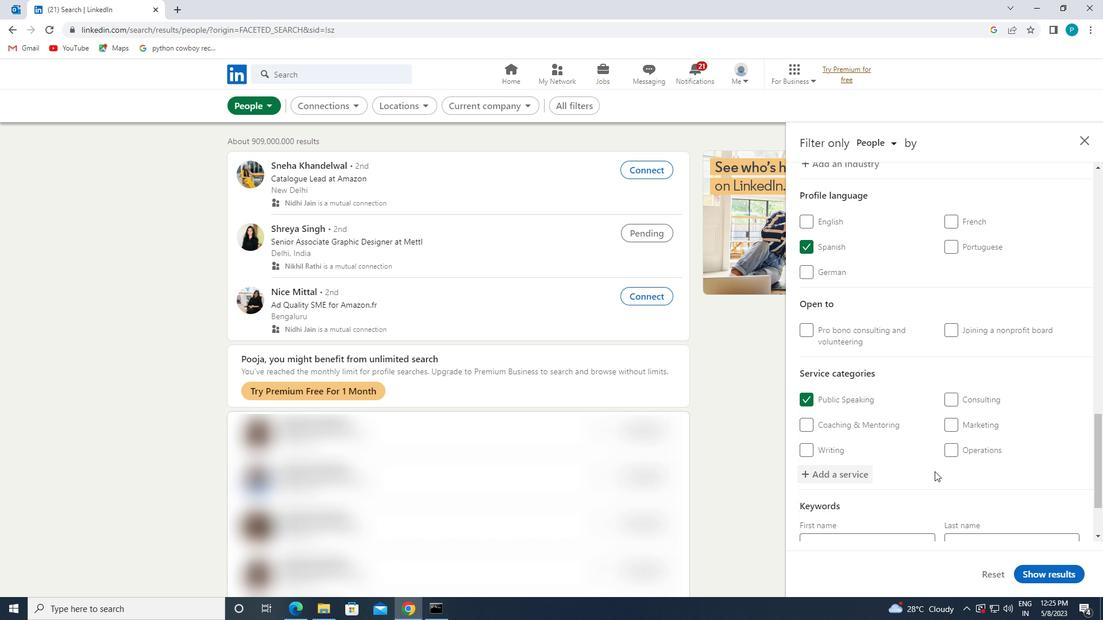 
Action: Mouse moved to (875, 494)
Screenshot: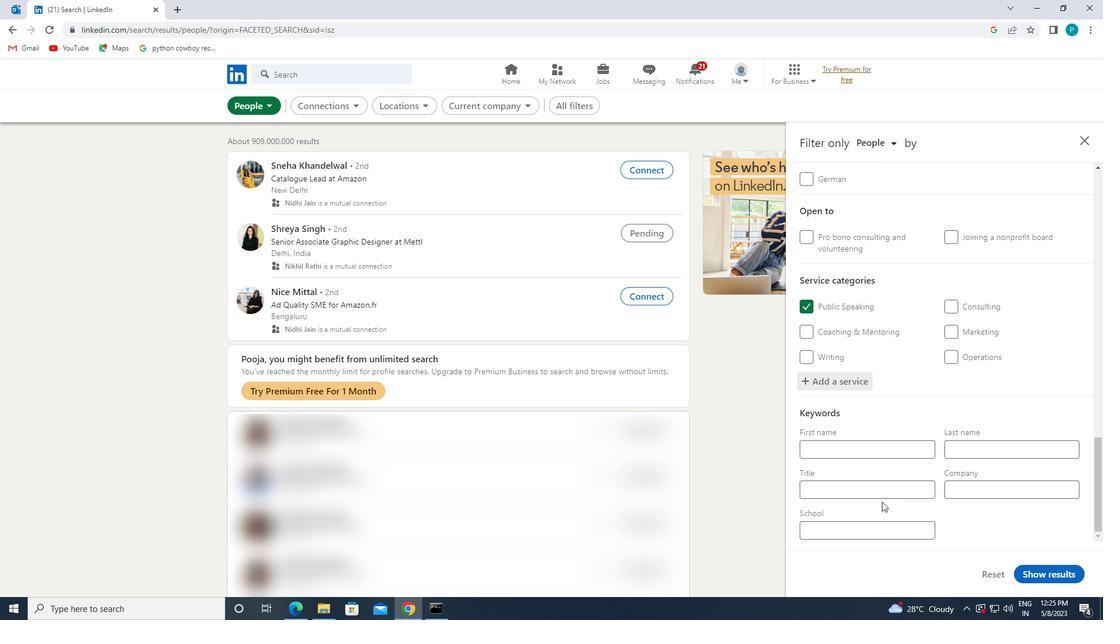 
Action: Mouse pressed left at (875, 494)
Screenshot: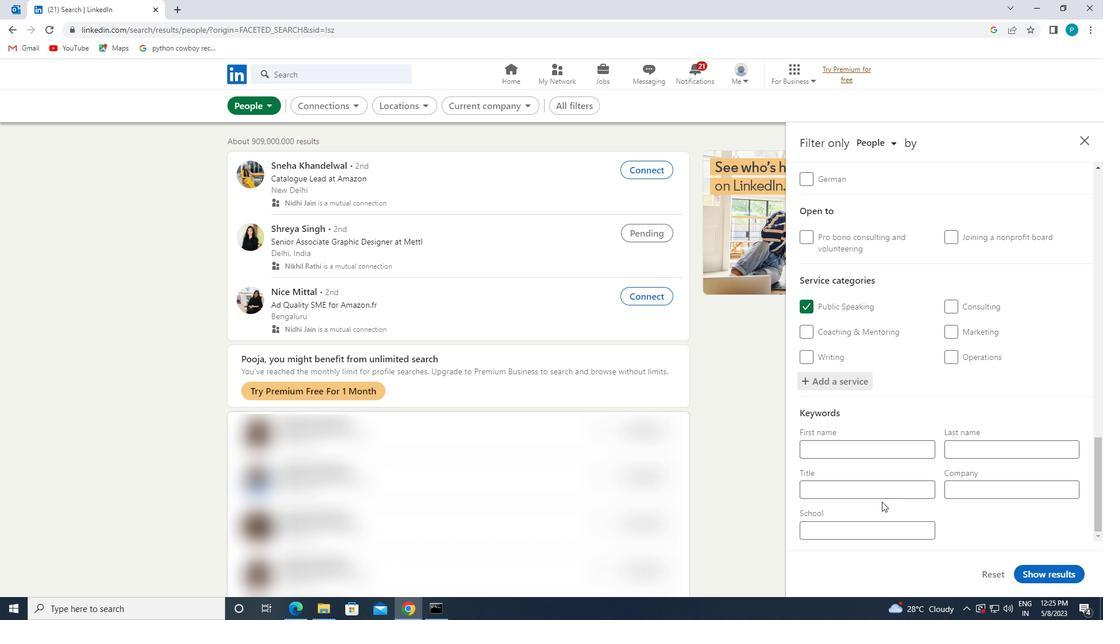 
Action: Key pressed <Key.caps_lock>A<Key.caps_lock>NALYST
Screenshot: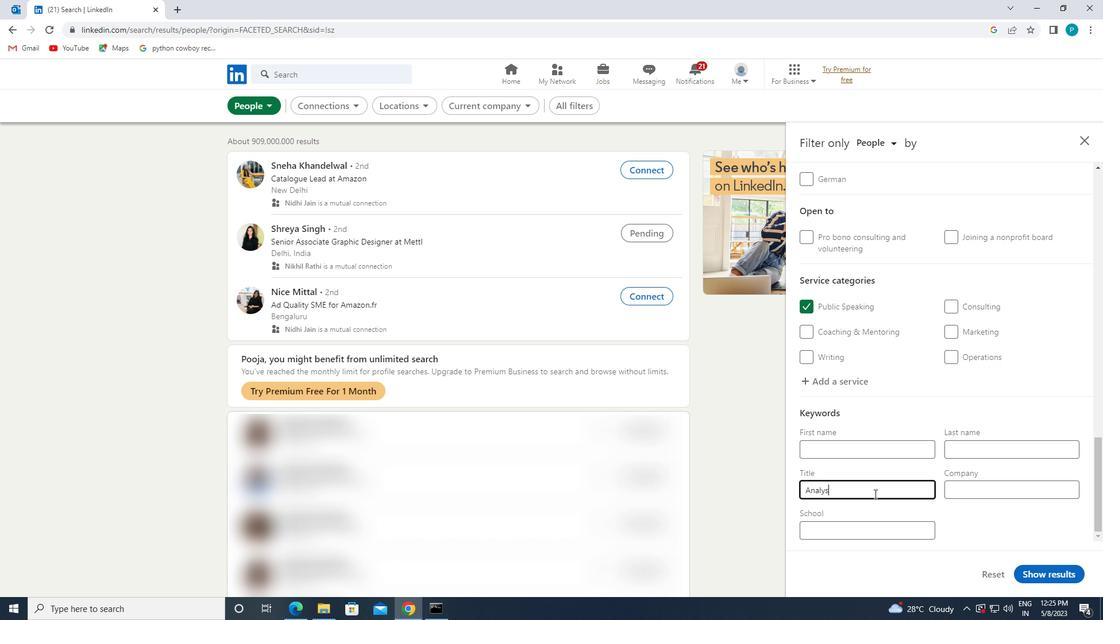 
Action: Mouse moved to (1030, 574)
Screenshot: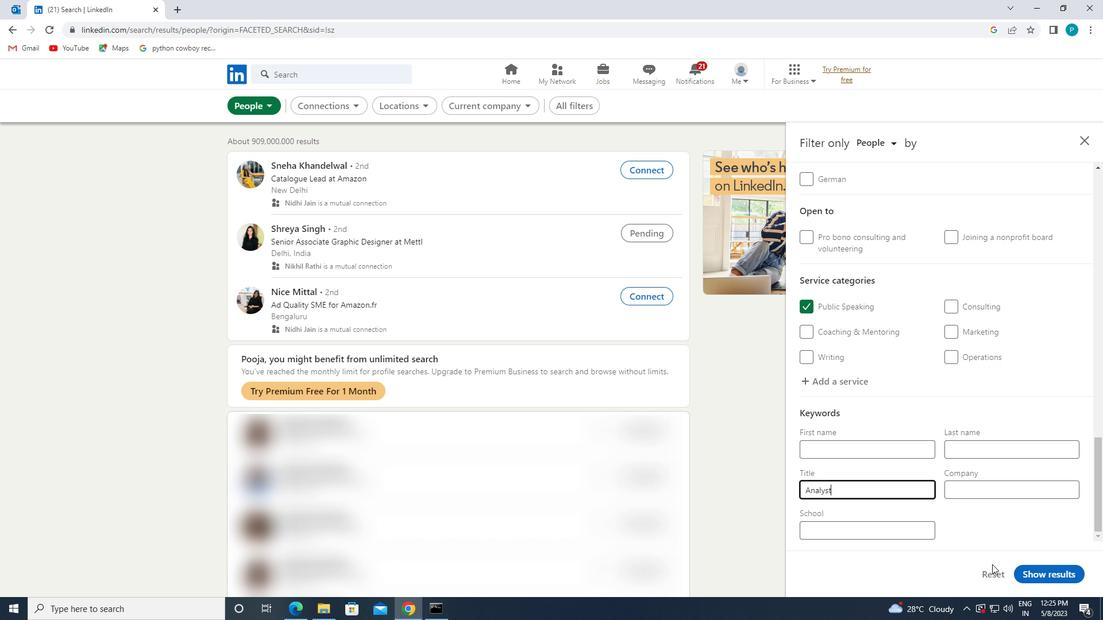 
Action: Mouse pressed left at (1030, 574)
Screenshot: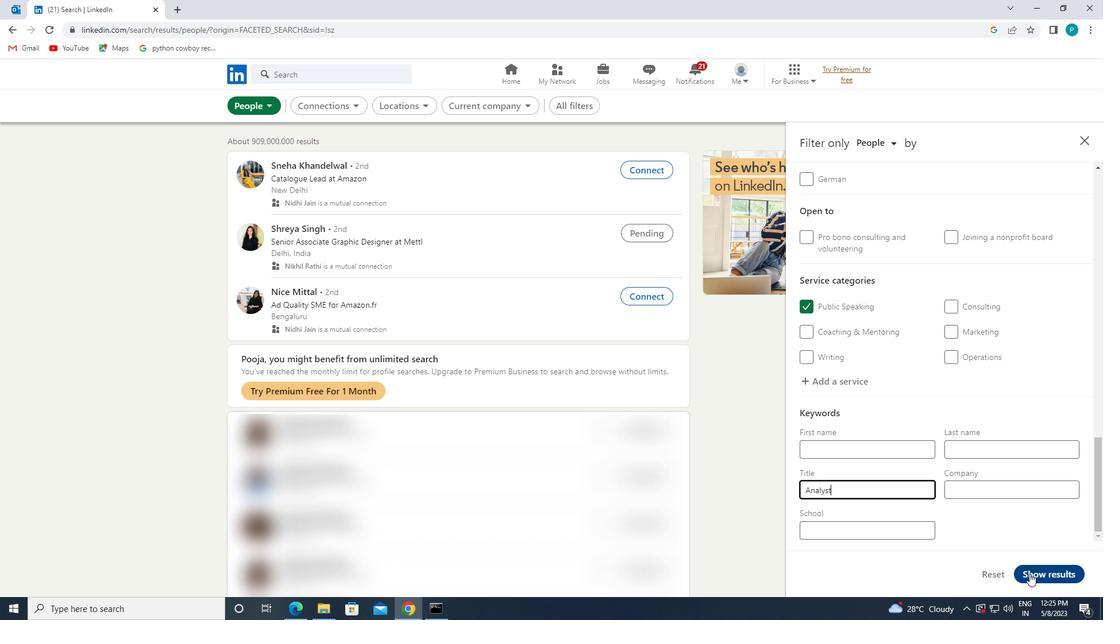 
